Task: Search one way flight ticket for 4 adults, 2 children, 2 infants in seat and 1 infant on lap in premium economy from Fort Lauderdale: Fort Lauderdale-hollywood International Airport to Fort Wayne: Fort Wayne International Airport on 5-4-2023. Choice of flights is Westjet. Number of bags: 2 checked bags. Price is upto 42000. Outbound departure time preference is 16:00.
Action: Mouse moved to (400, 354)
Screenshot: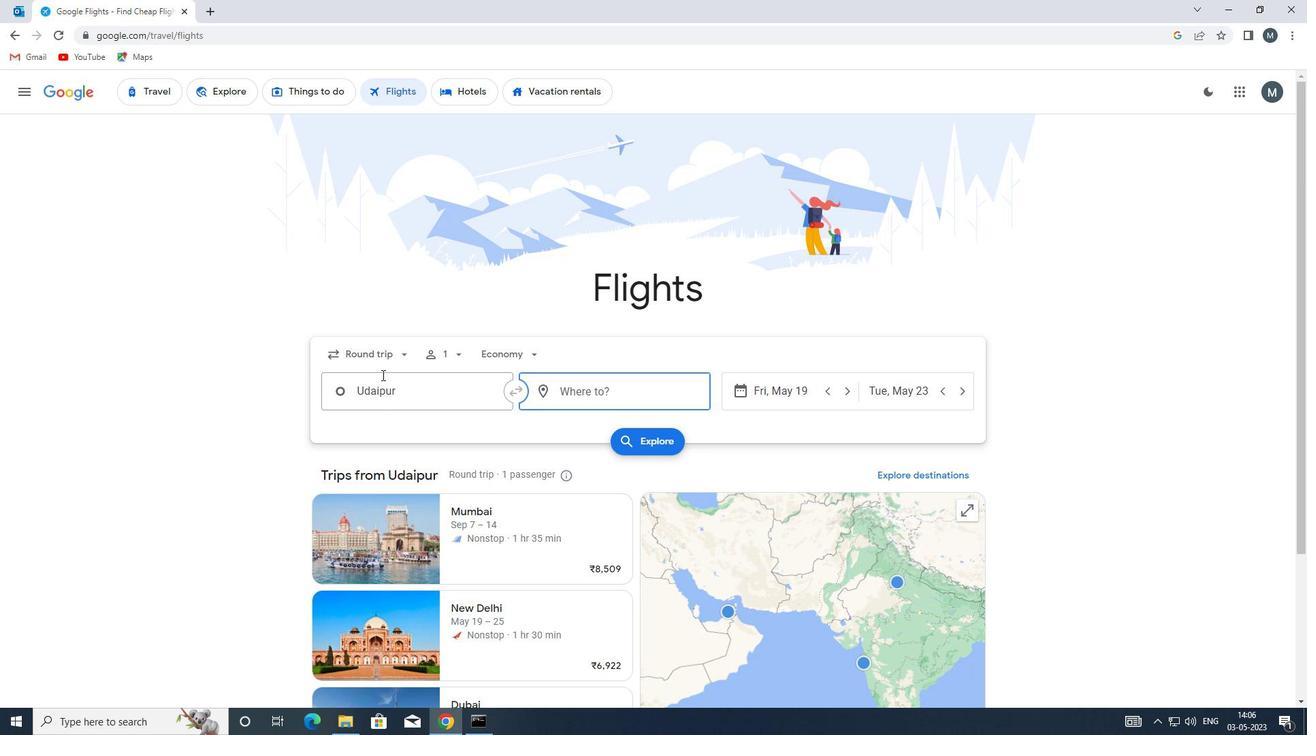 
Action: Mouse pressed left at (400, 354)
Screenshot: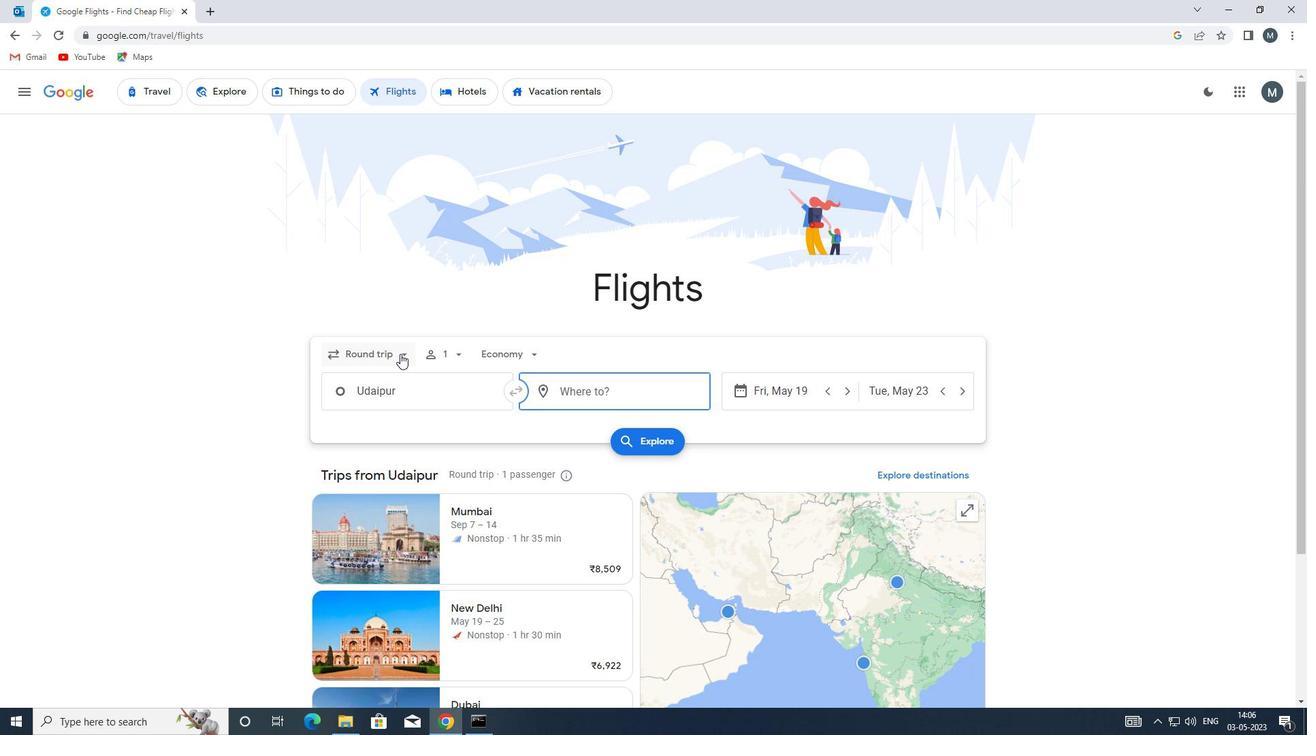 
Action: Mouse moved to (392, 421)
Screenshot: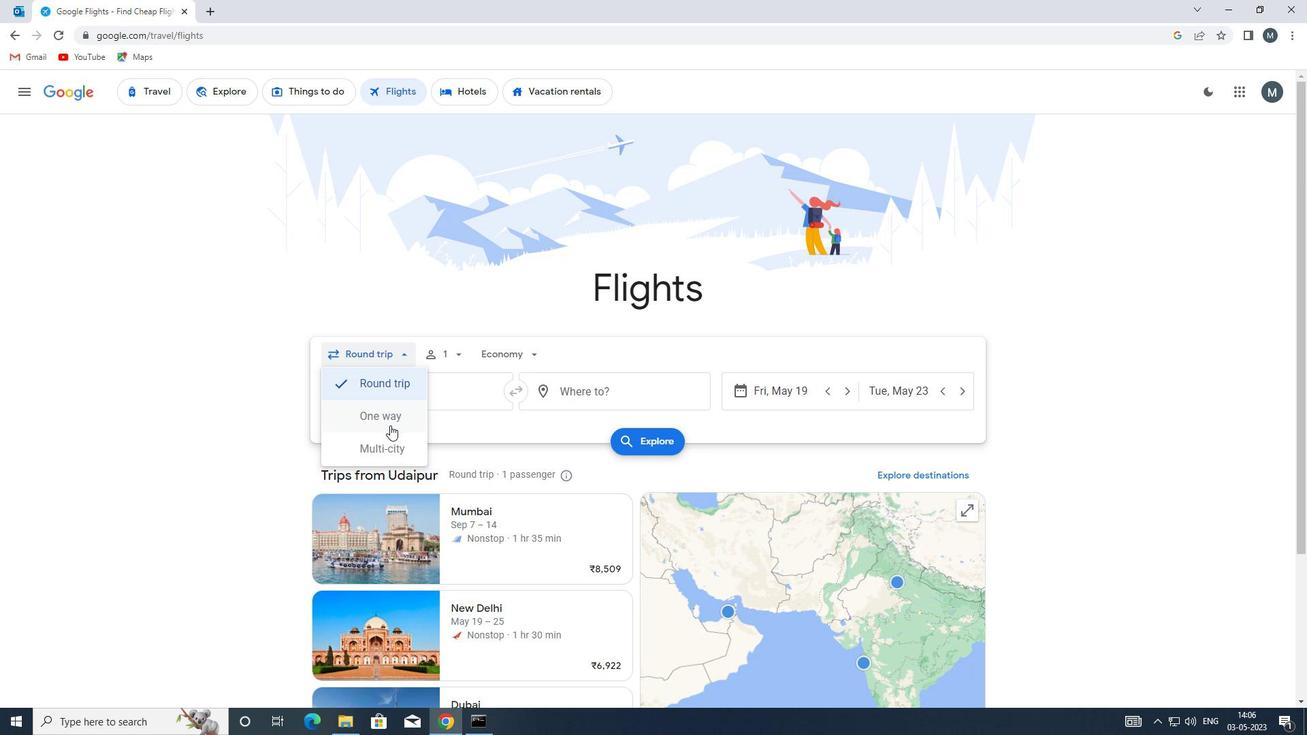 
Action: Mouse pressed left at (392, 421)
Screenshot: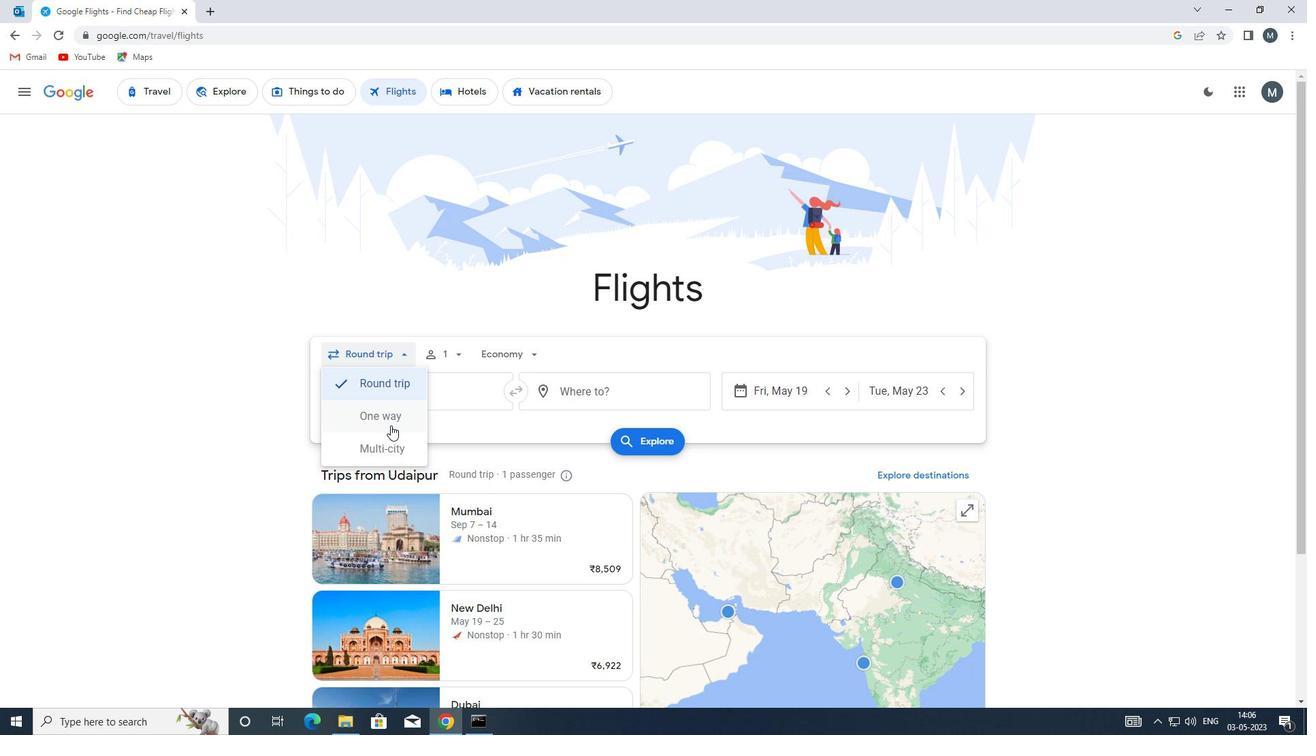 
Action: Mouse moved to (457, 354)
Screenshot: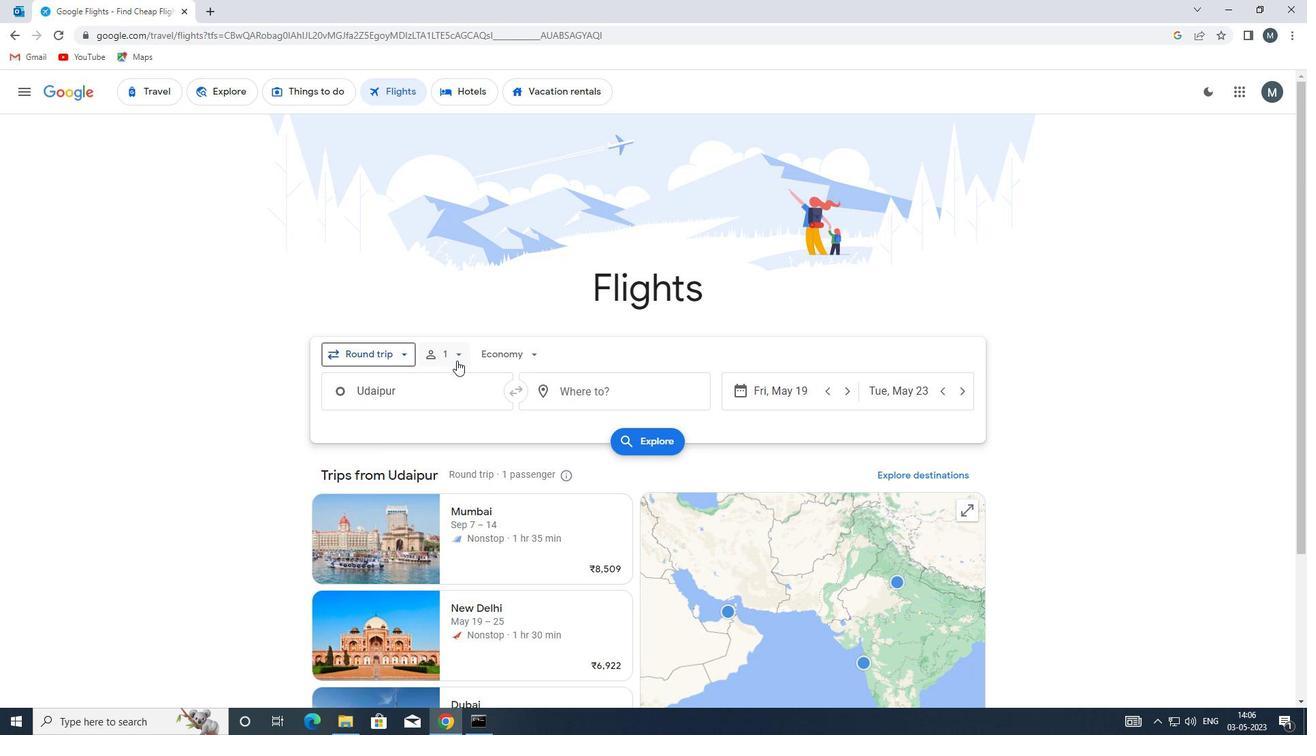 
Action: Mouse pressed left at (457, 354)
Screenshot: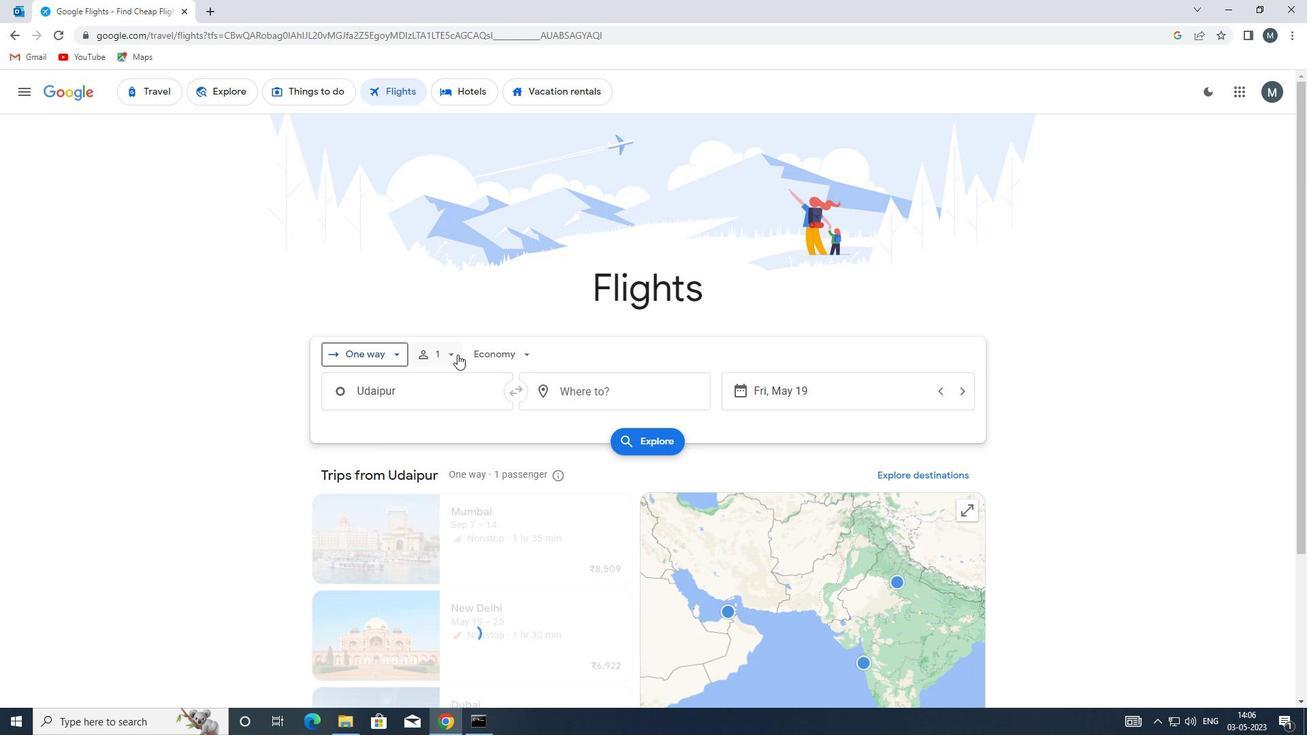 
Action: Mouse moved to (557, 386)
Screenshot: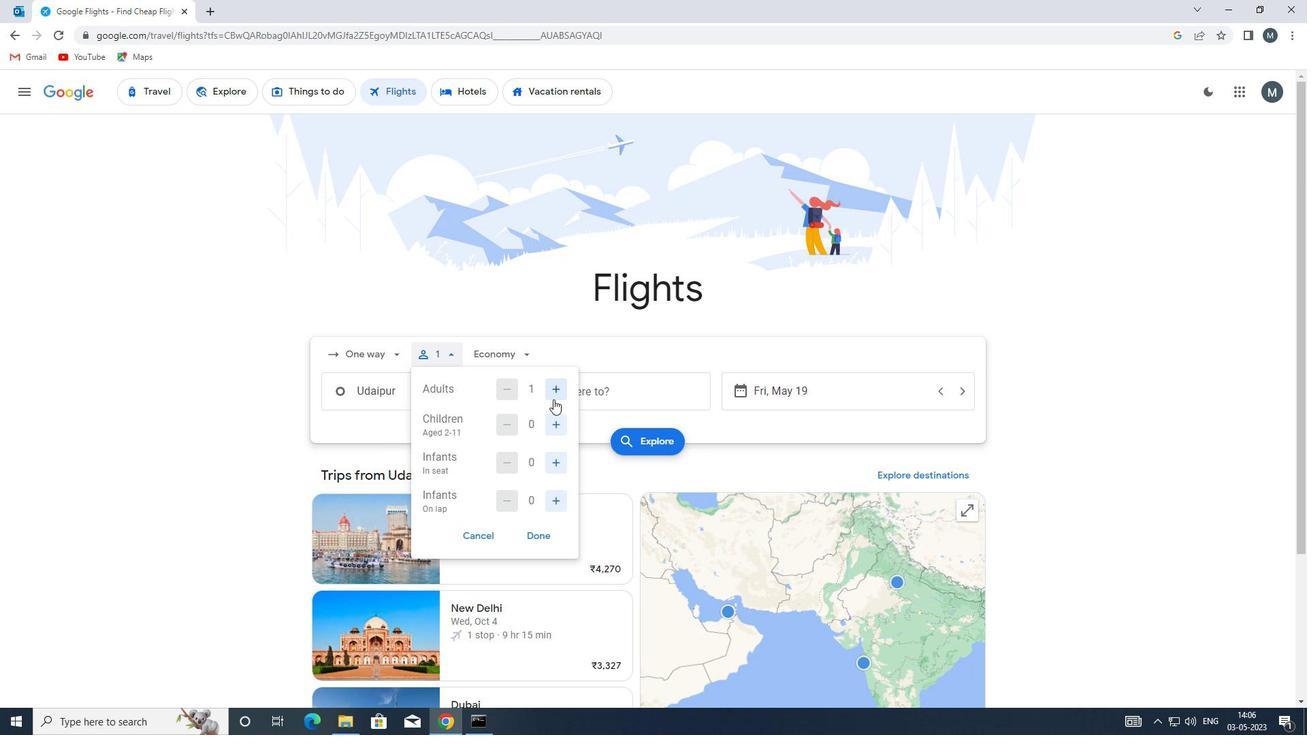 
Action: Mouse pressed left at (557, 386)
Screenshot: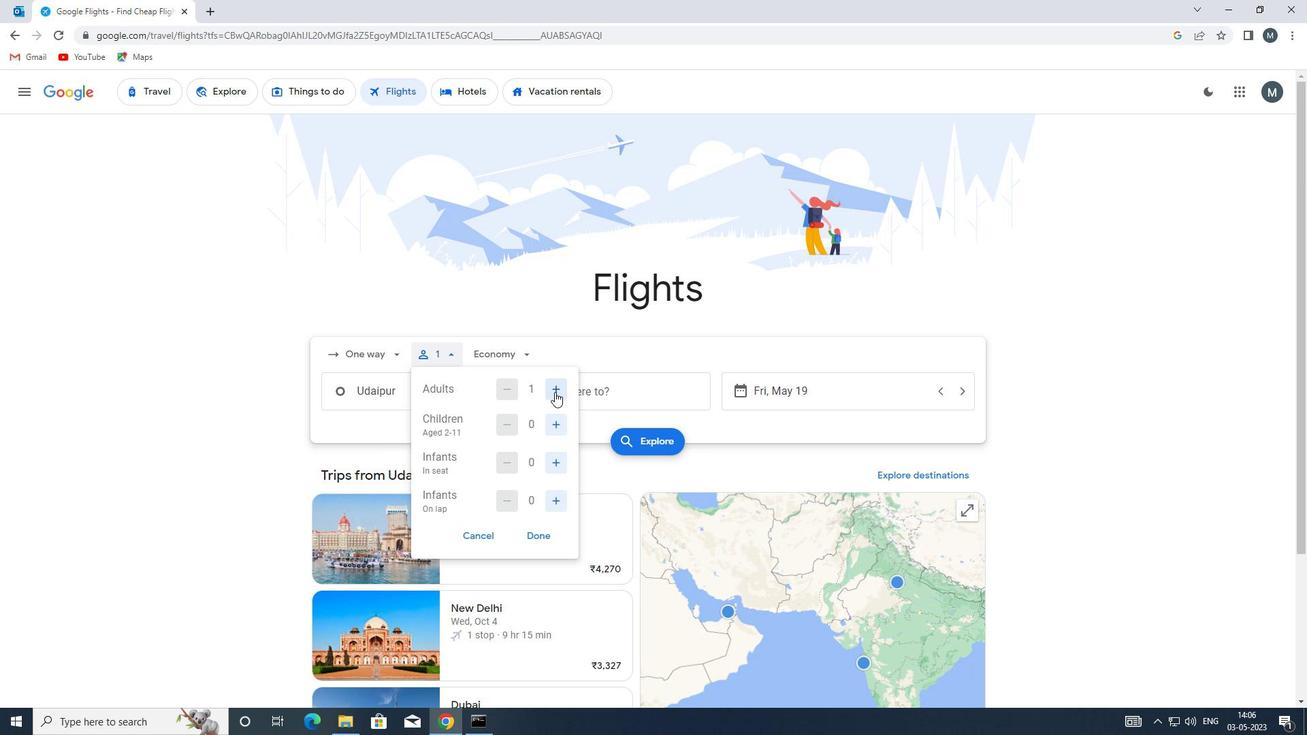 
Action: Mouse pressed left at (557, 386)
Screenshot: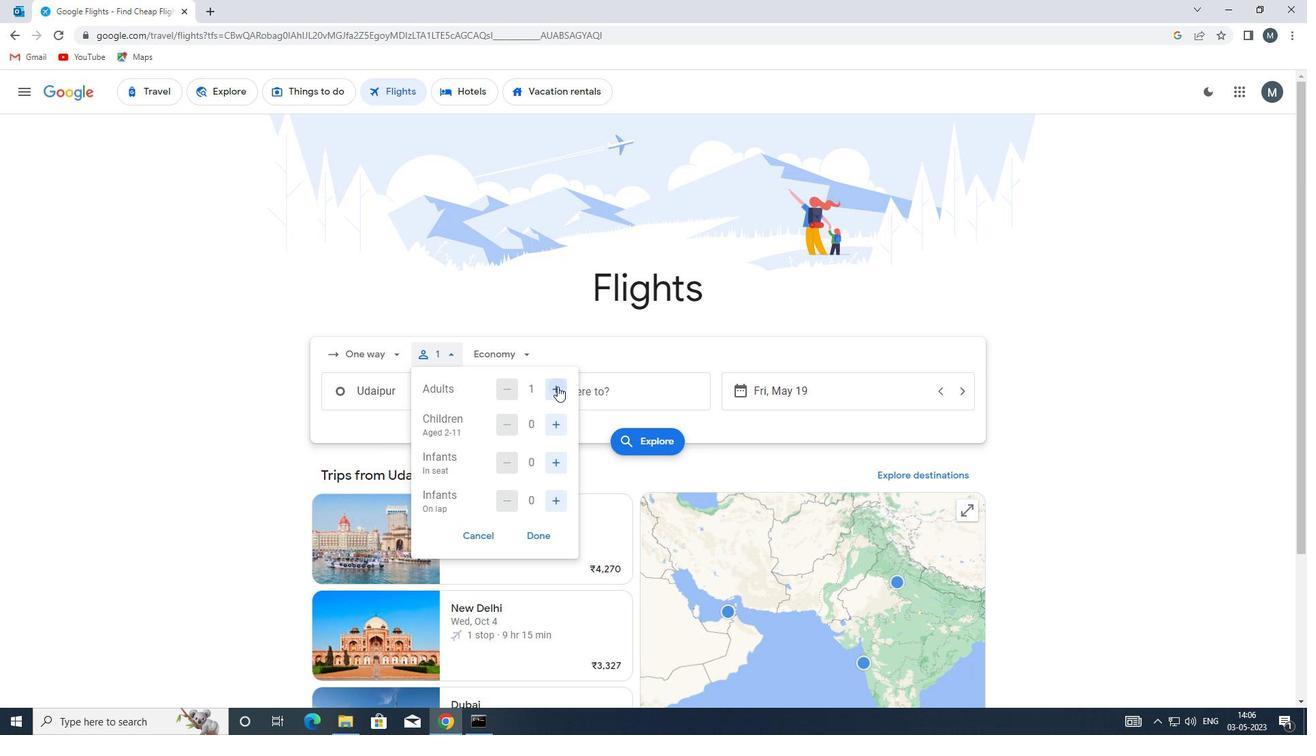 
Action: Mouse pressed left at (557, 386)
Screenshot: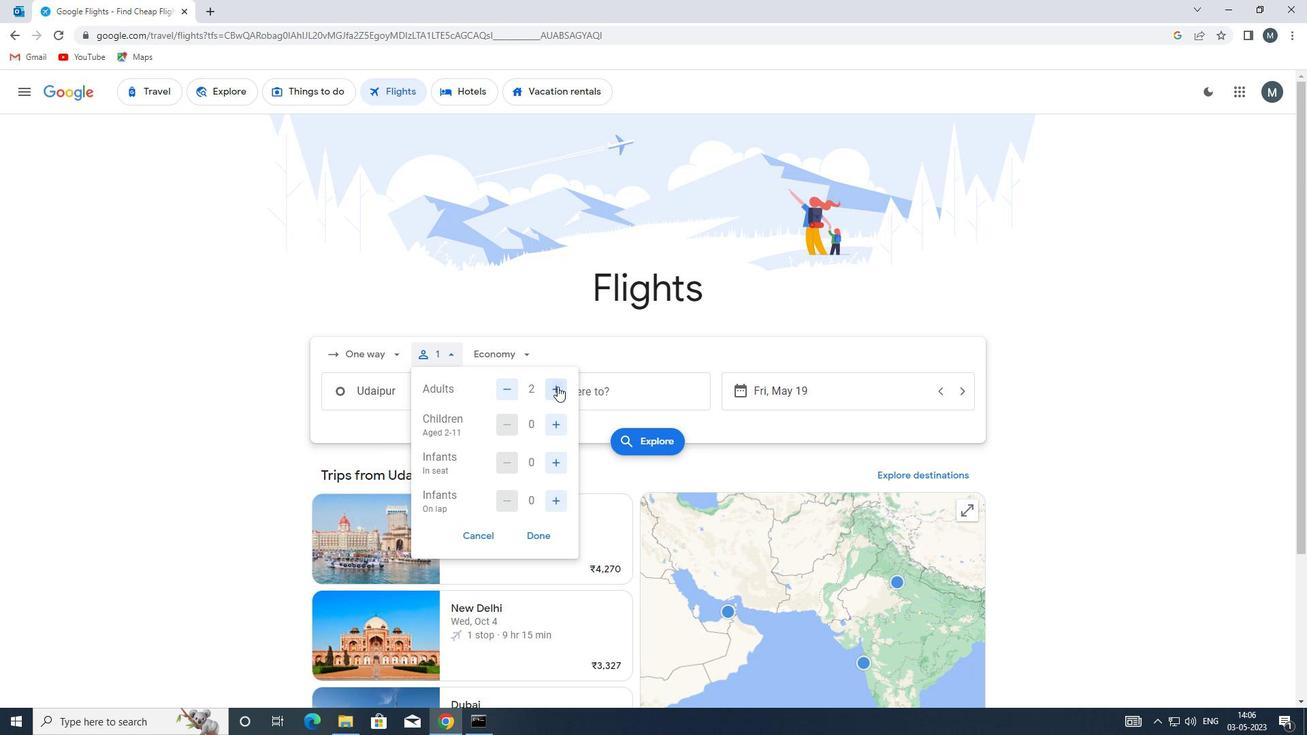 
Action: Mouse moved to (557, 420)
Screenshot: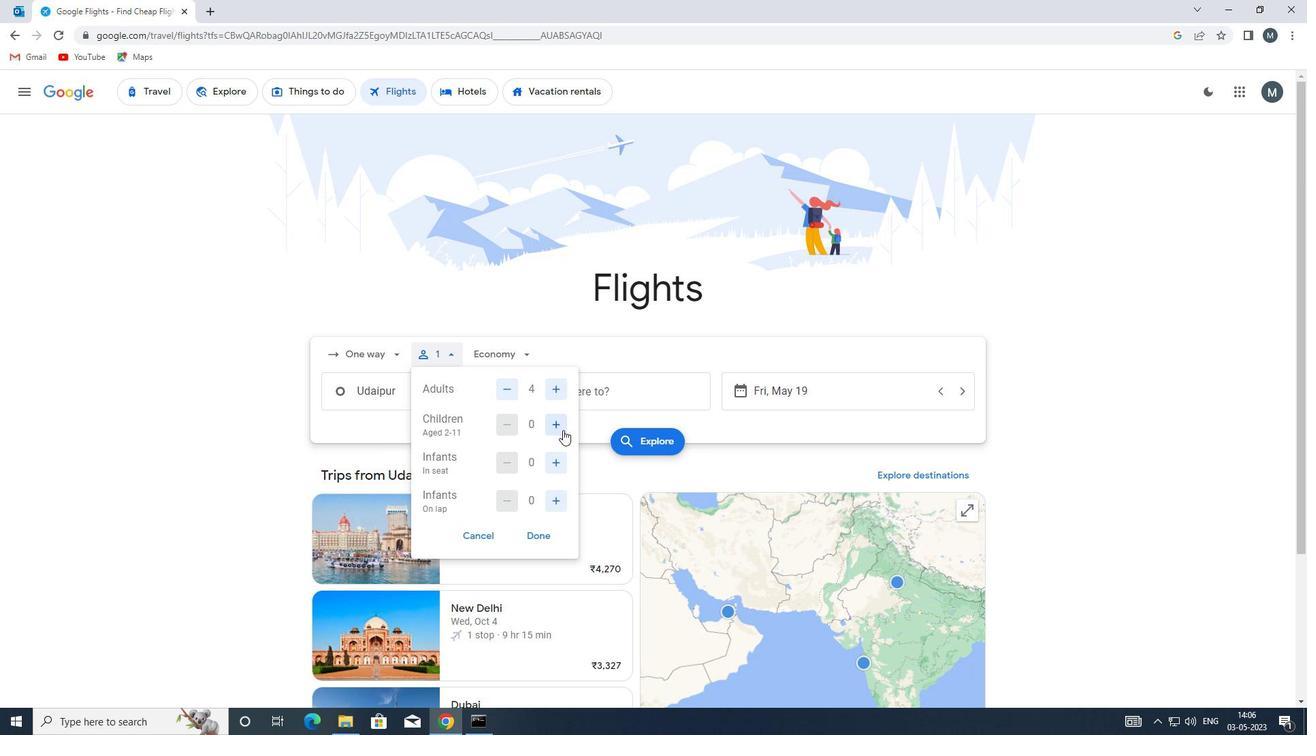 
Action: Mouse pressed left at (557, 420)
Screenshot: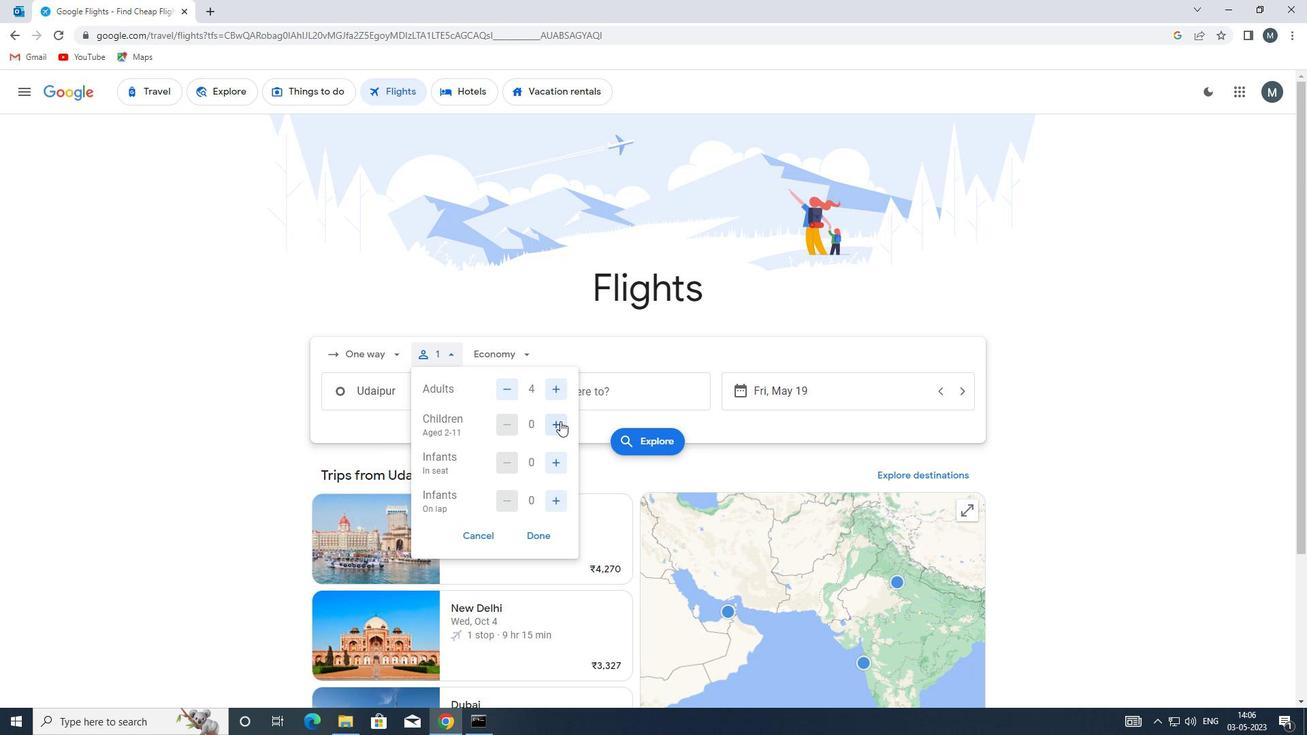 
Action: Mouse pressed left at (557, 420)
Screenshot: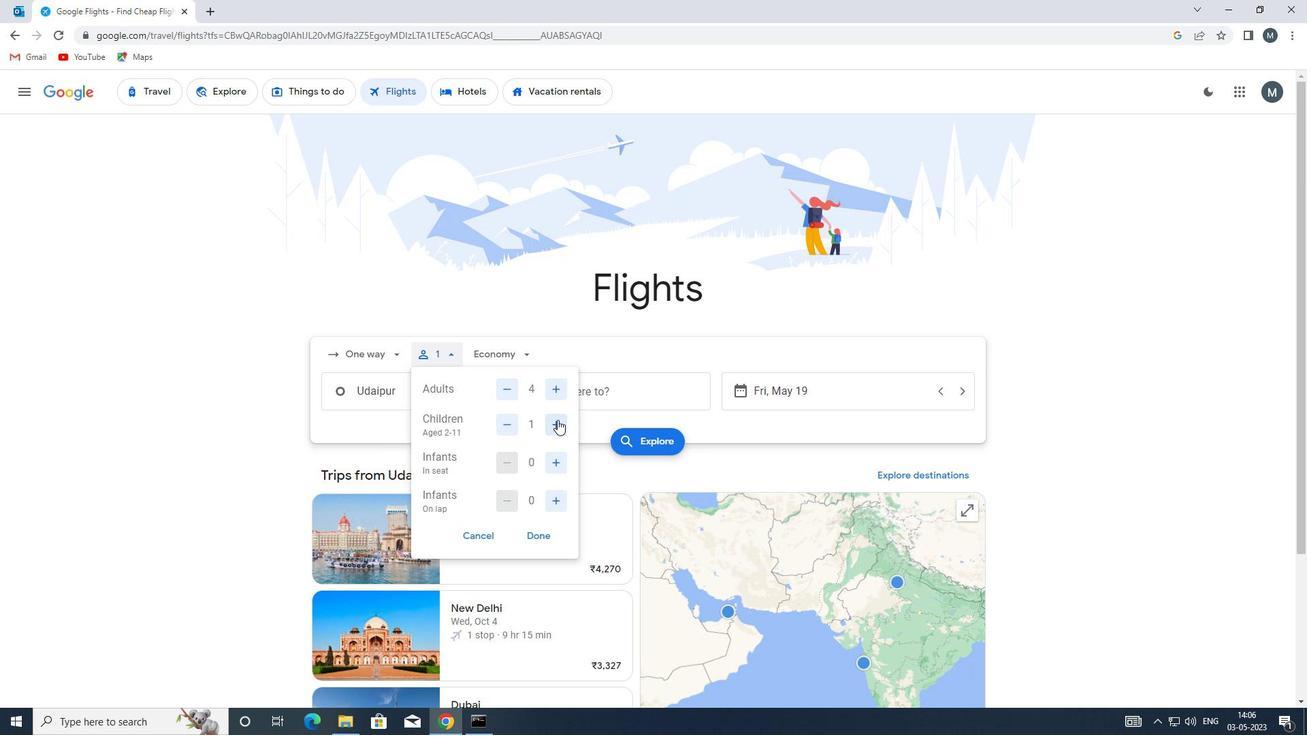 
Action: Mouse moved to (559, 461)
Screenshot: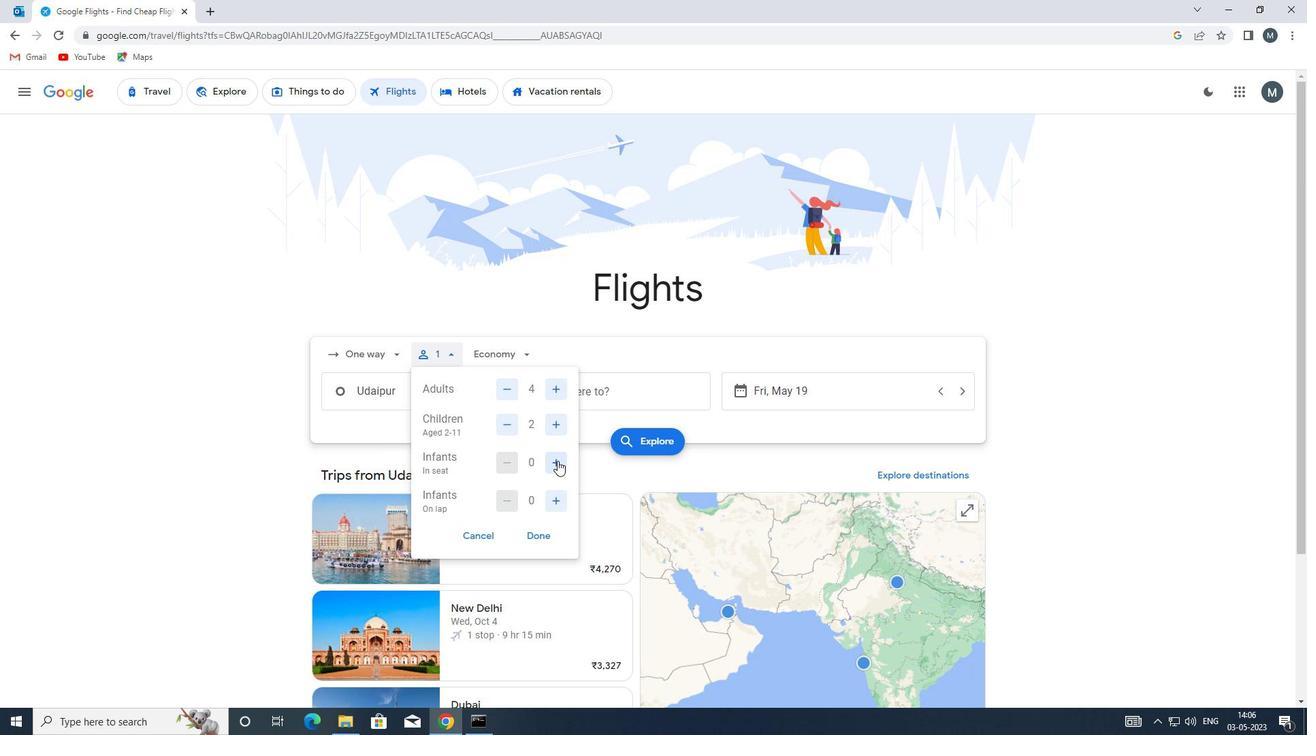 
Action: Mouse pressed left at (559, 461)
Screenshot: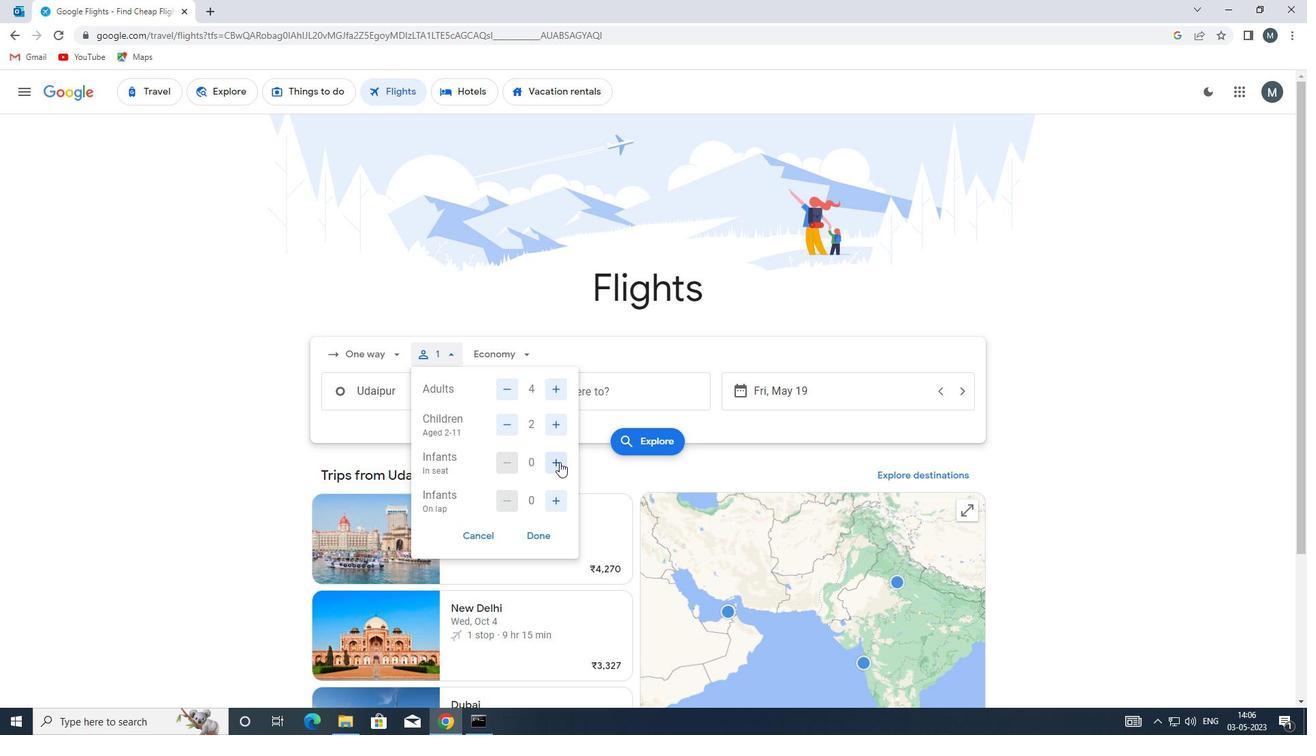 
Action: Mouse pressed left at (559, 461)
Screenshot: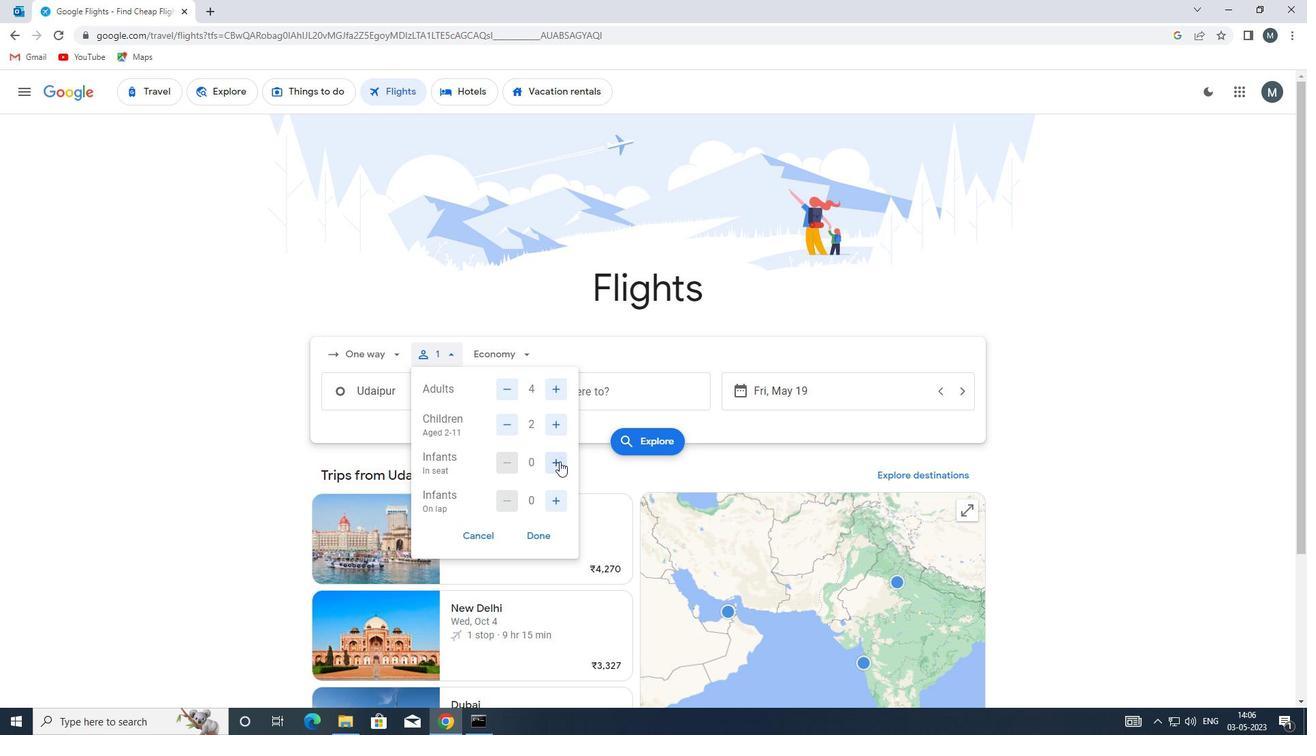 
Action: Mouse moved to (555, 498)
Screenshot: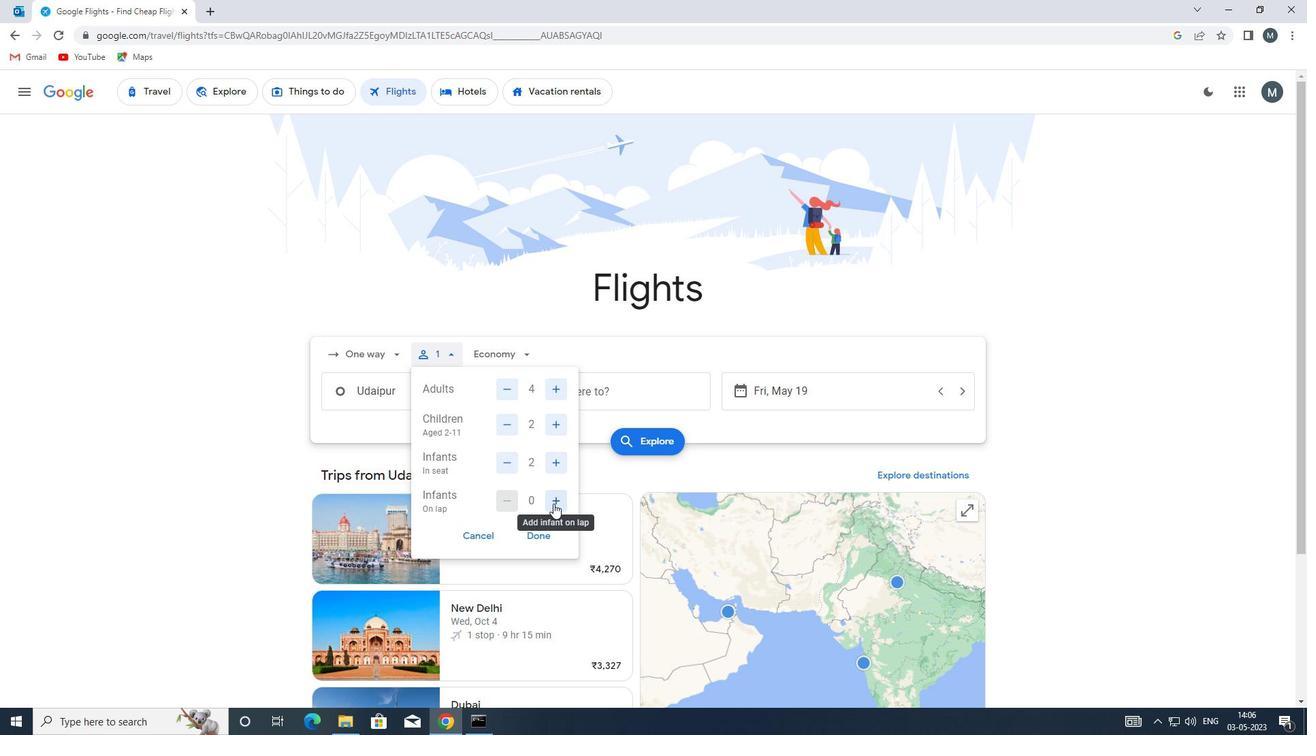 
Action: Mouse pressed left at (555, 498)
Screenshot: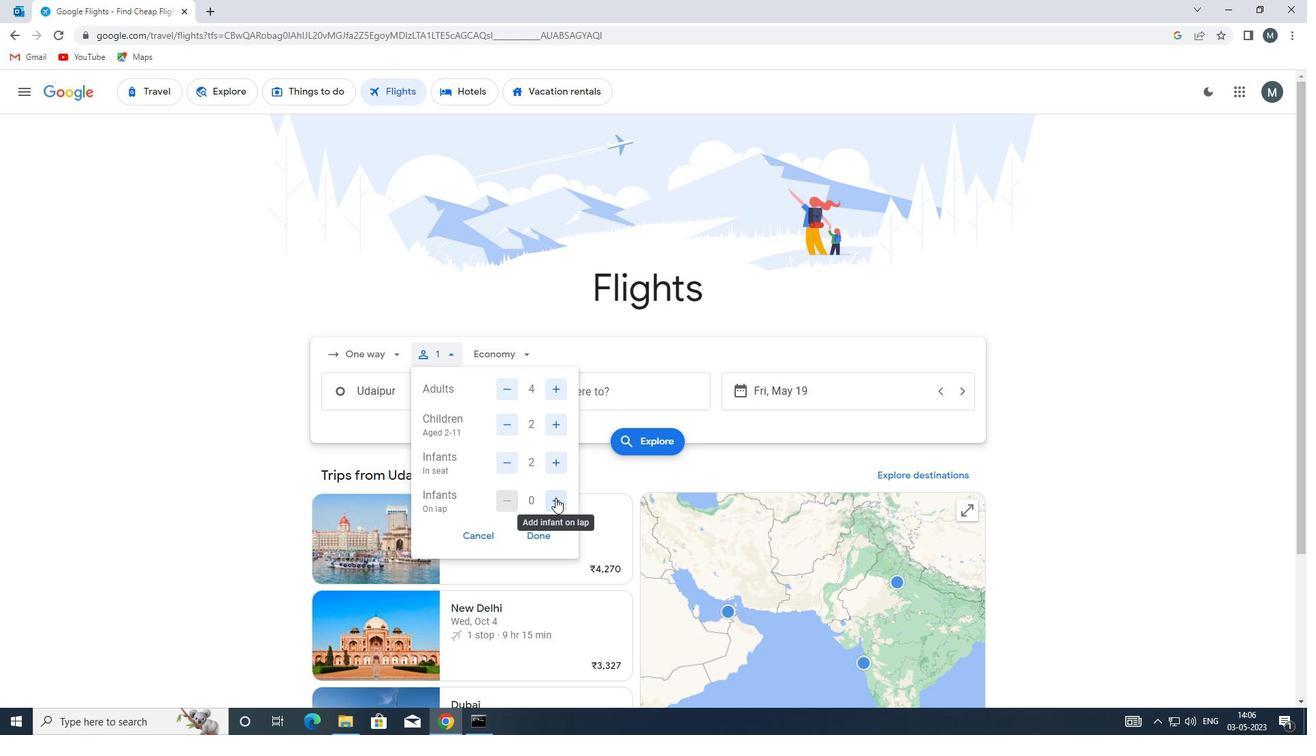 
Action: Mouse moved to (541, 531)
Screenshot: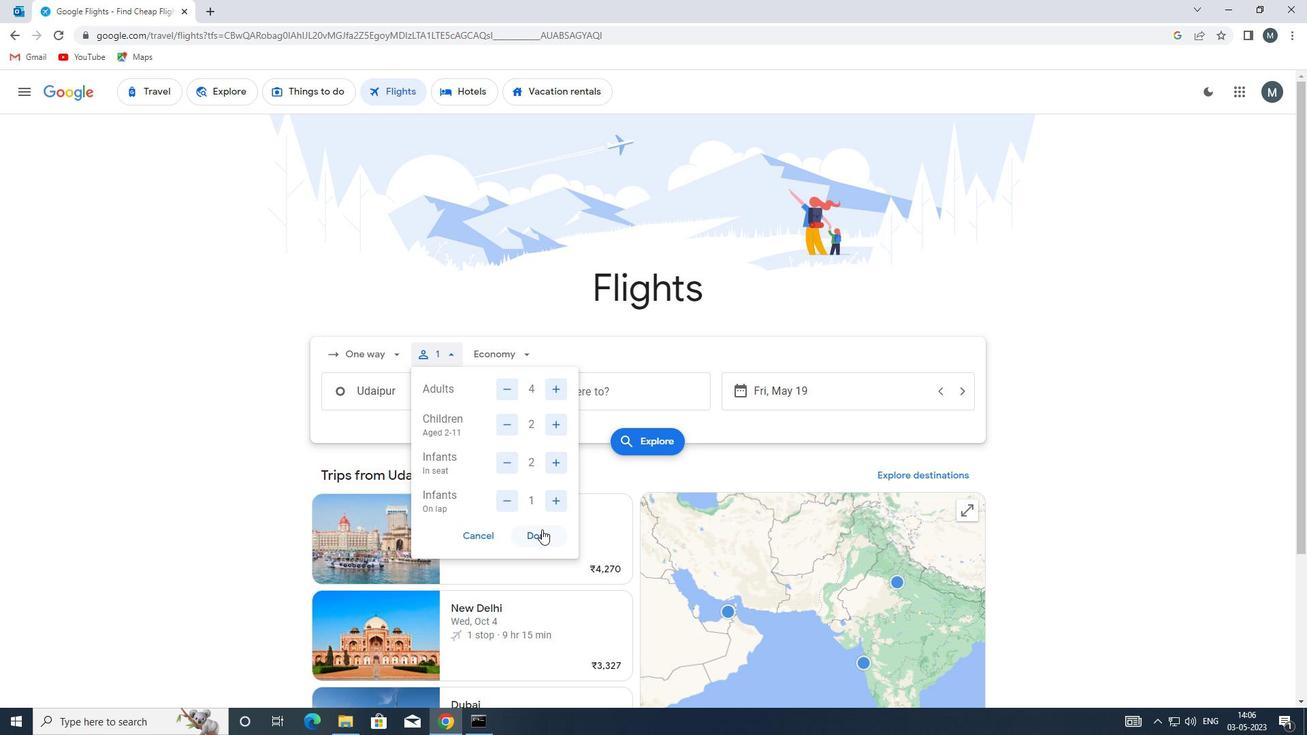 
Action: Mouse pressed left at (541, 531)
Screenshot: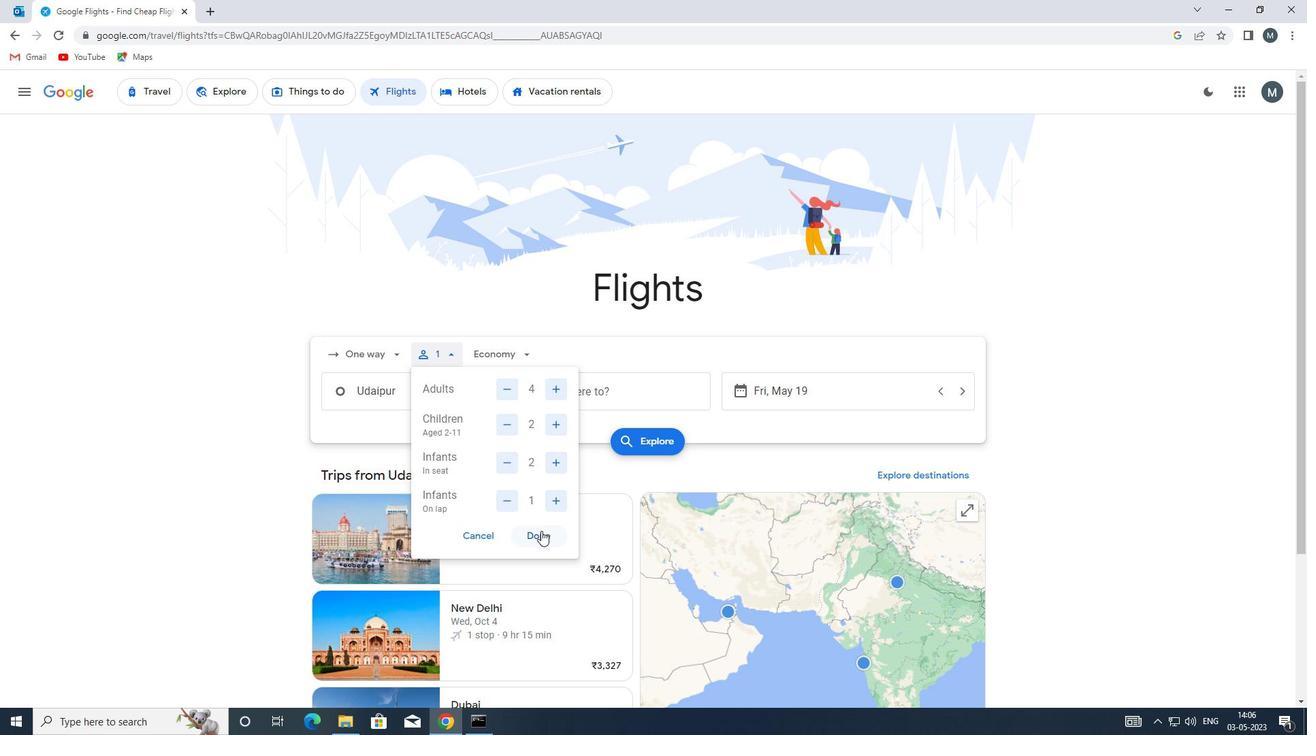 
Action: Mouse moved to (512, 339)
Screenshot: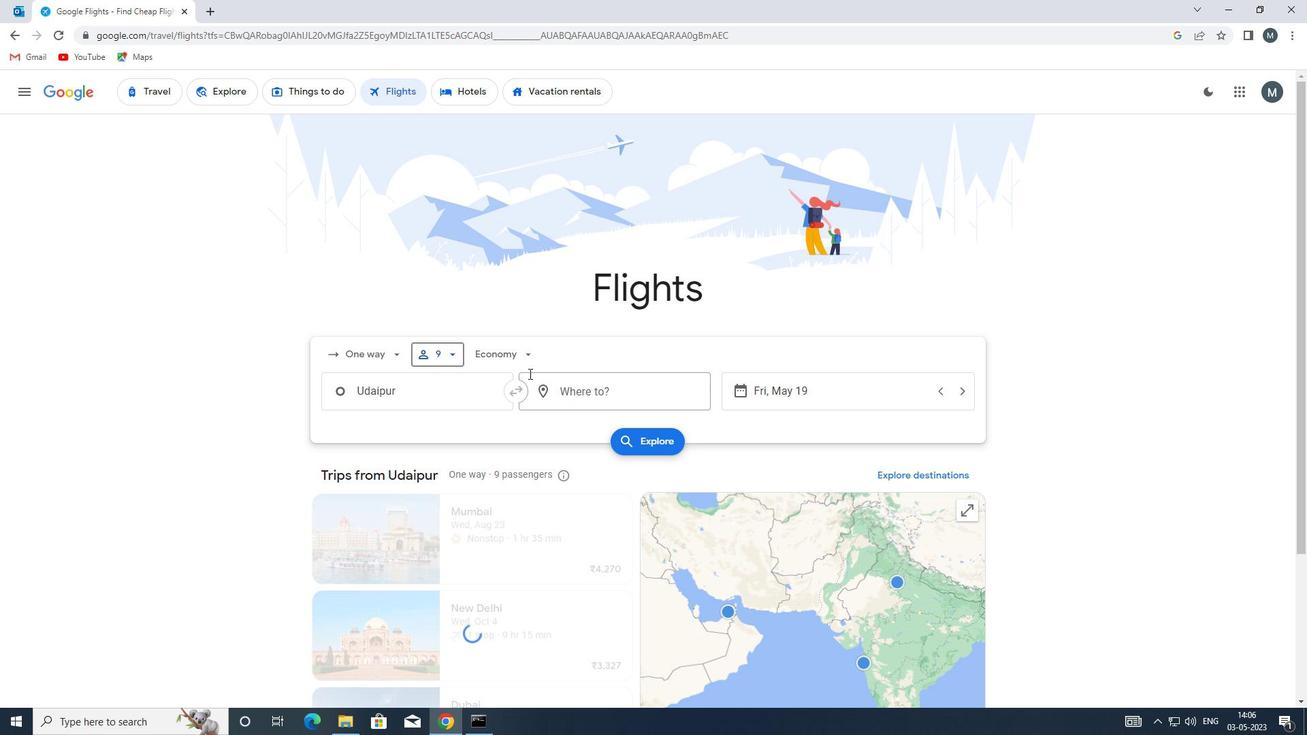 
Action: Mouse pressed left at (512, 339)
Screenshot: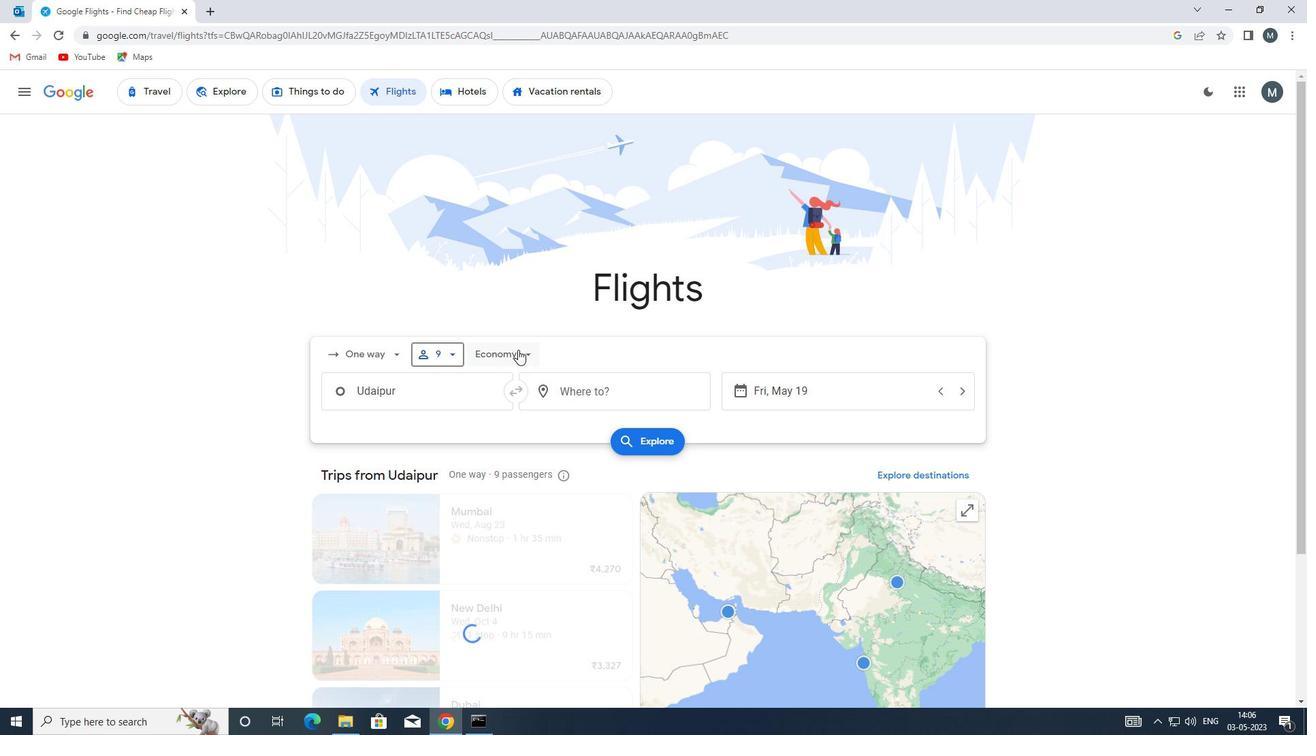 
Action: Mouse moved to (544, 419)
Screenshot: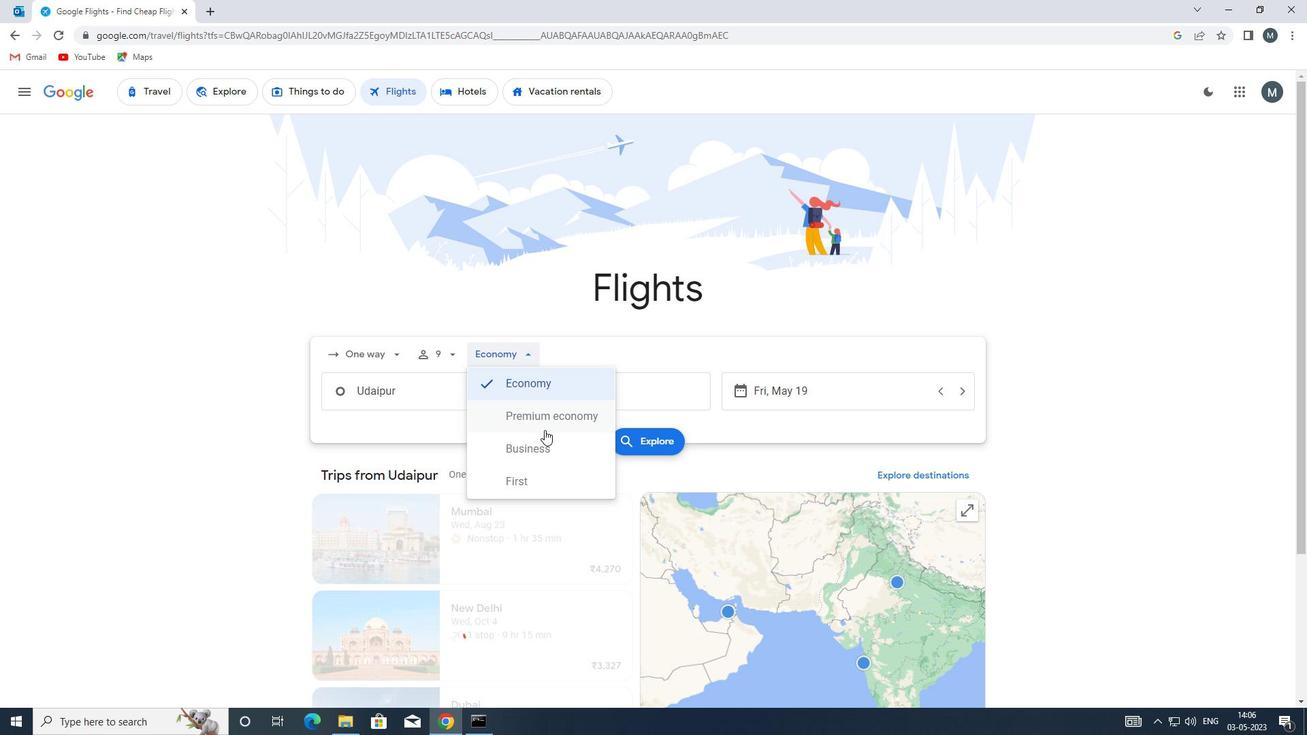 
Action: Mouse pressed left at (544, 419)
Screenshot: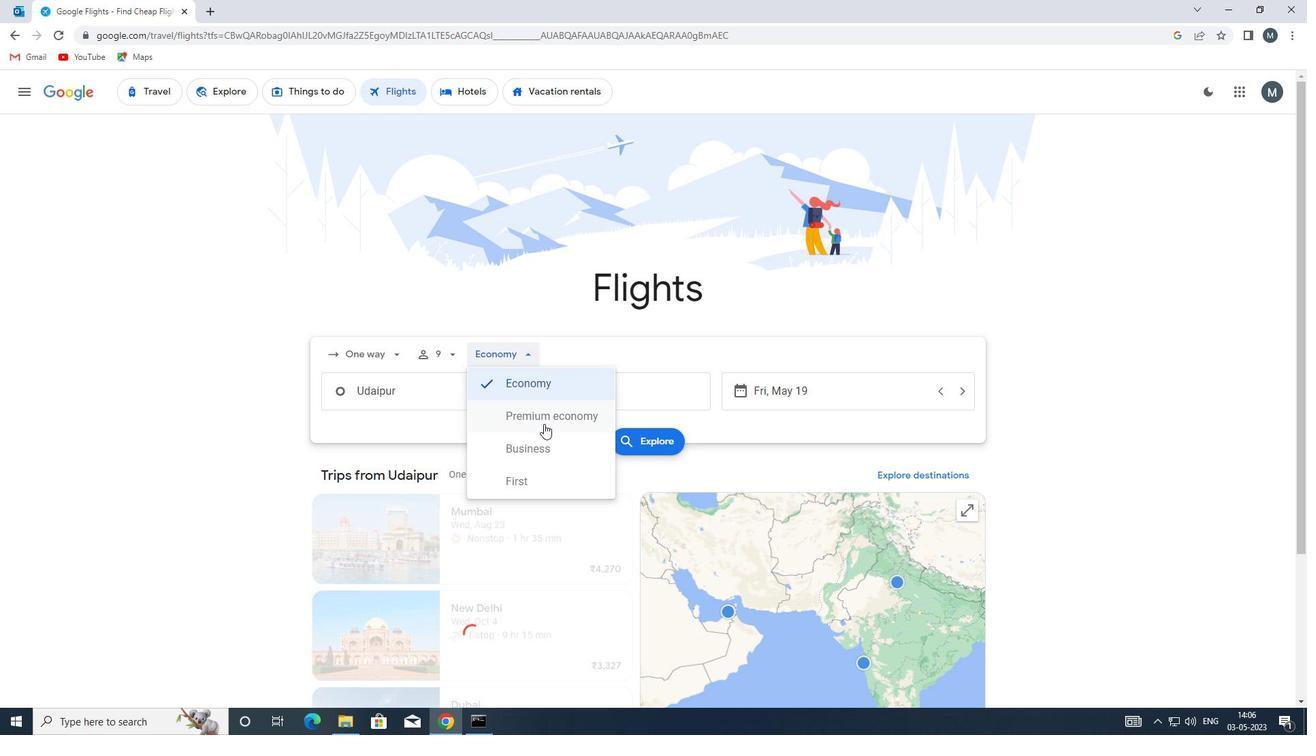 
Action: Mouse moved to (448, 399)
Screenshot: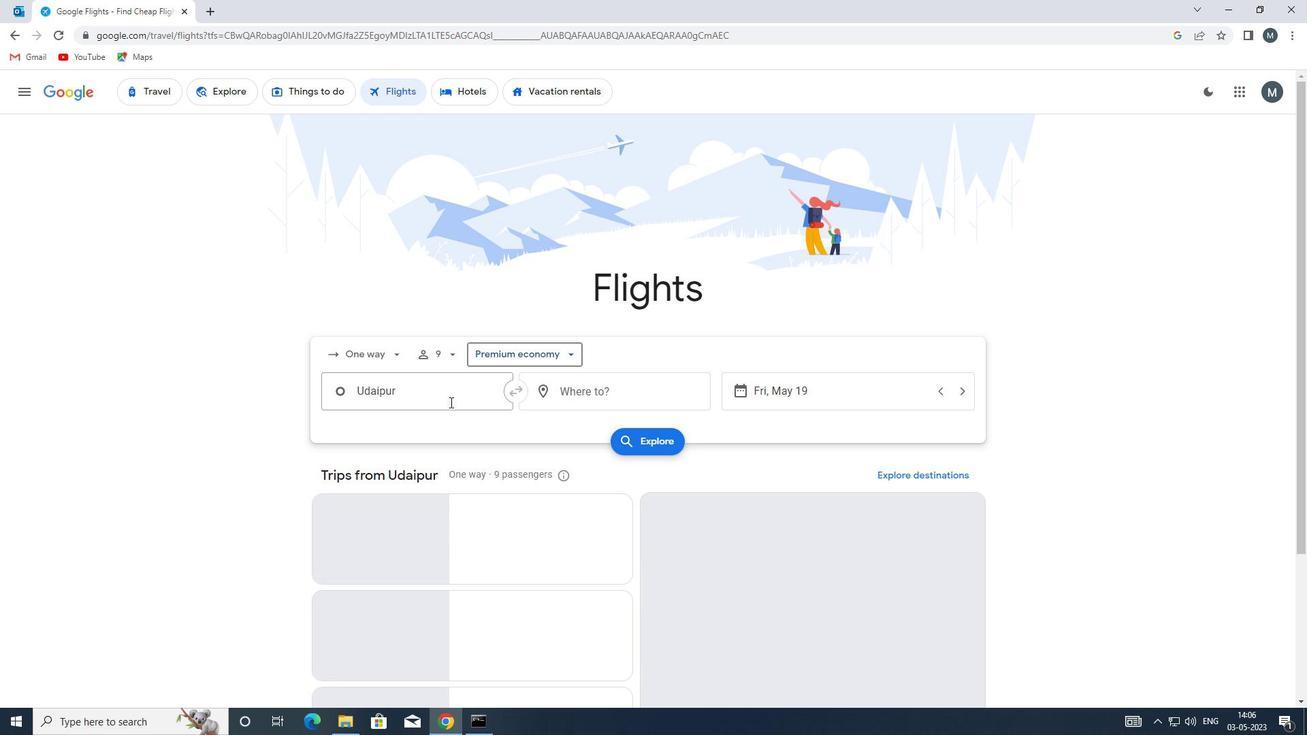 
Action: Mouse pressed left at (448, 399)
Screenshot: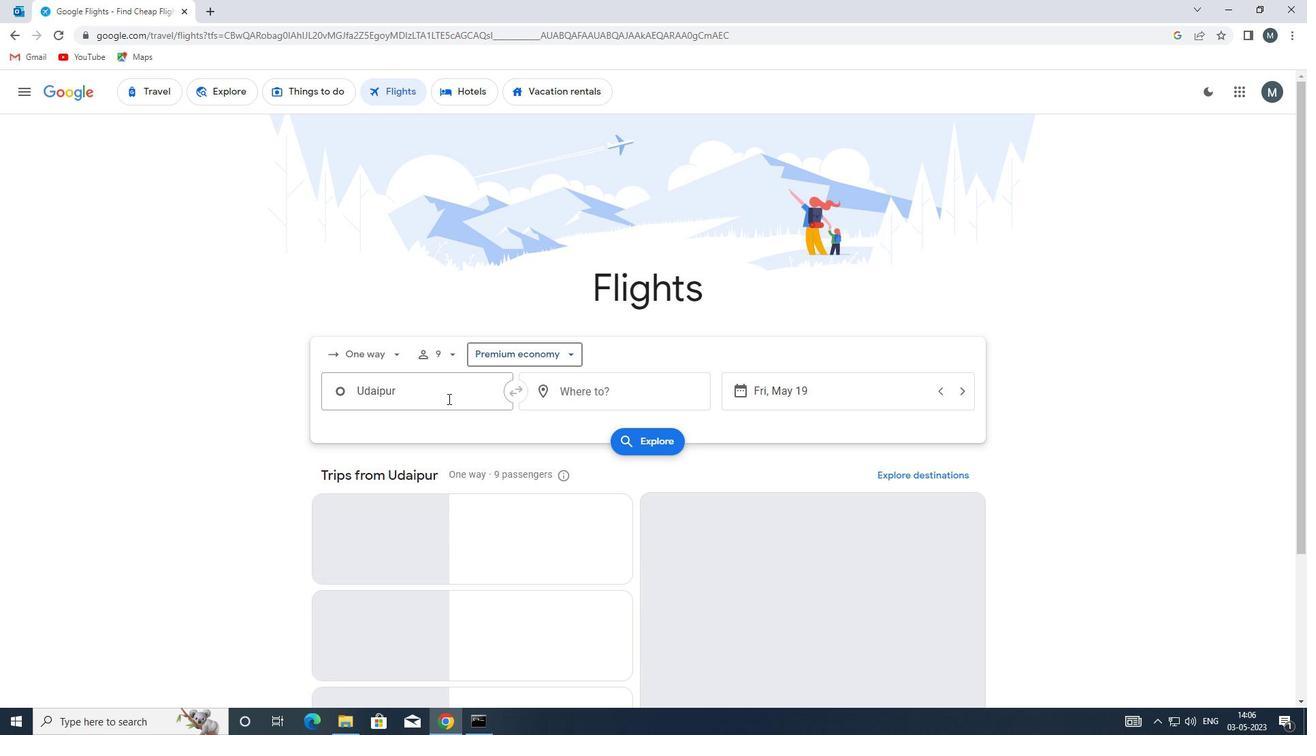 
Action: Mouse moved to (458, 394)
Screenshot: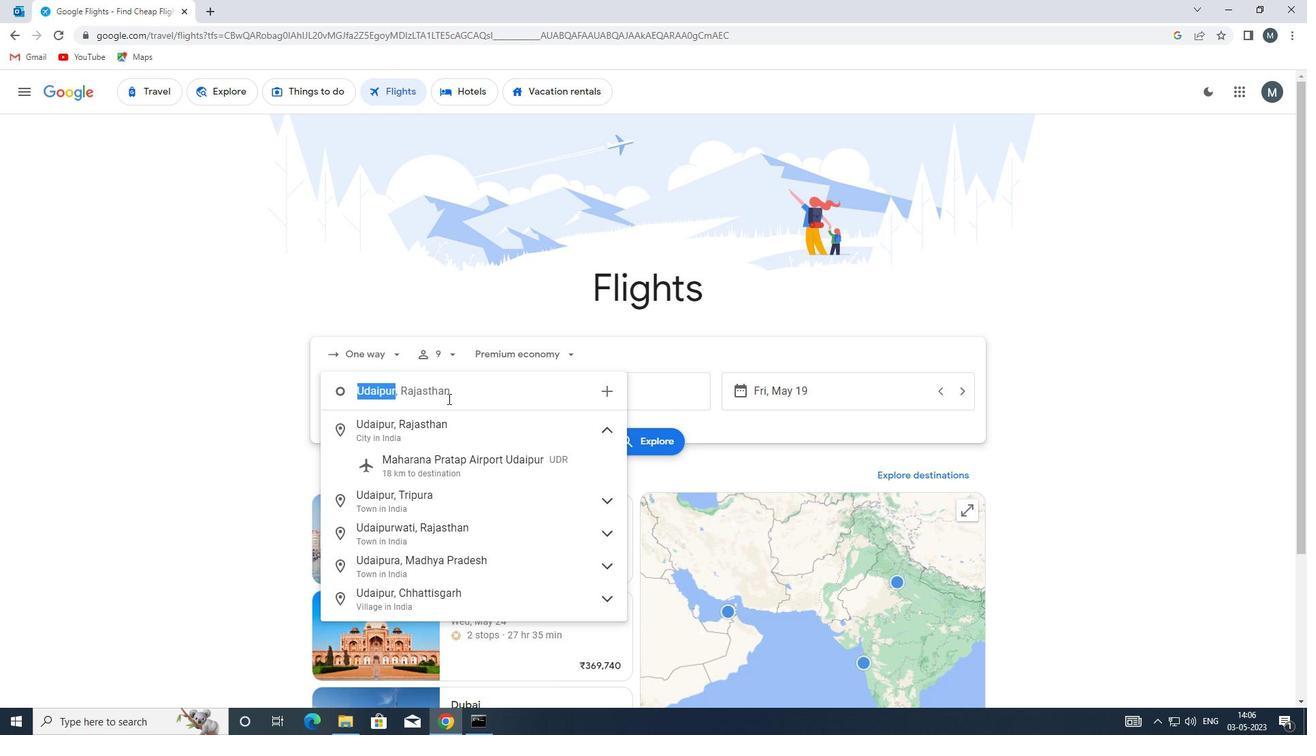 
Action: Key pressed fll
Screenshot: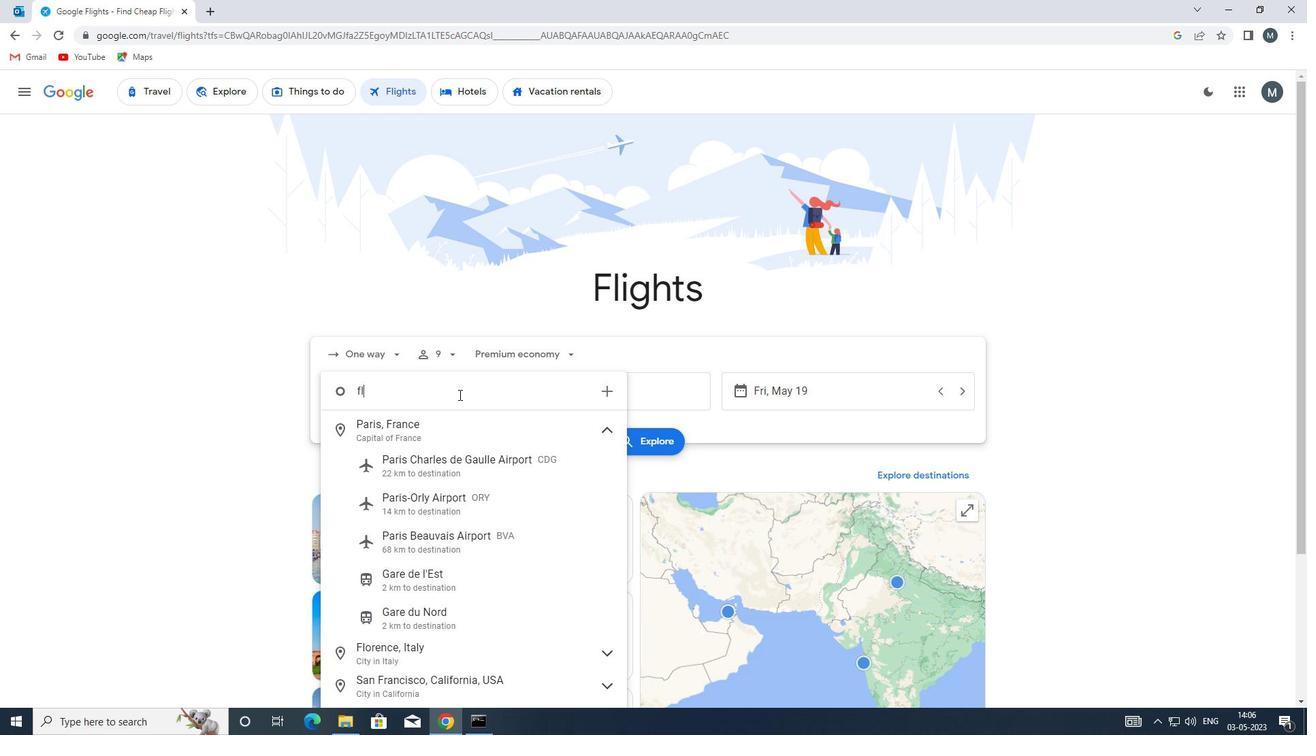 
Action: Mouse moved to (465, 436)
Screenshot: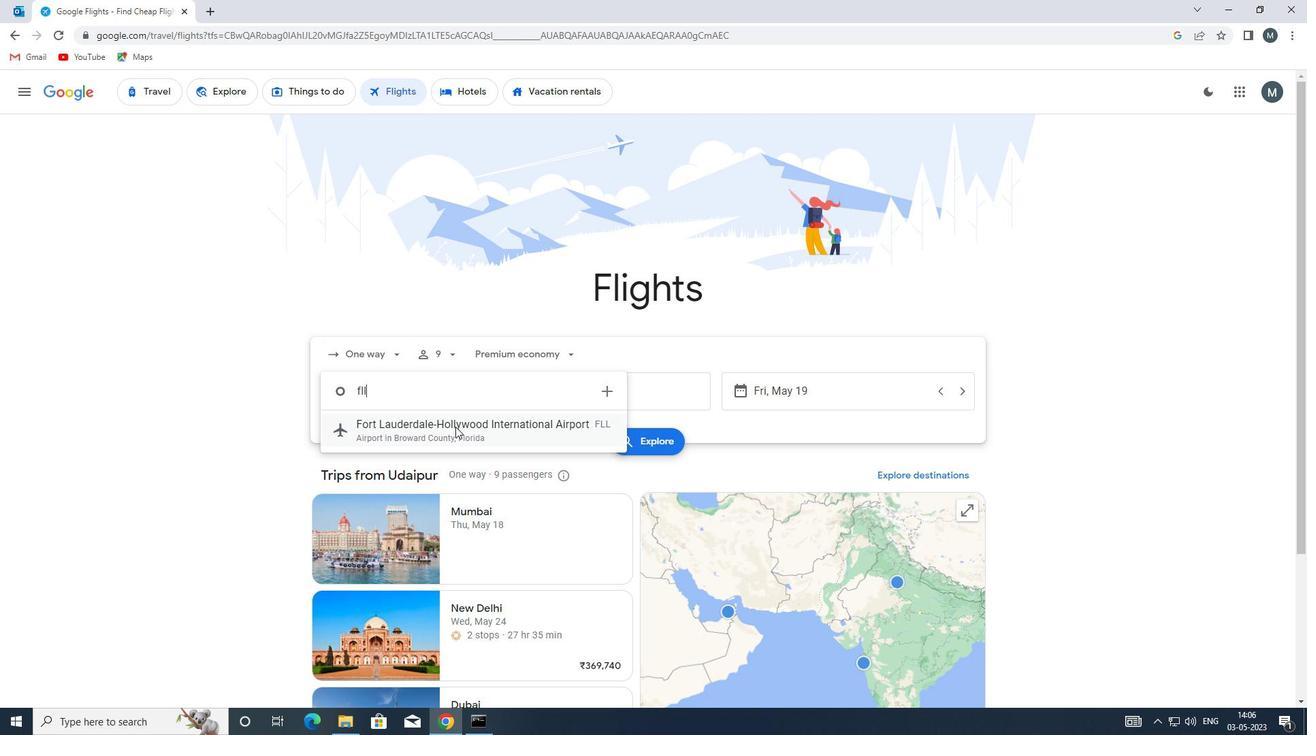 
Action: Mouse pressed left at (465, 436)
Screenshot: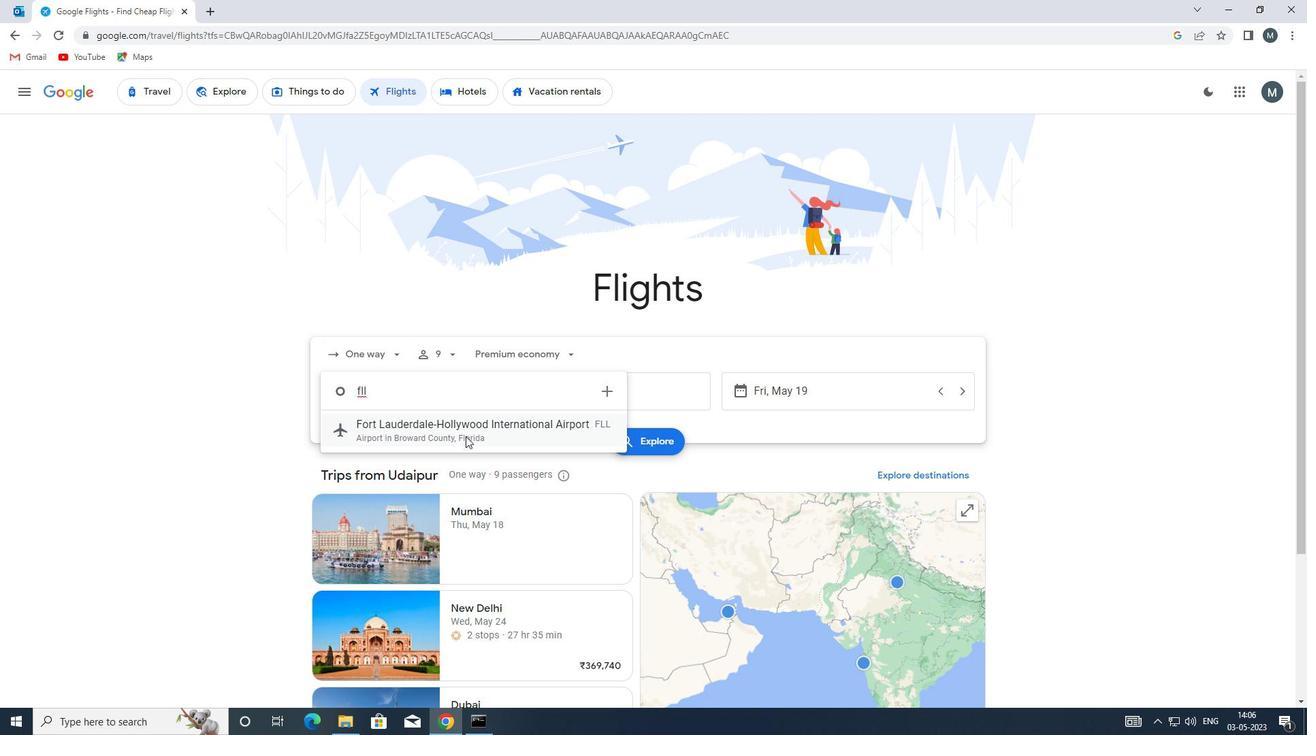 
Action: Mouse moved to (576, 392)
Screenshot: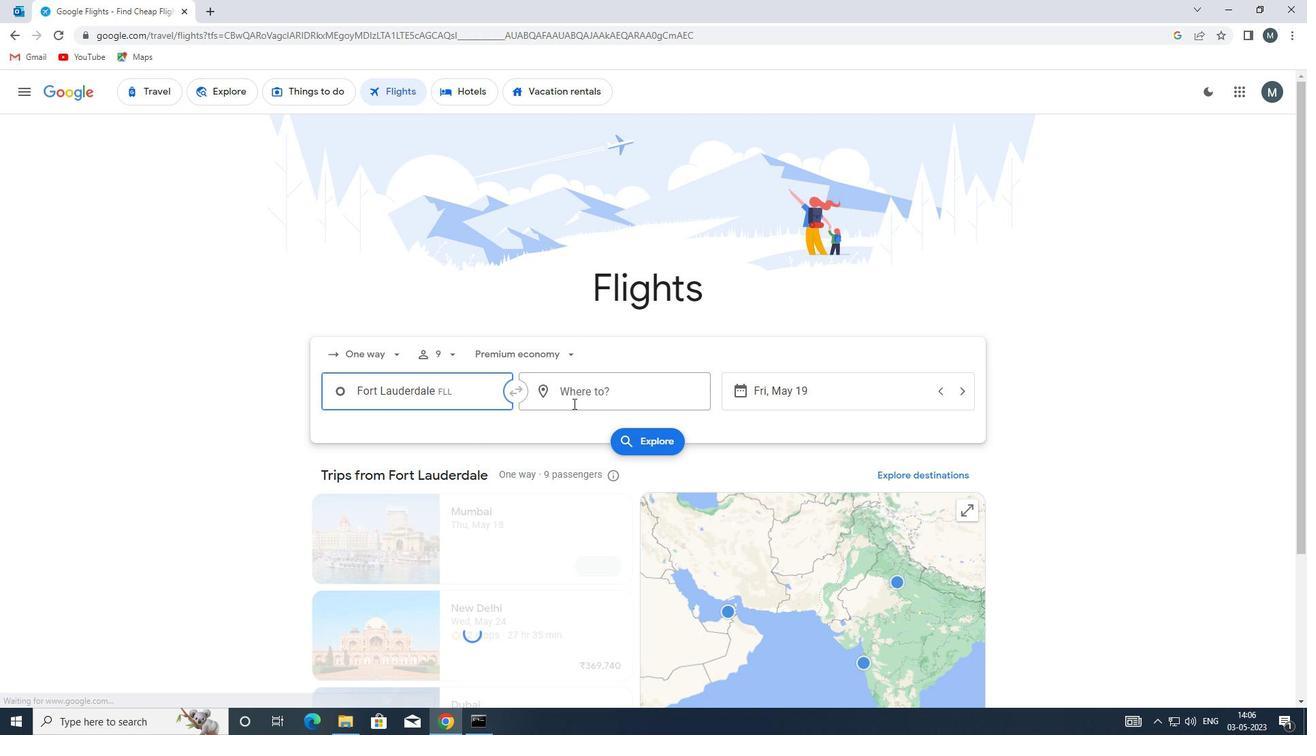
Action: Mouse pressed left at (576, 392)
Screenshot: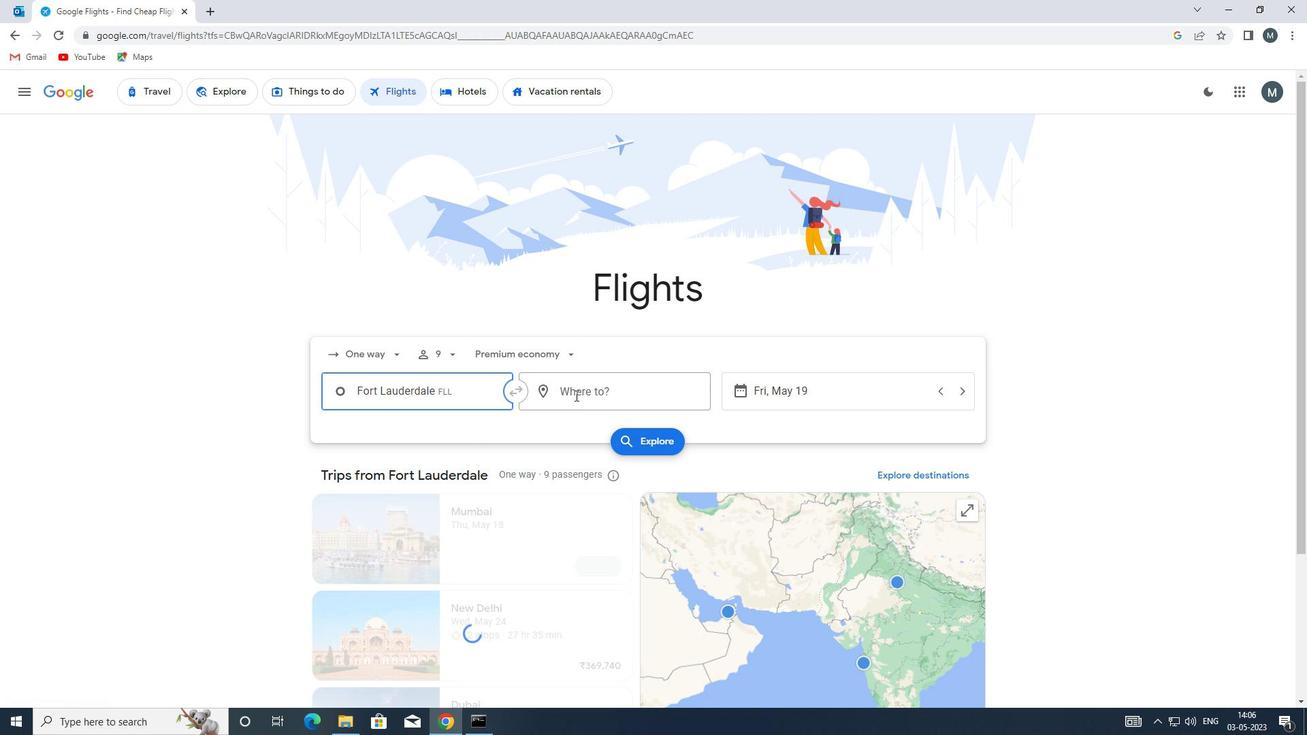 
Action: Mouse moved to (572, 392)
Screenshot: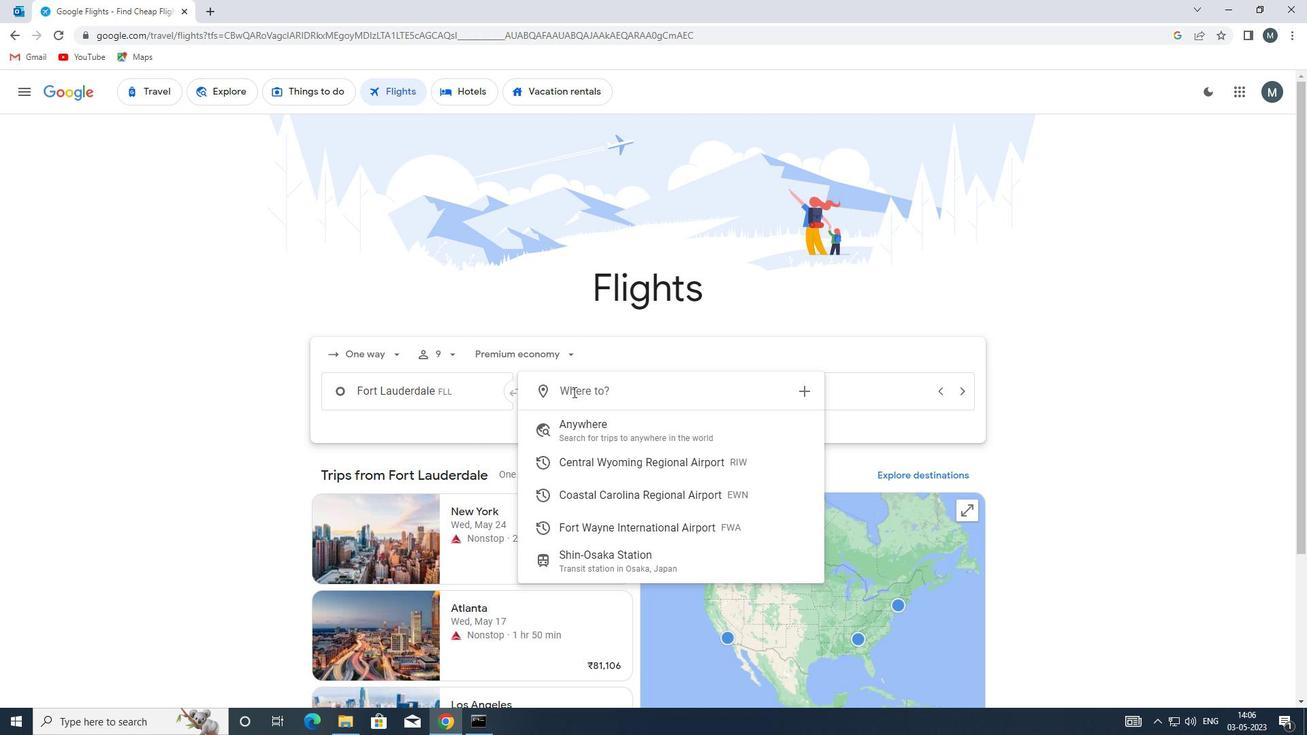 
Action: Key pressed f
Screenshot: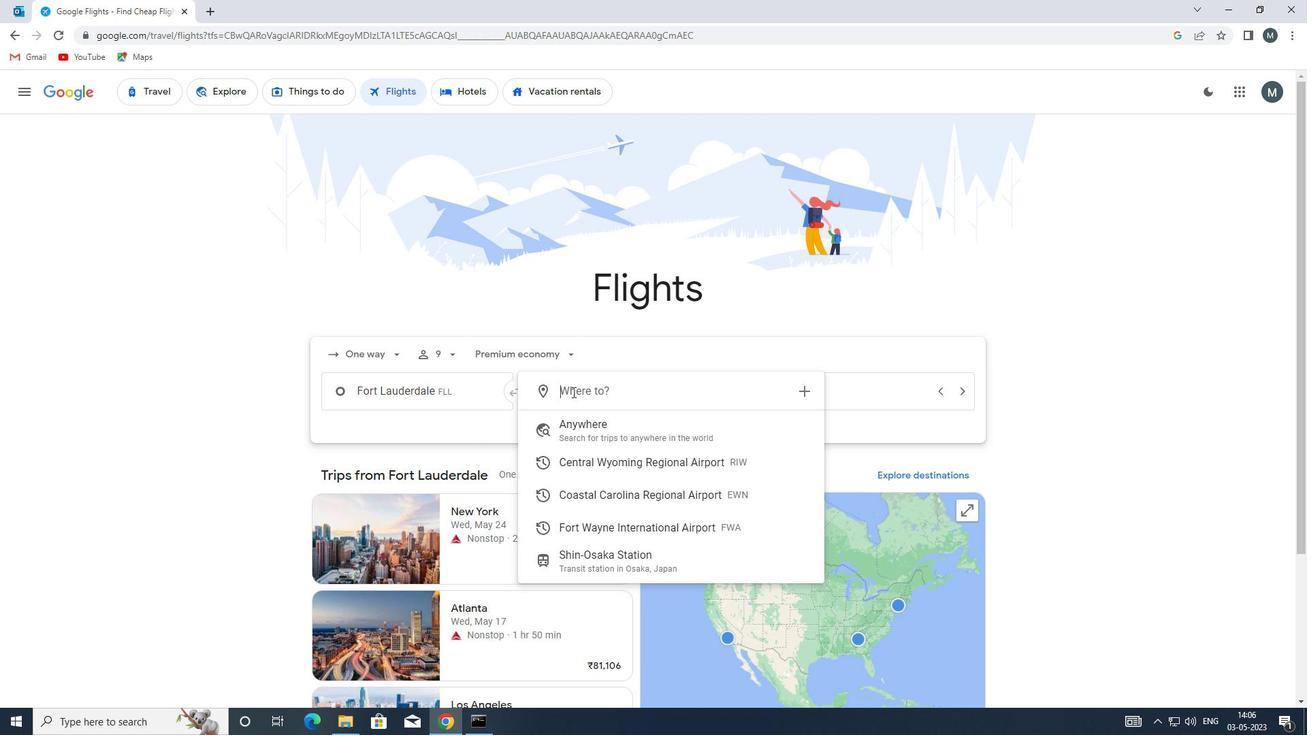 
Action: Mouse moved to (571, 392)
Screenshot: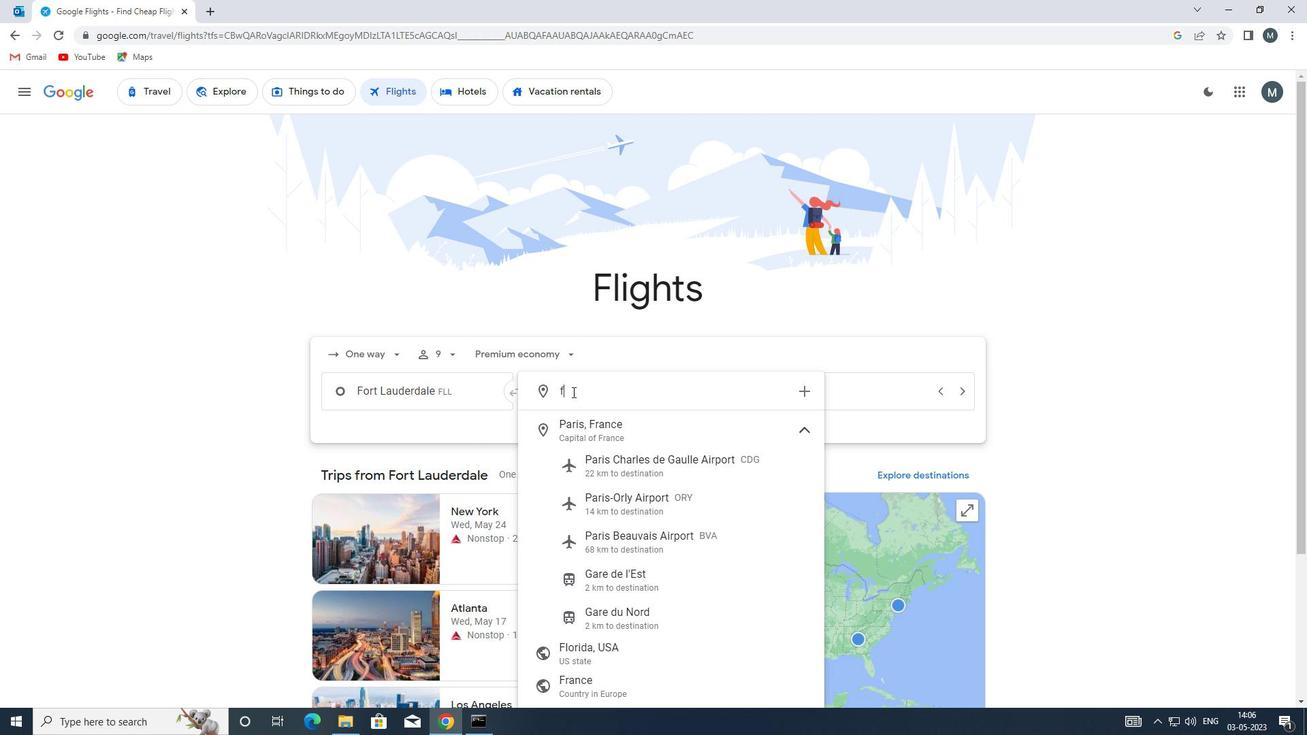 
Action: Key pressed wa
Screenshot: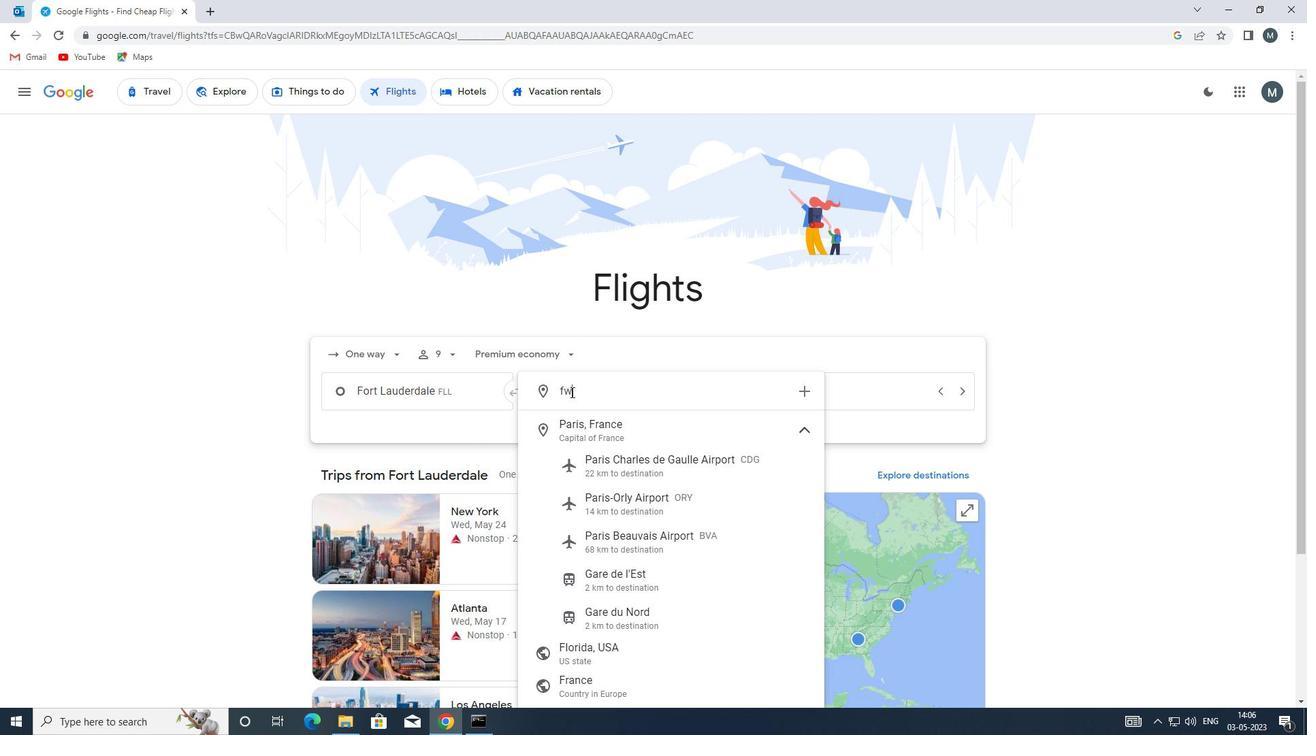
Action: Mouse moved to (614, 436)
Screenshot: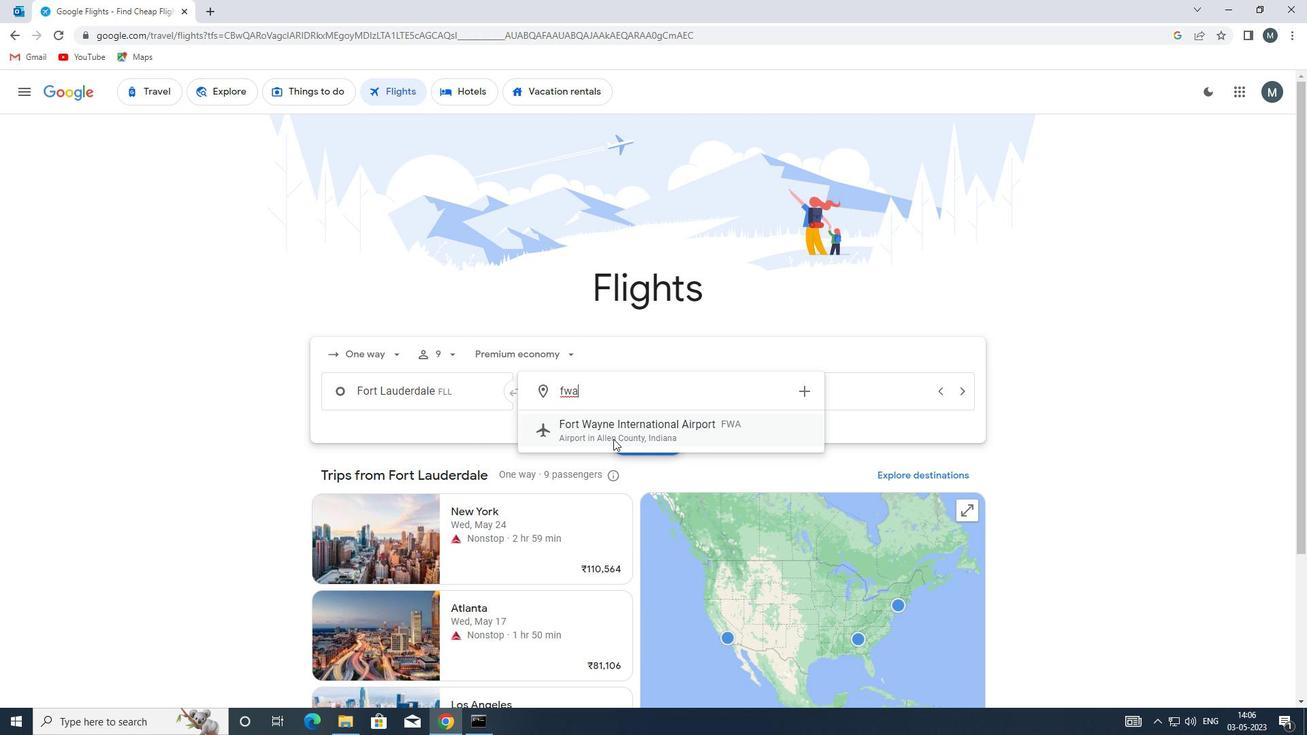 
Action: Mouse pressed left at (614, 436)
Screenshot: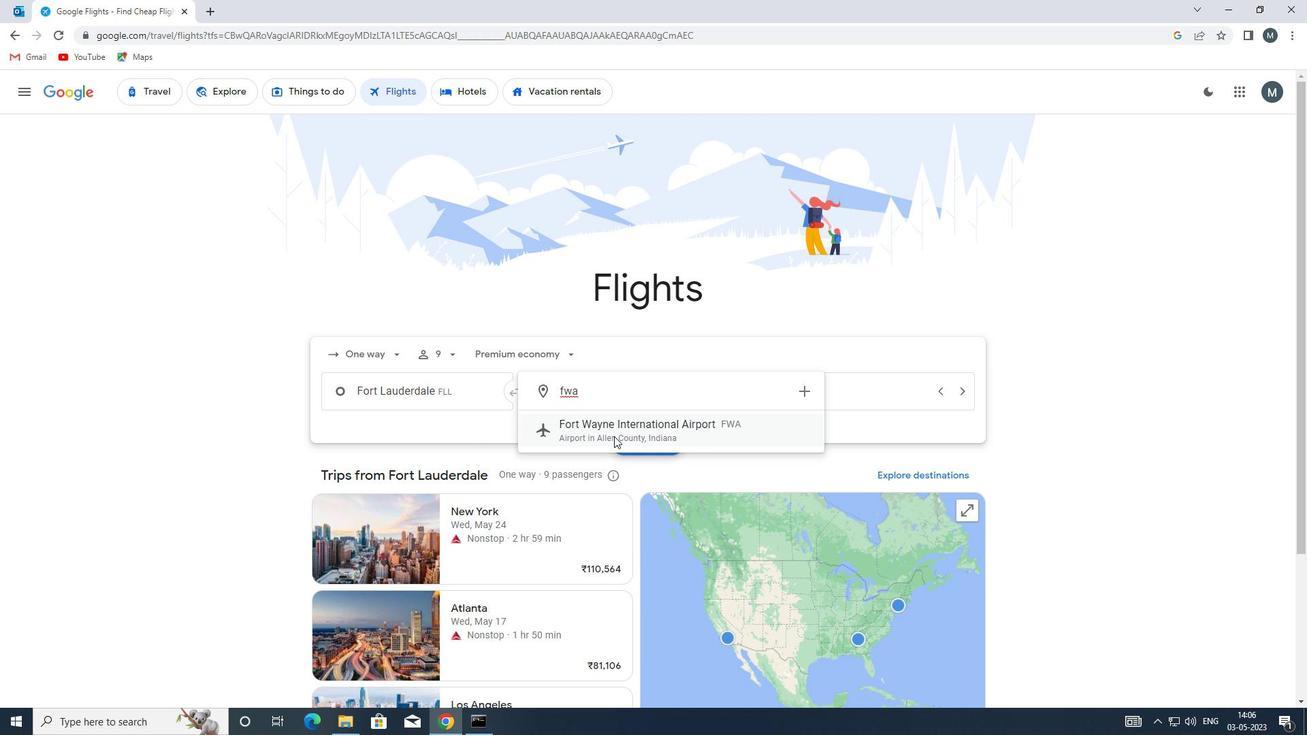 
Action: Mouse moved to (762, 394)
Screenshot: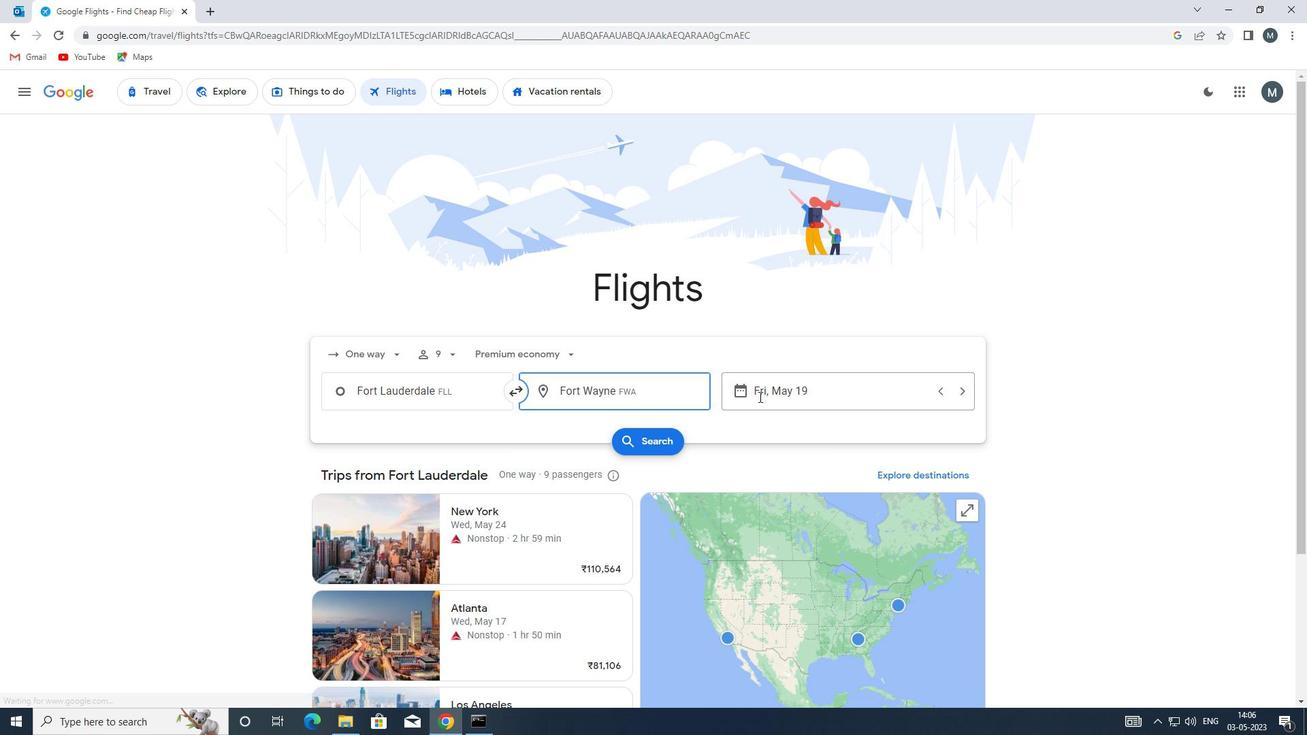
Action: Mouse pressed left at (762, 394)
Screenshot: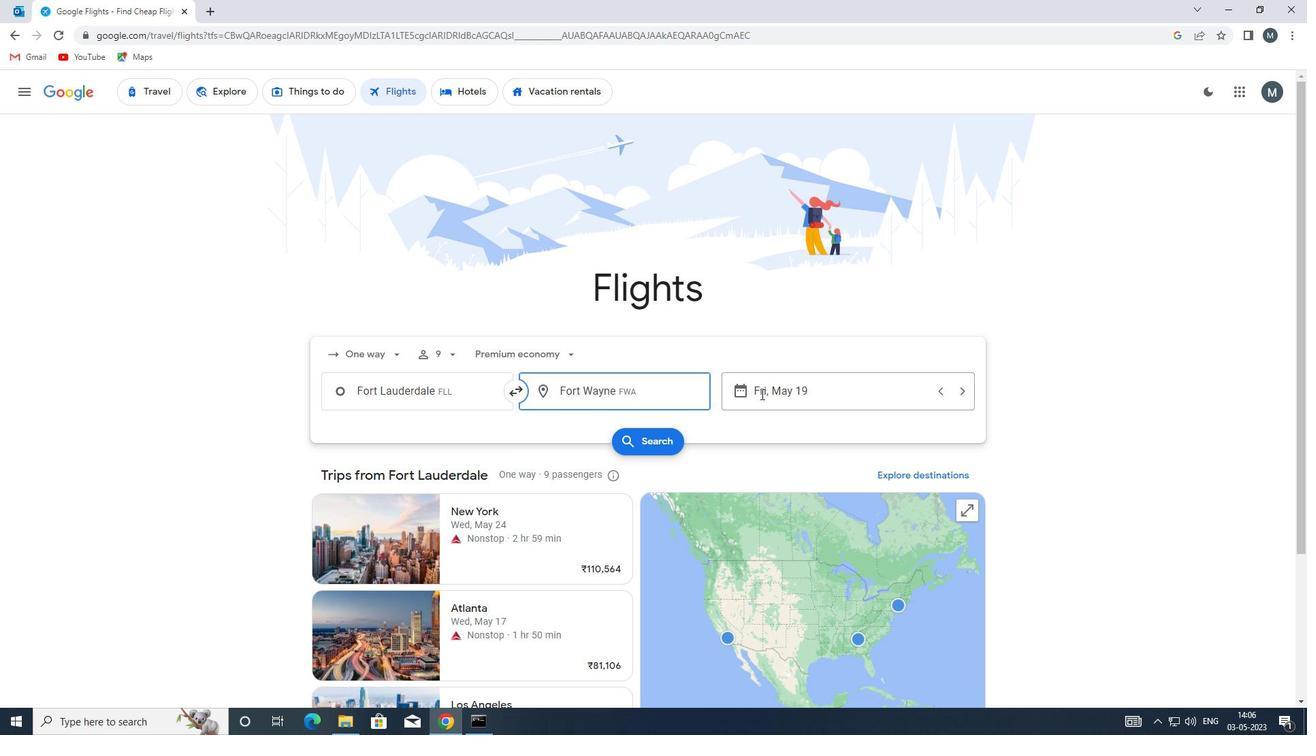 
Action: Mouse moved to (620, 461)
Screenshot: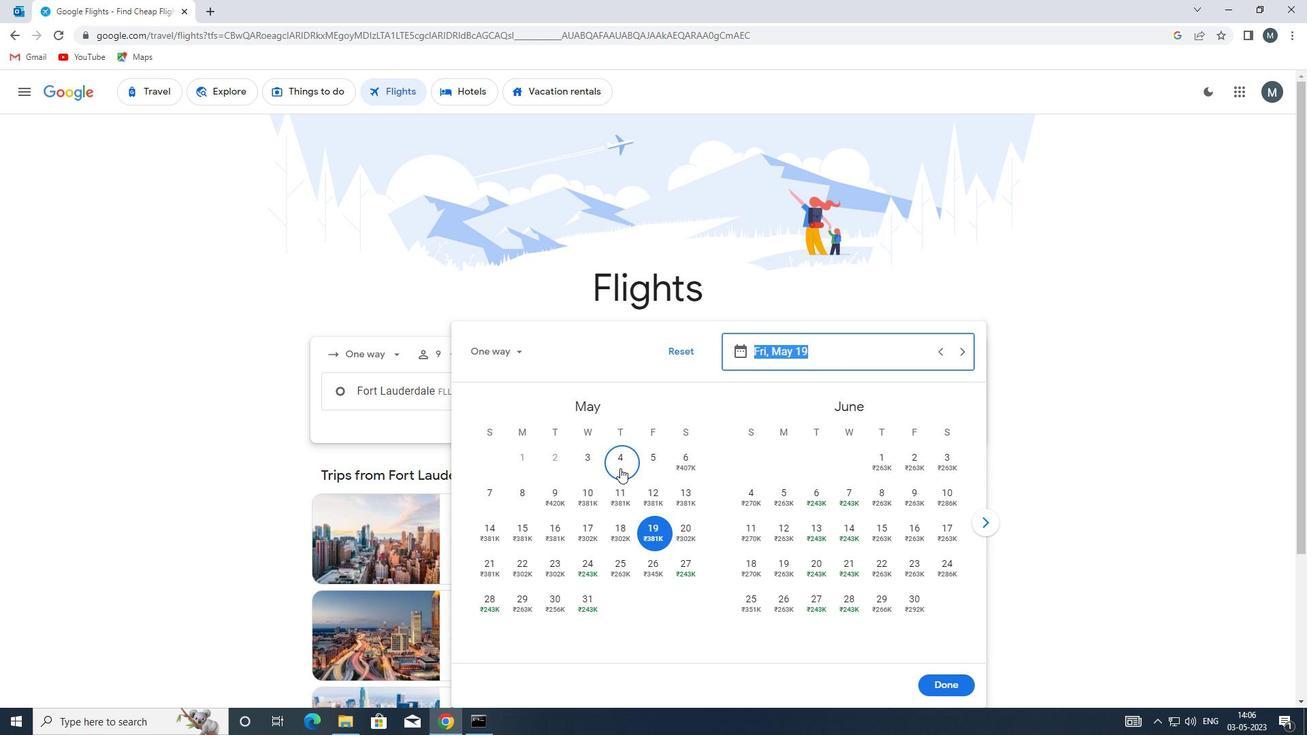 
Action: Mouse pressed left at (620, 461)
Screenshot: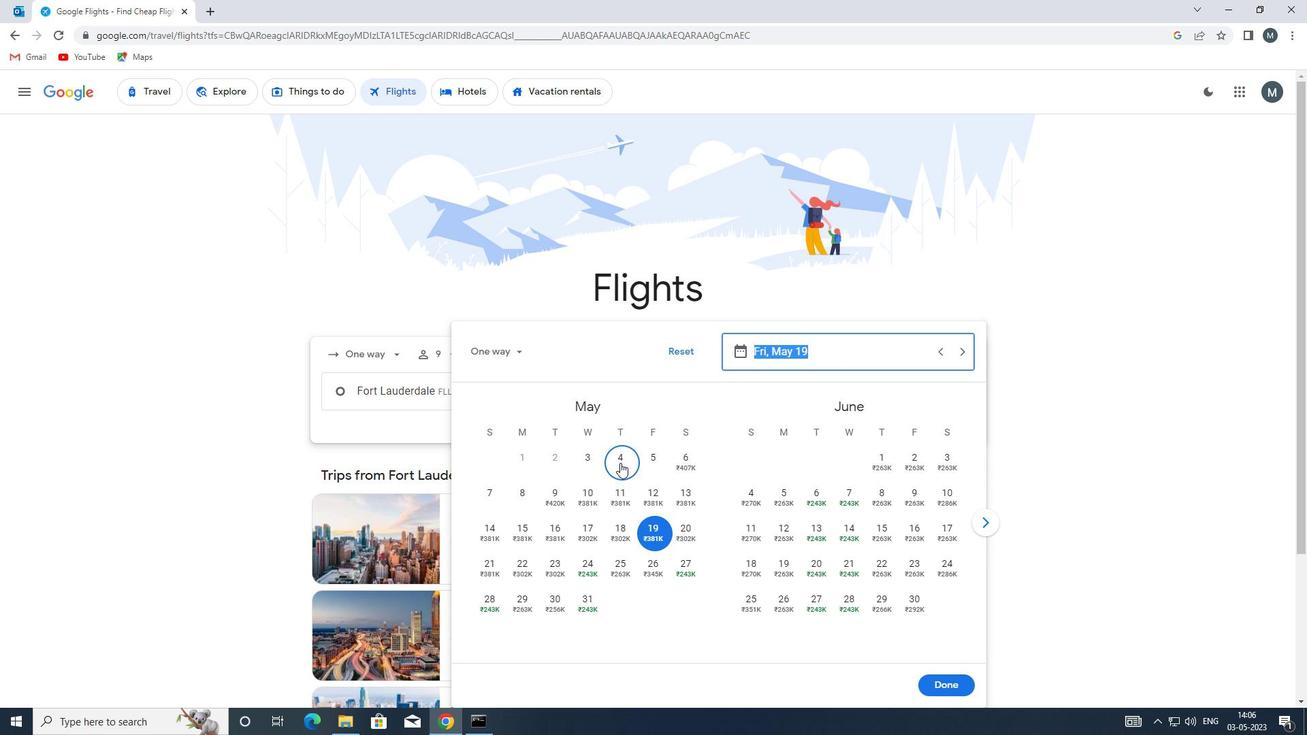 
Action: Mouse moved to (943, 679)
Screenshot: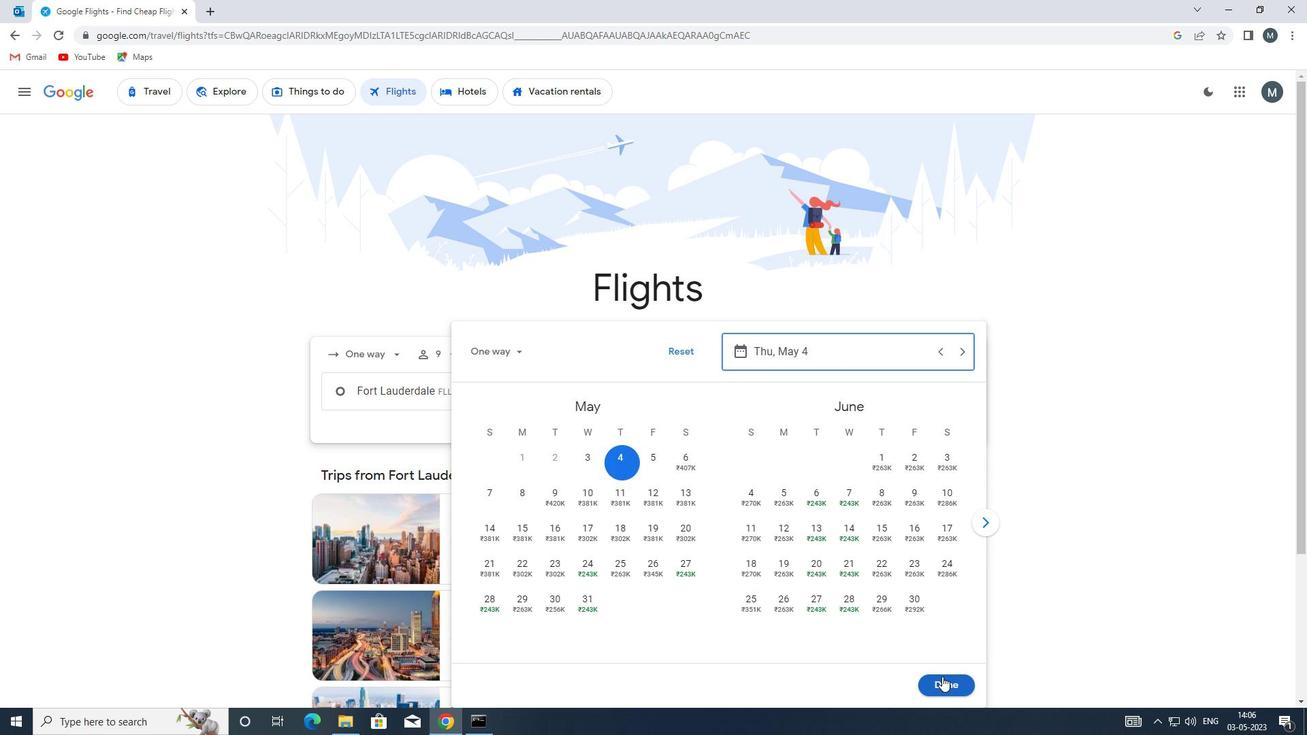 
Action: Mouse pressed left at (943, 679)
Screenshot: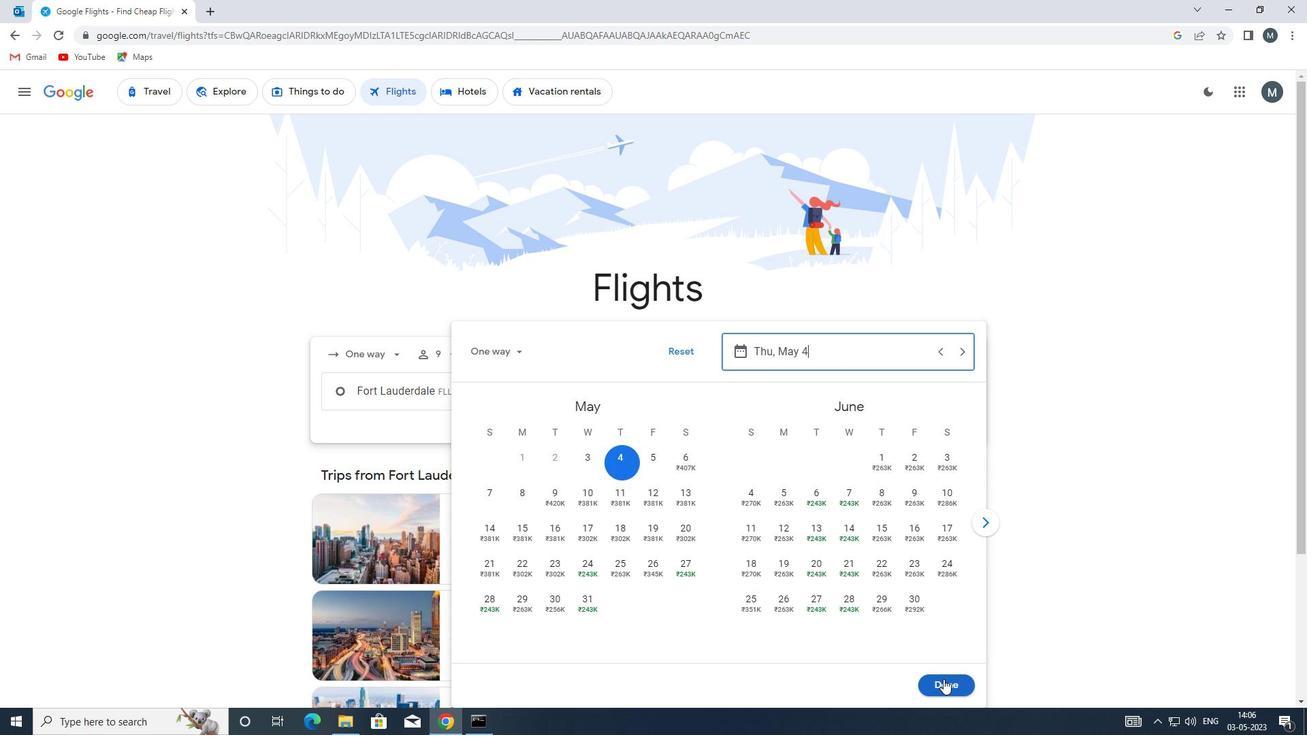 
Action: Mouse moved to (643, 443)
Screenshot: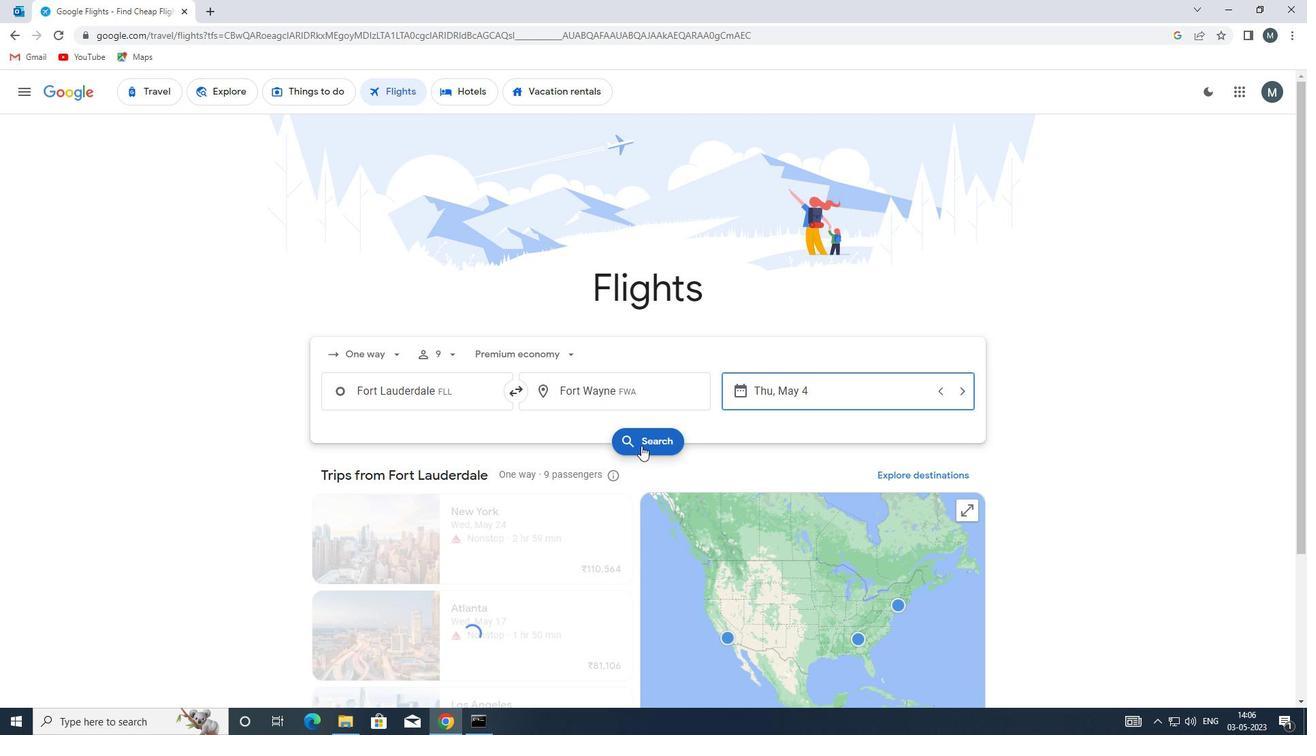
Action: Mouse pressed left at (643, 443)
Screenshot: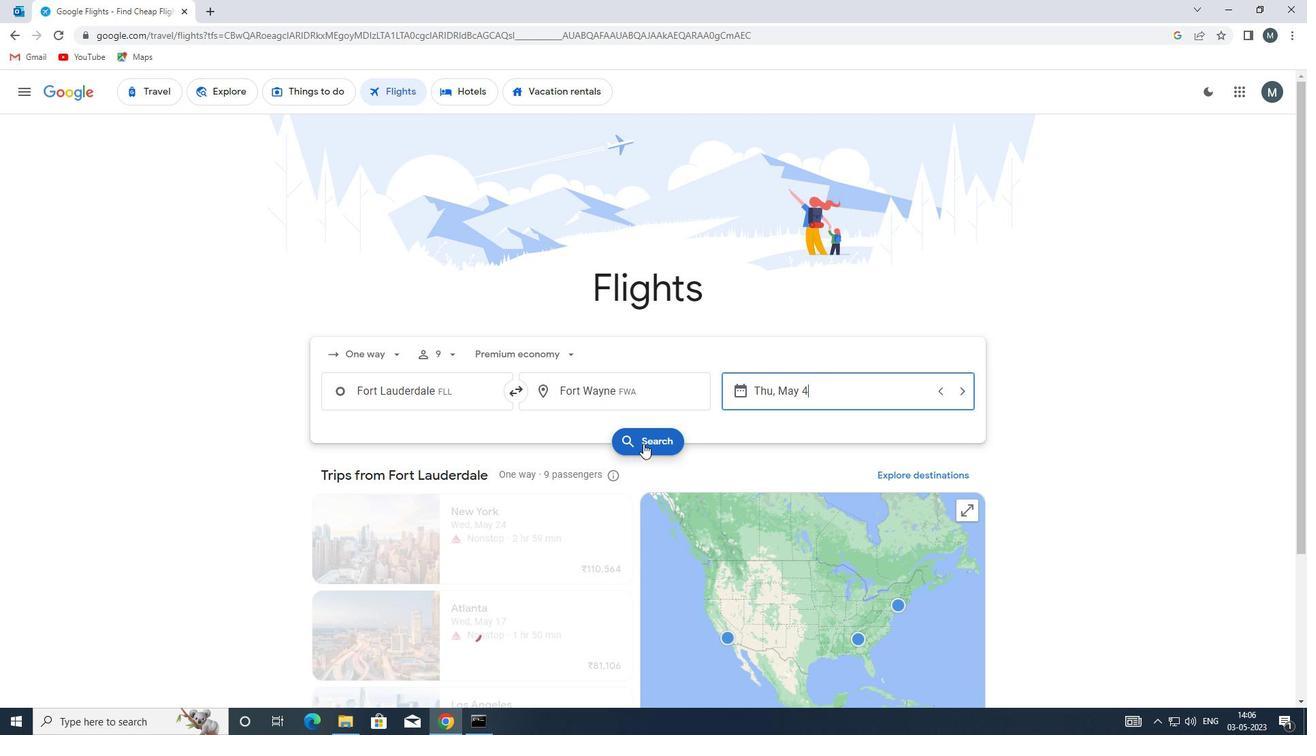 
Action: Mouse moved to (332, 219)
Screenshot: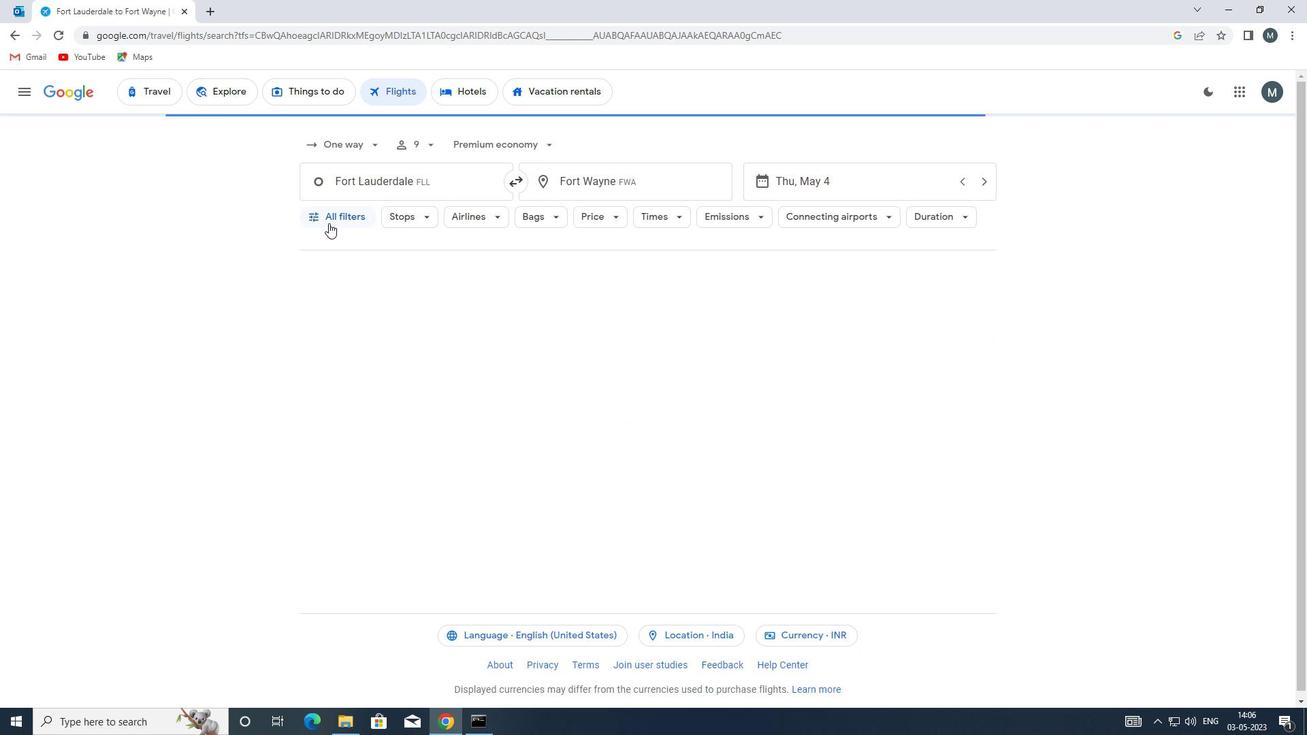
Action: Mouse pressed left at (332, 219)
Screenshot: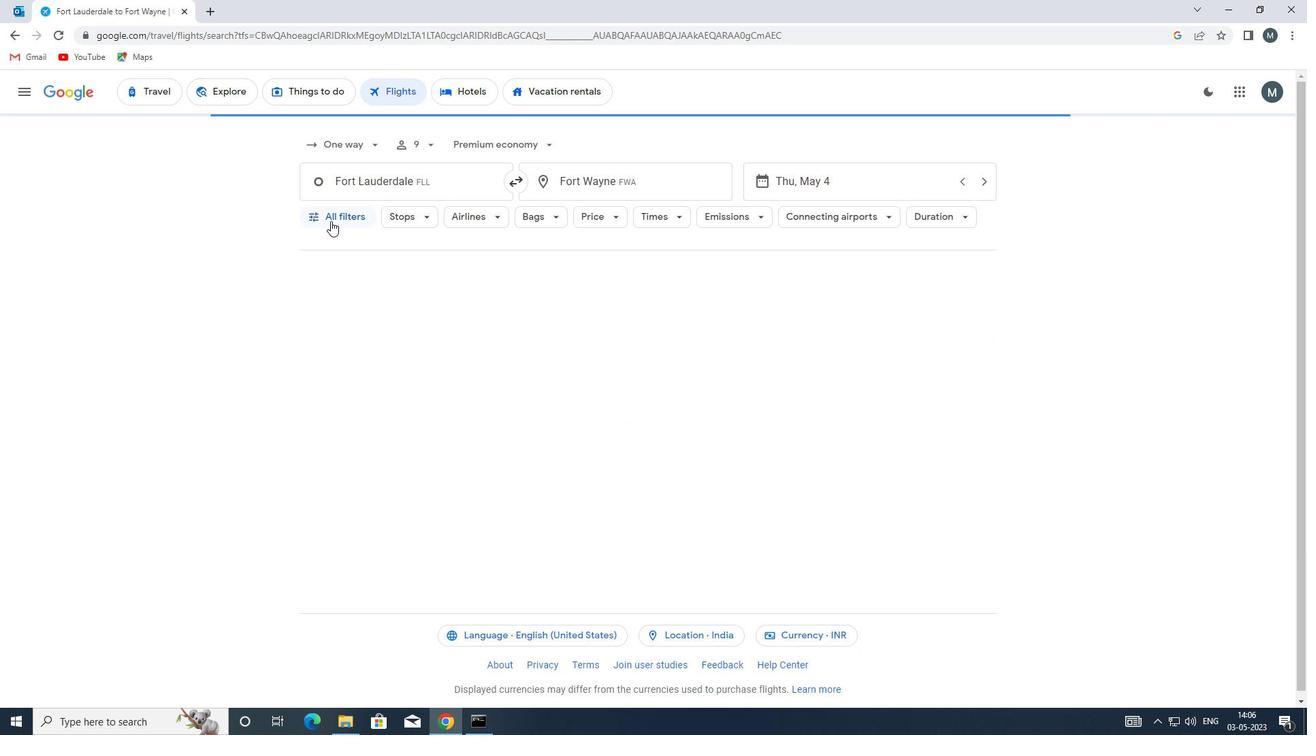 
Action: Mouse moved to (331, 392)
Screenshot: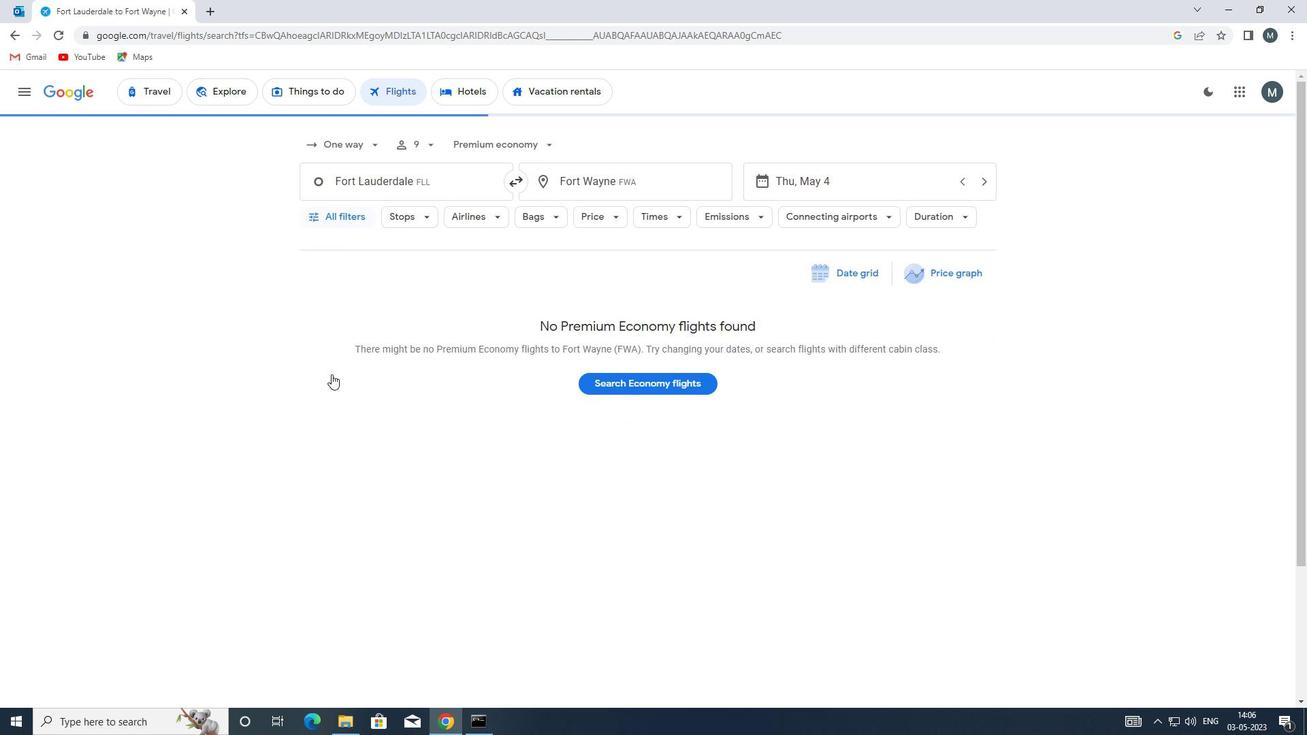 
Action: Mouse scrolled (331, 392) with delta (0, 0)
Screenshot: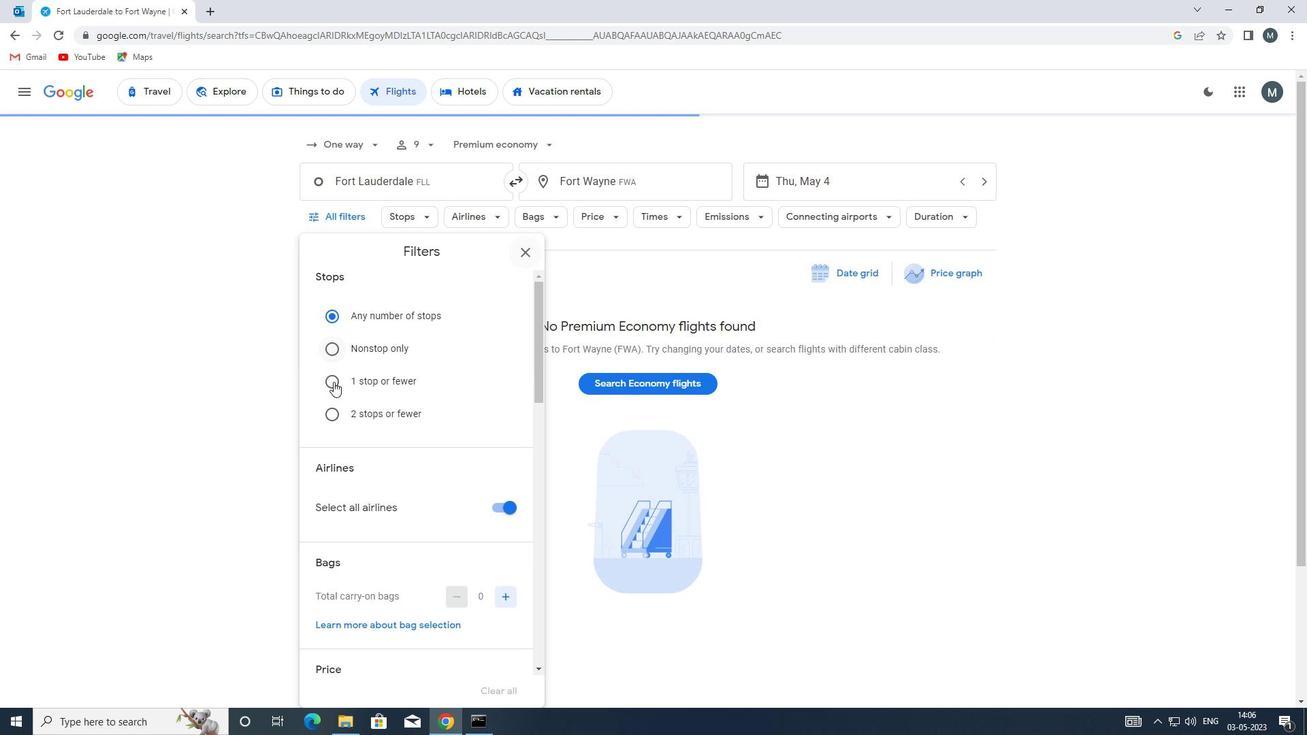 
Action: Mouse moved to (499, 438)
Screenshot: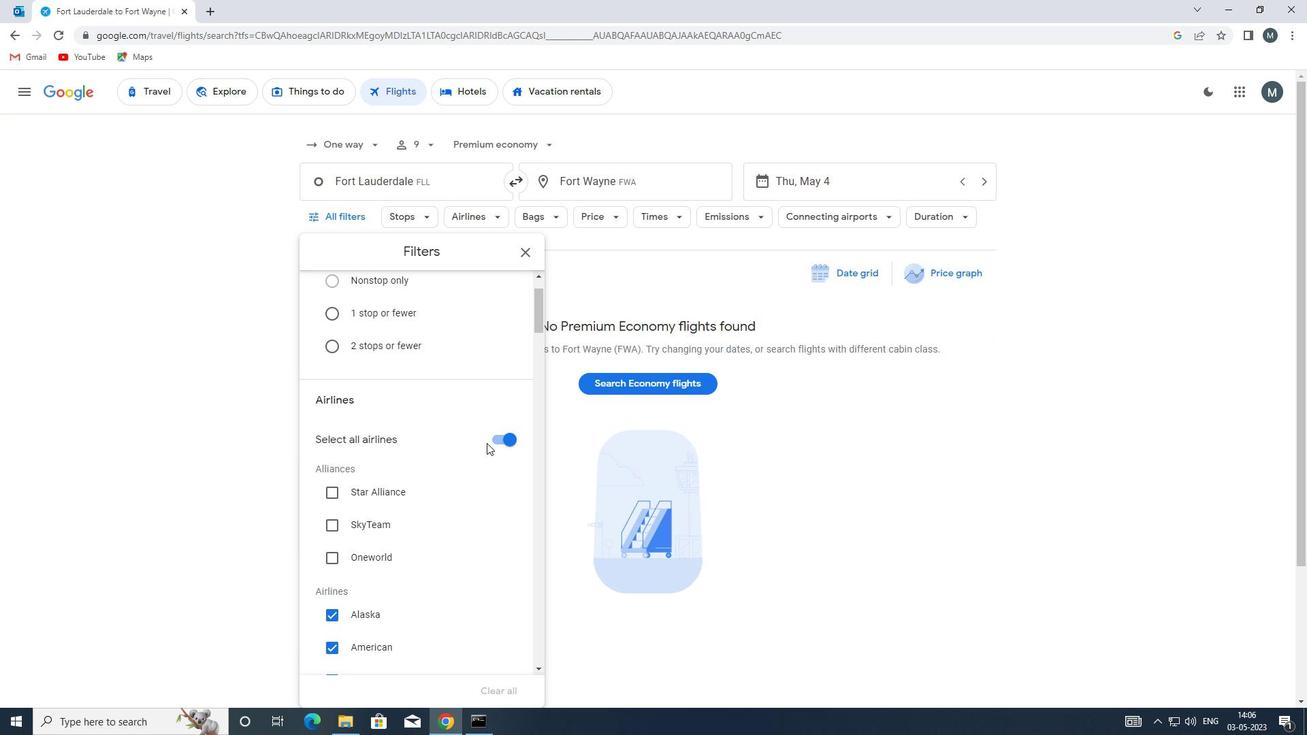 
Action: Mouse pressed left at (499, 438)
Screenshot: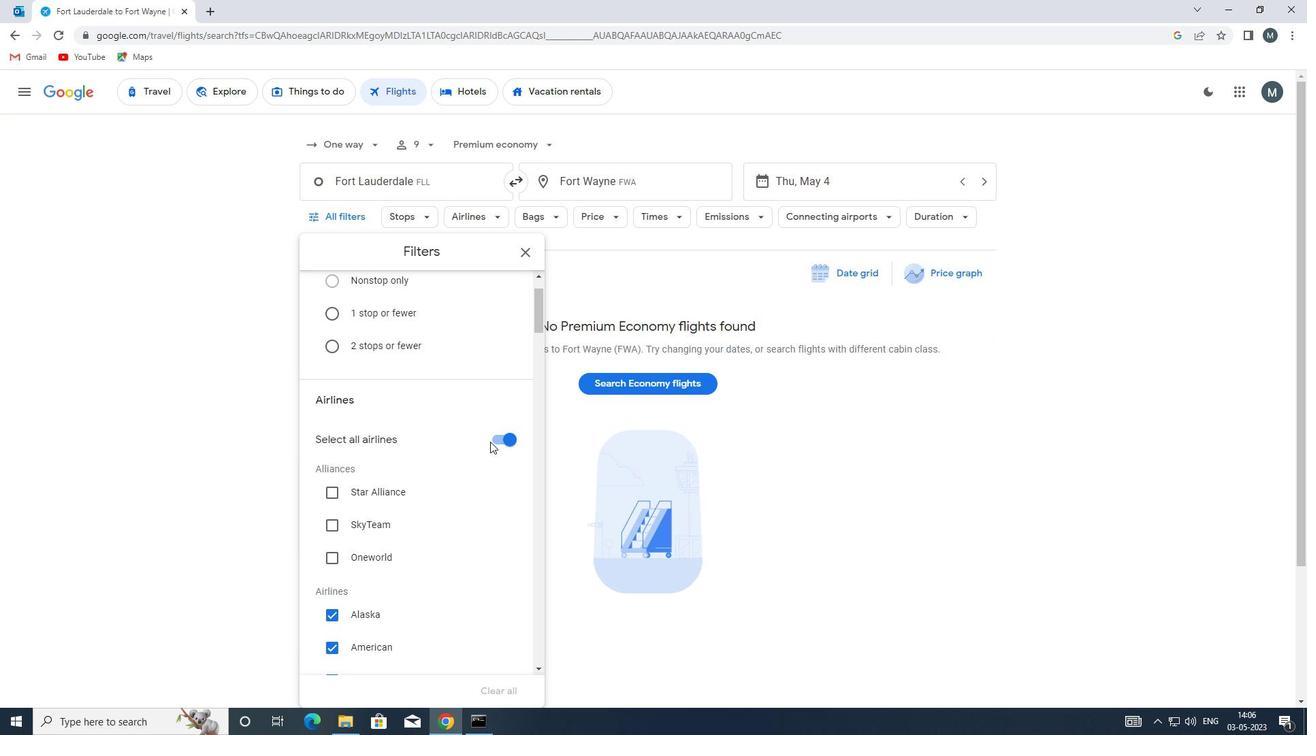 
Action: Mouse moved to (383, 465)
Screenshot: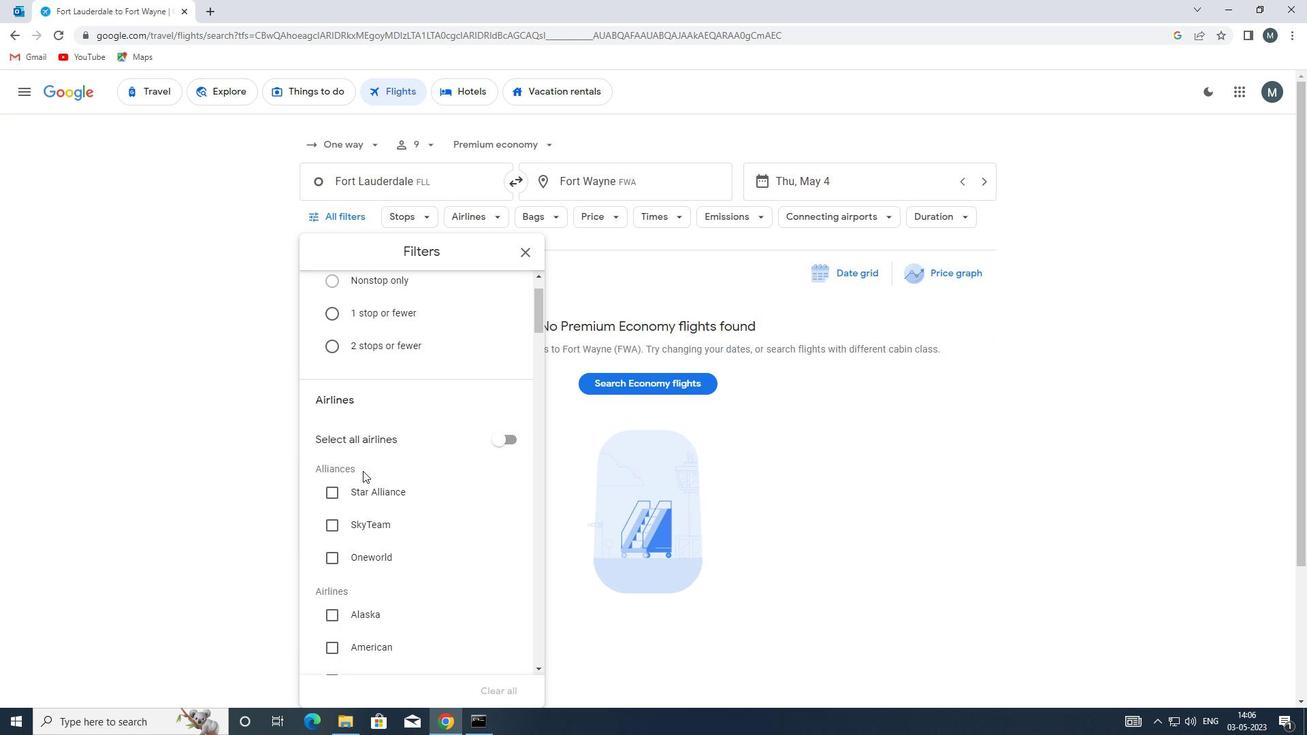 
Action: Mouse scrolled (383, 464) with delta (0, 0)
Screenshot: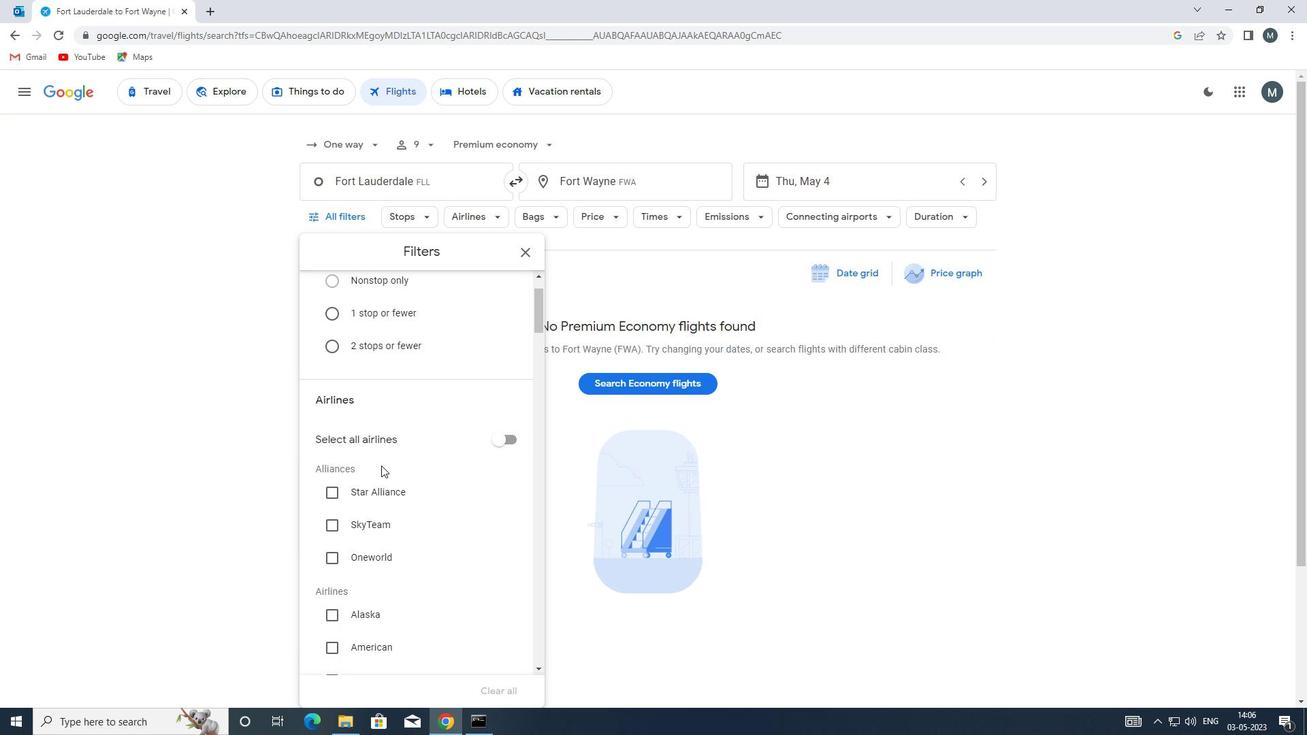 
Action: Mouse moved to (388, 473)
Screenshot: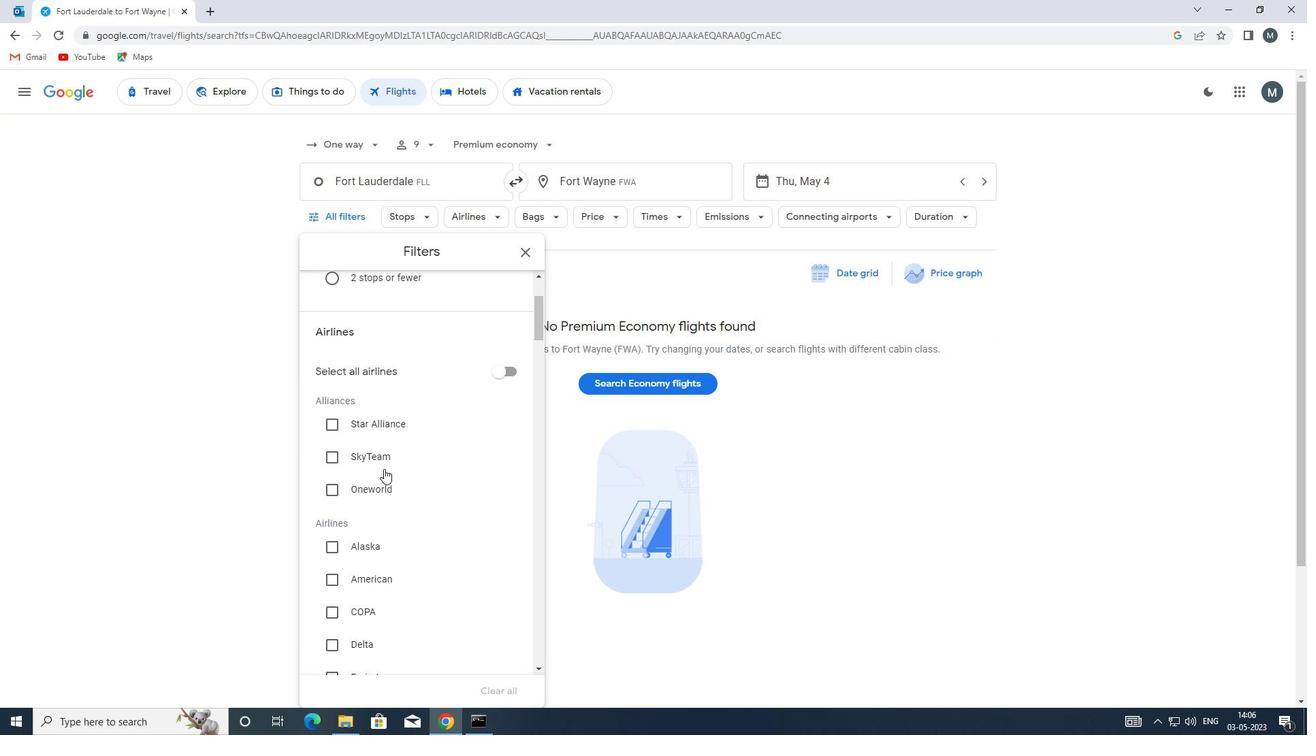
Action: Mouse scrolled (388, 473) with delta (0, 0)
Screenshot: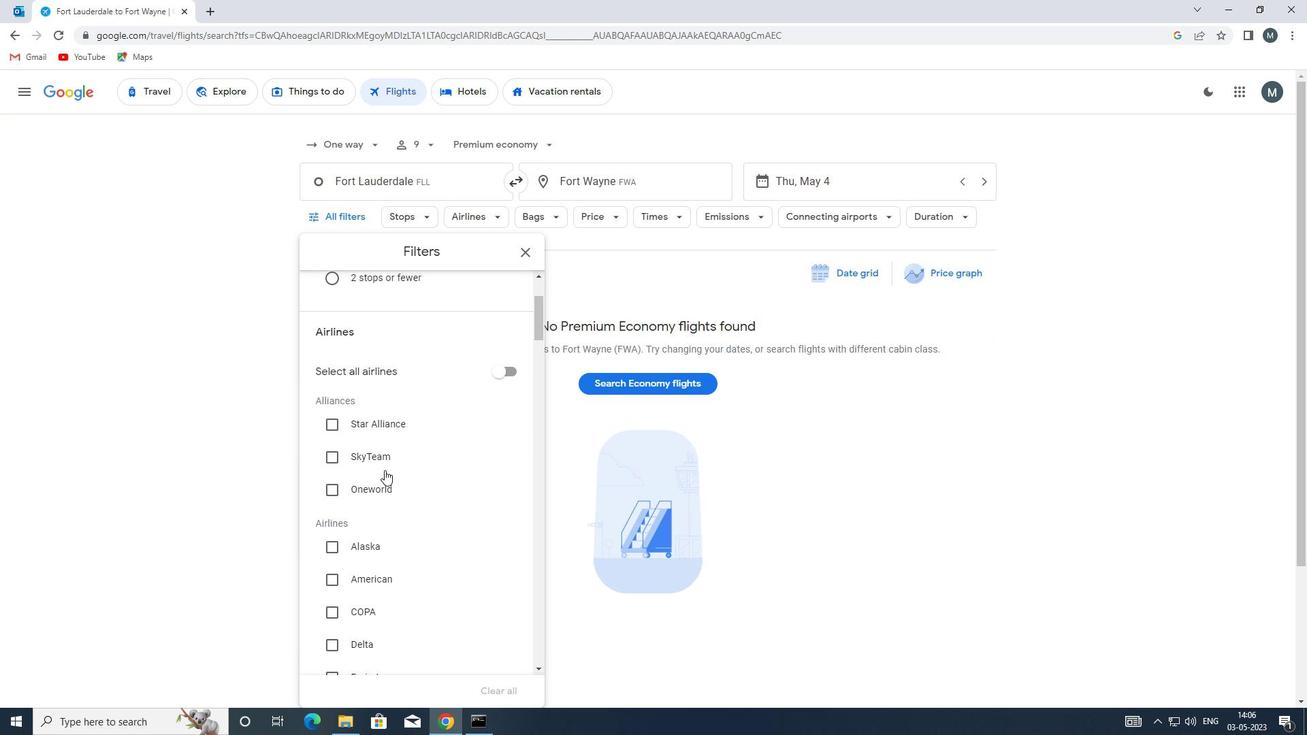 
Action: Mouse moved to (388, 477)
Screenshot: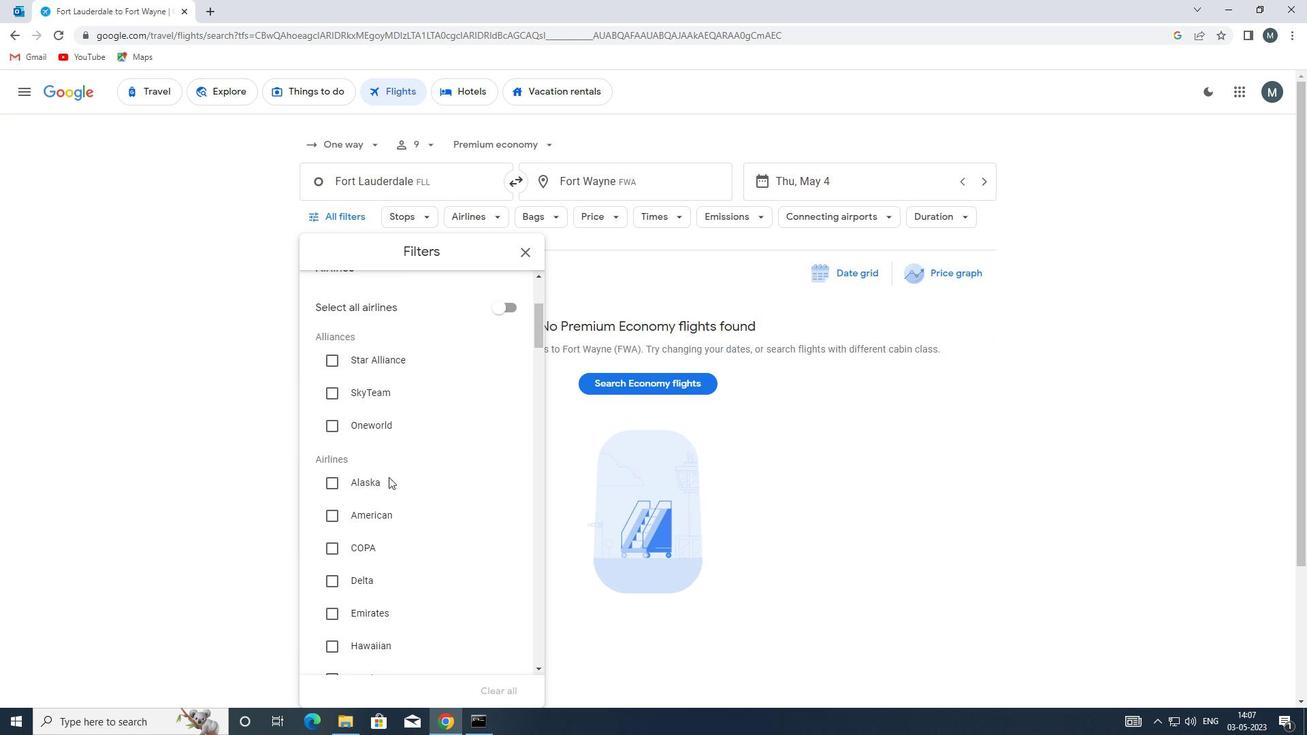 
Action: Mouse scrolled (388, 476) with delta (0, 0)
Screenshot: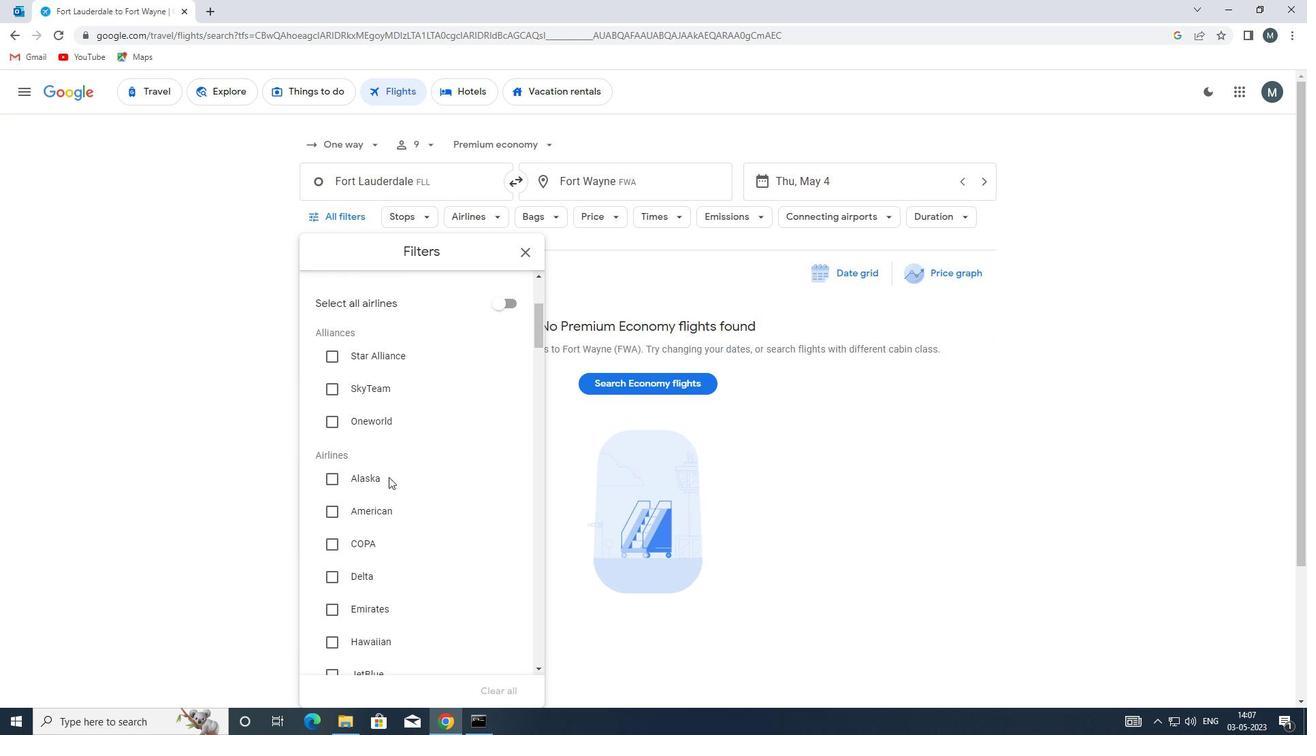 
Action: Mouse moved to (389, 477)
Screenshot: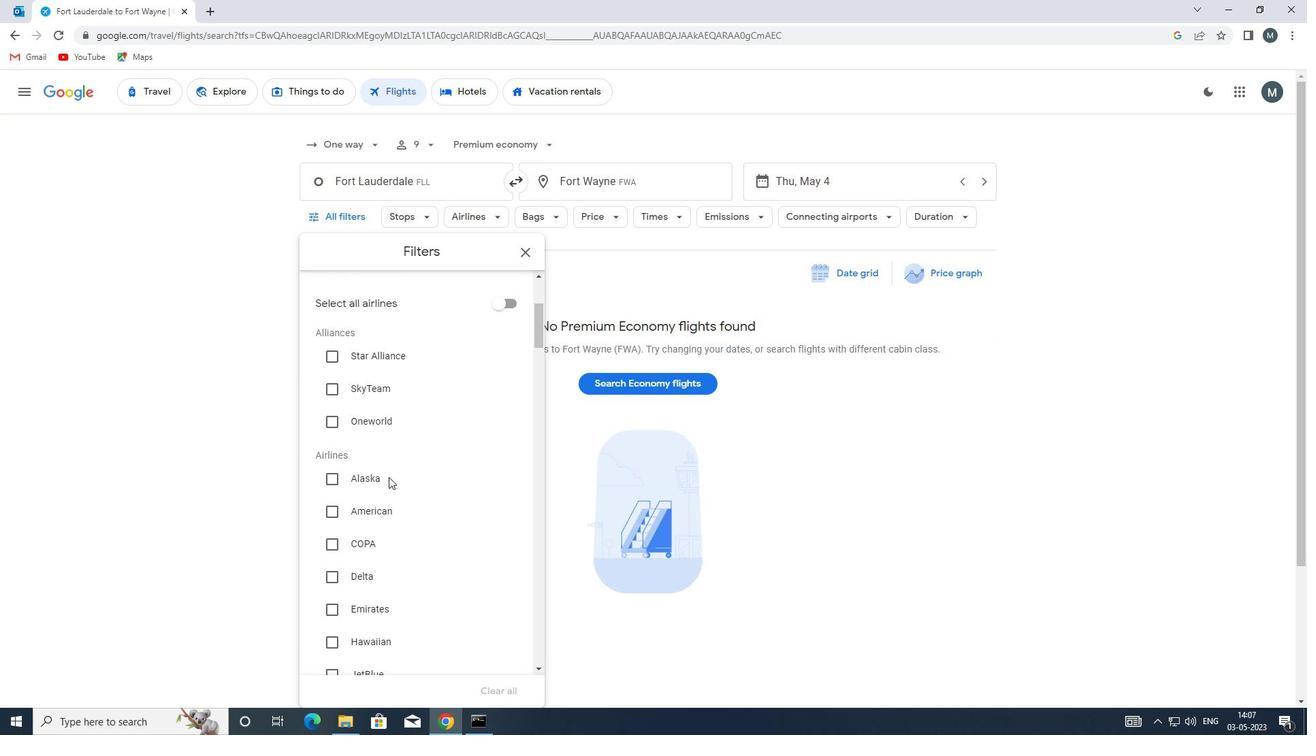 
Action: Mouse scrolled (389, 476) with delta (0, 0)
Screenshot: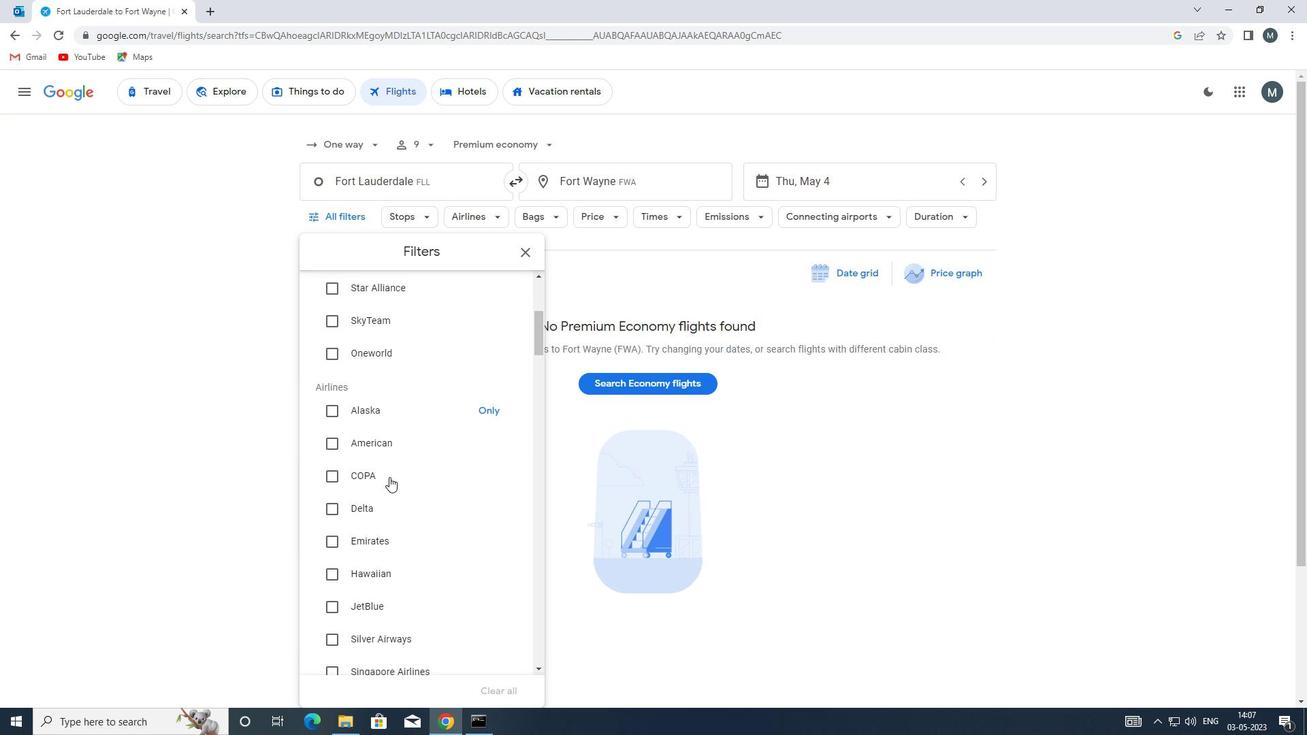 
Action: Mouse moved to (390, 481)
Screenshot: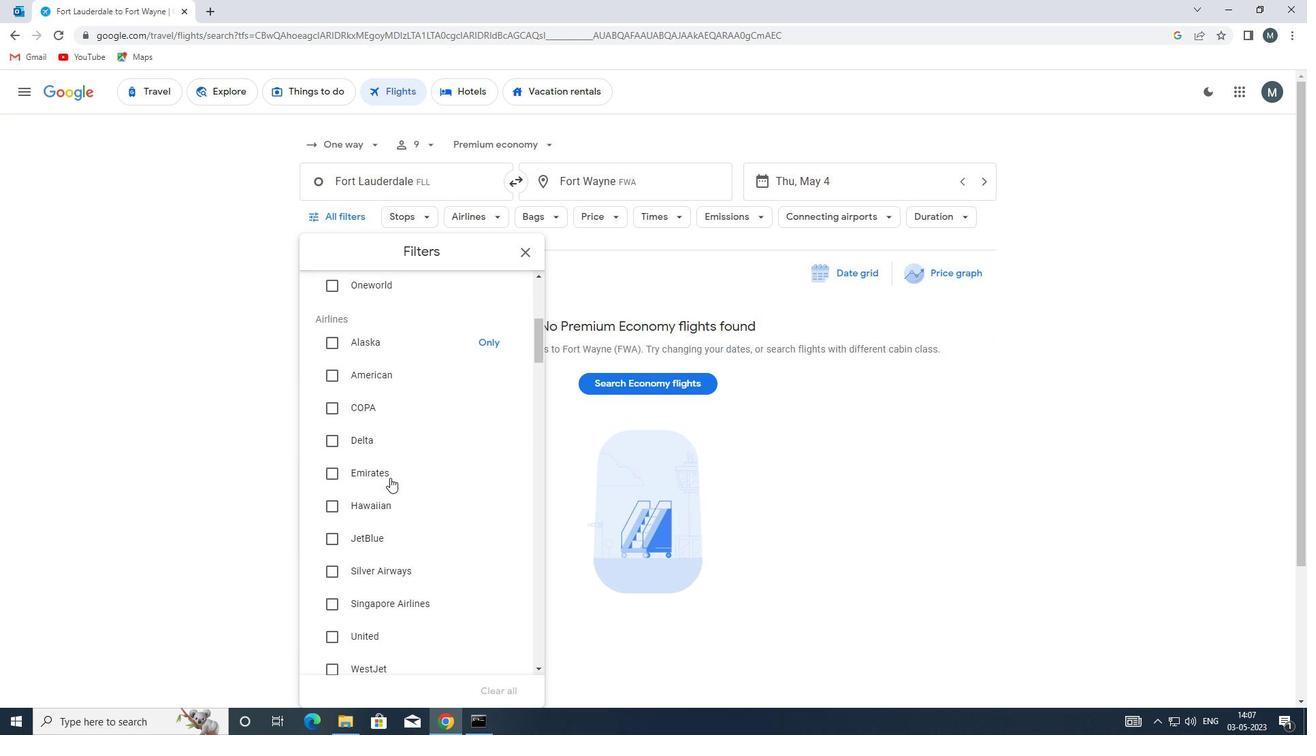 
Action: Mouse scrolled (390, 480) with delta (0, 0)
Screenshot: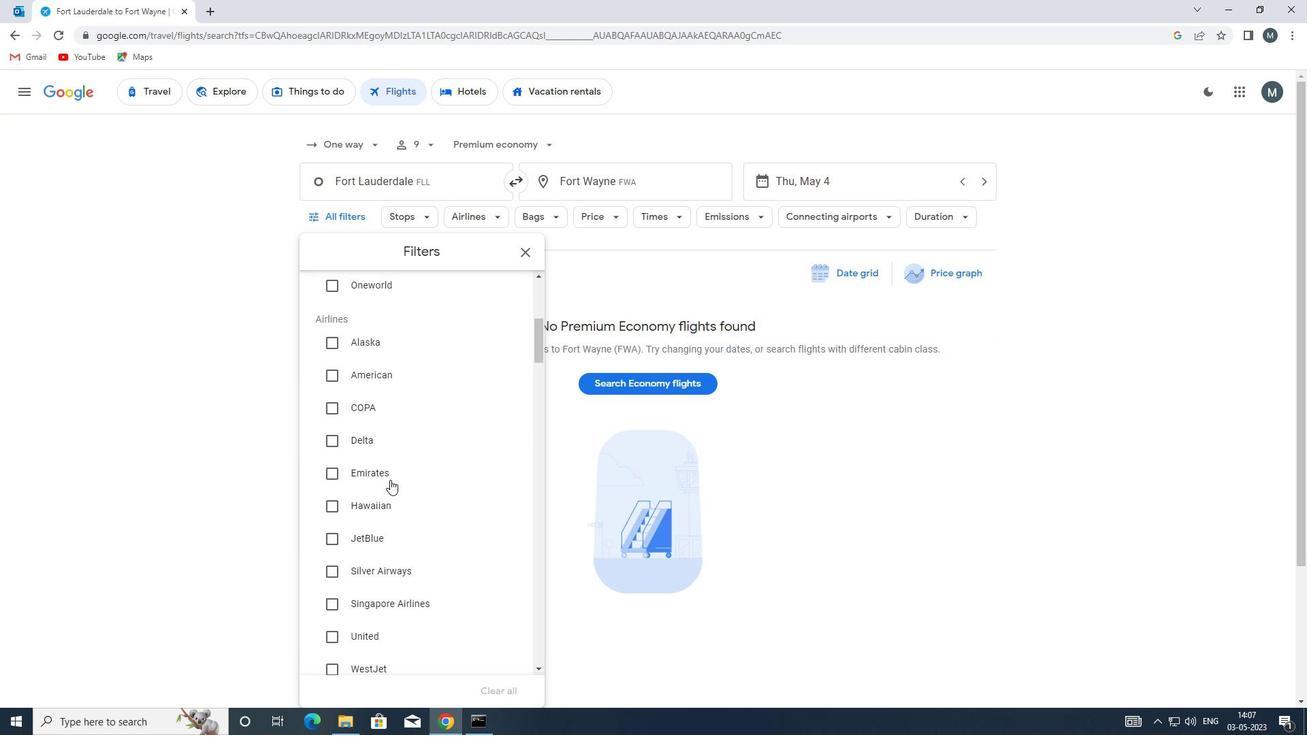 
Action: Mouse moved to (380, 601)
Screenshot: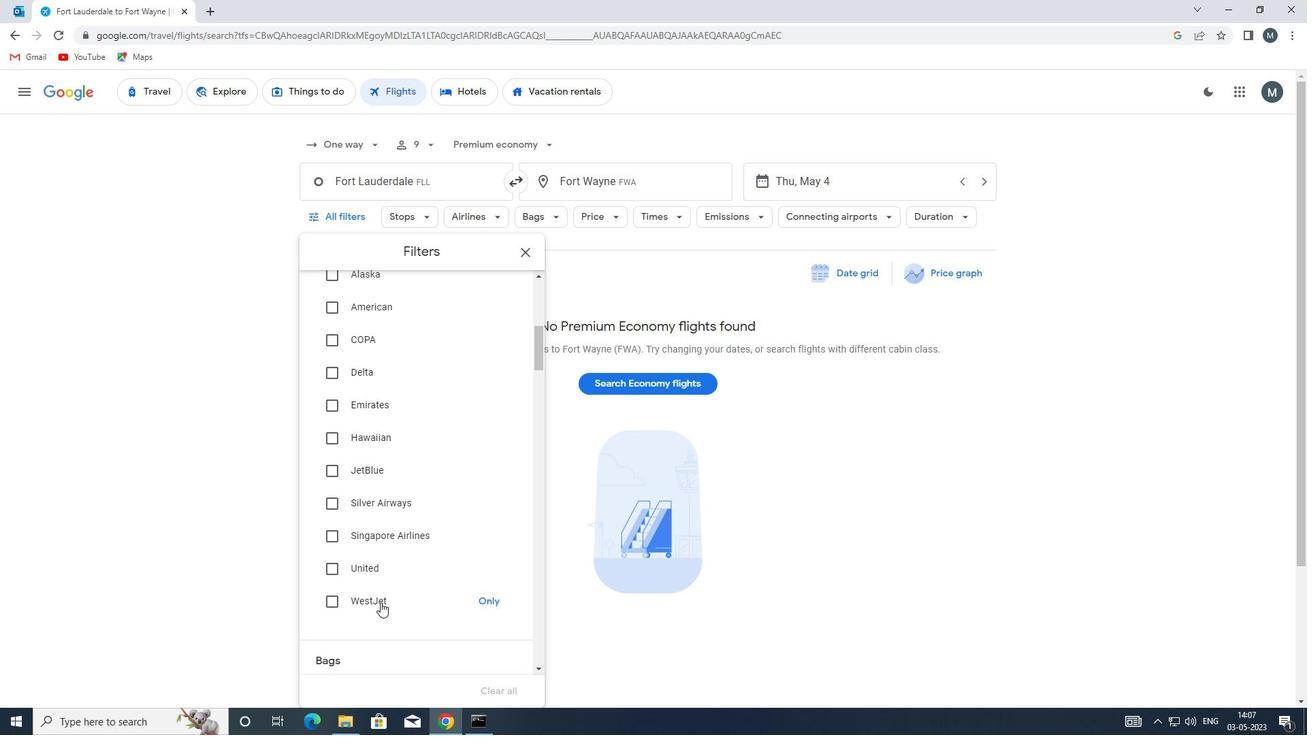 
Action: Mouse pressed left at (380, 601)
Screenshot: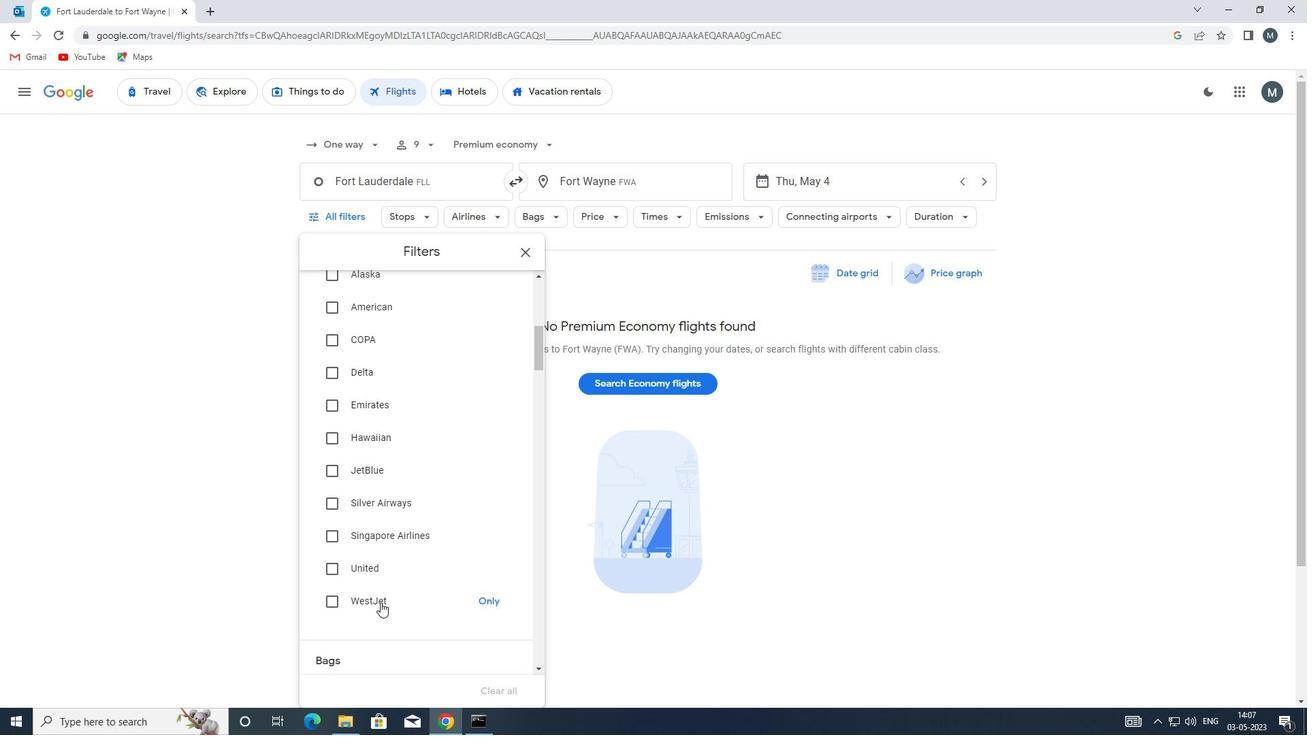
Action: Mouse moved to (391, 567)
Screenshot: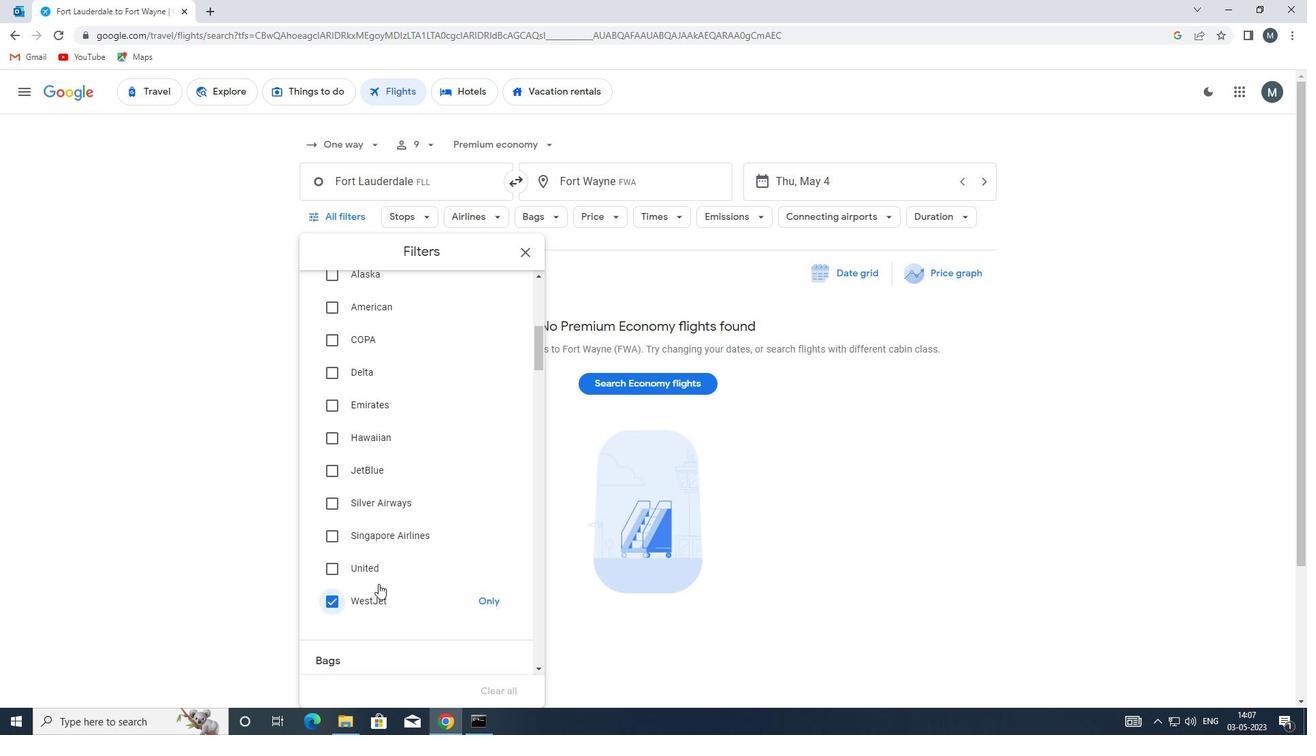 
Action: Mouse scrolled (391, 566) with delta (0, 0)
Screenshot: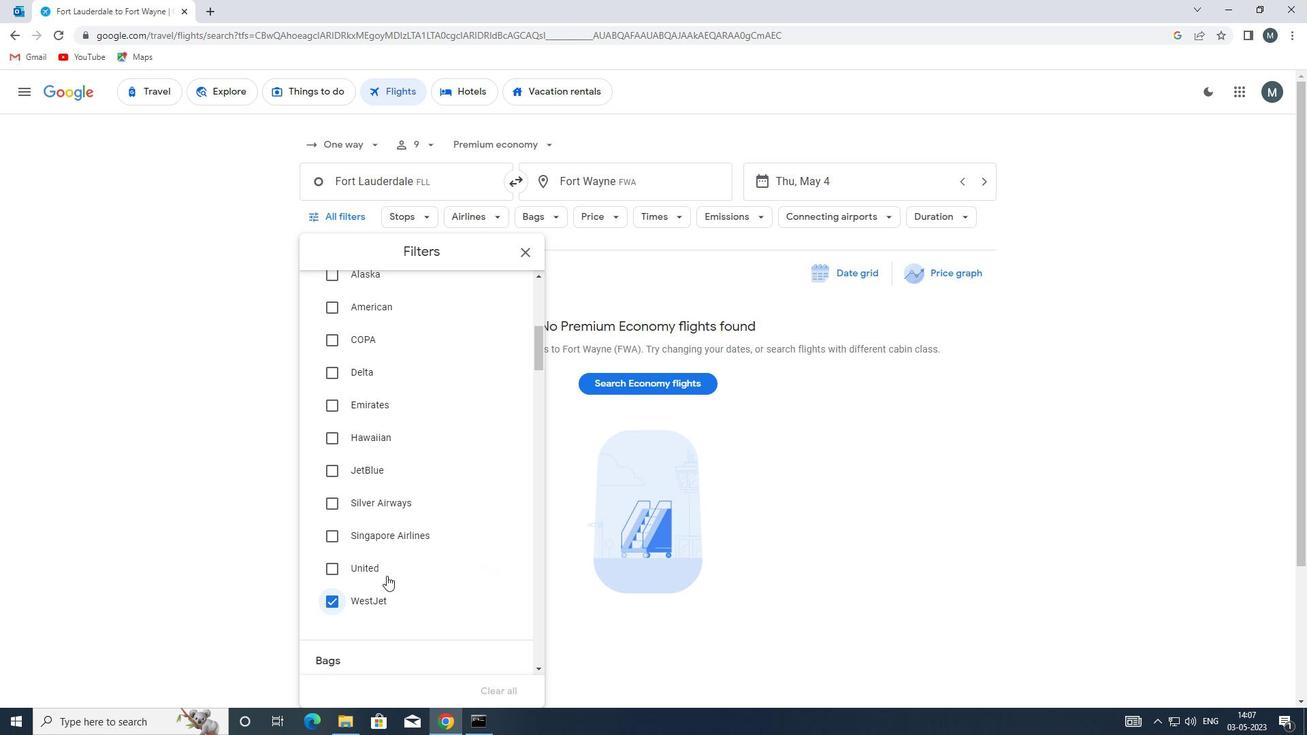 
Action: Mouse moved to (399, 542)
Screenshot: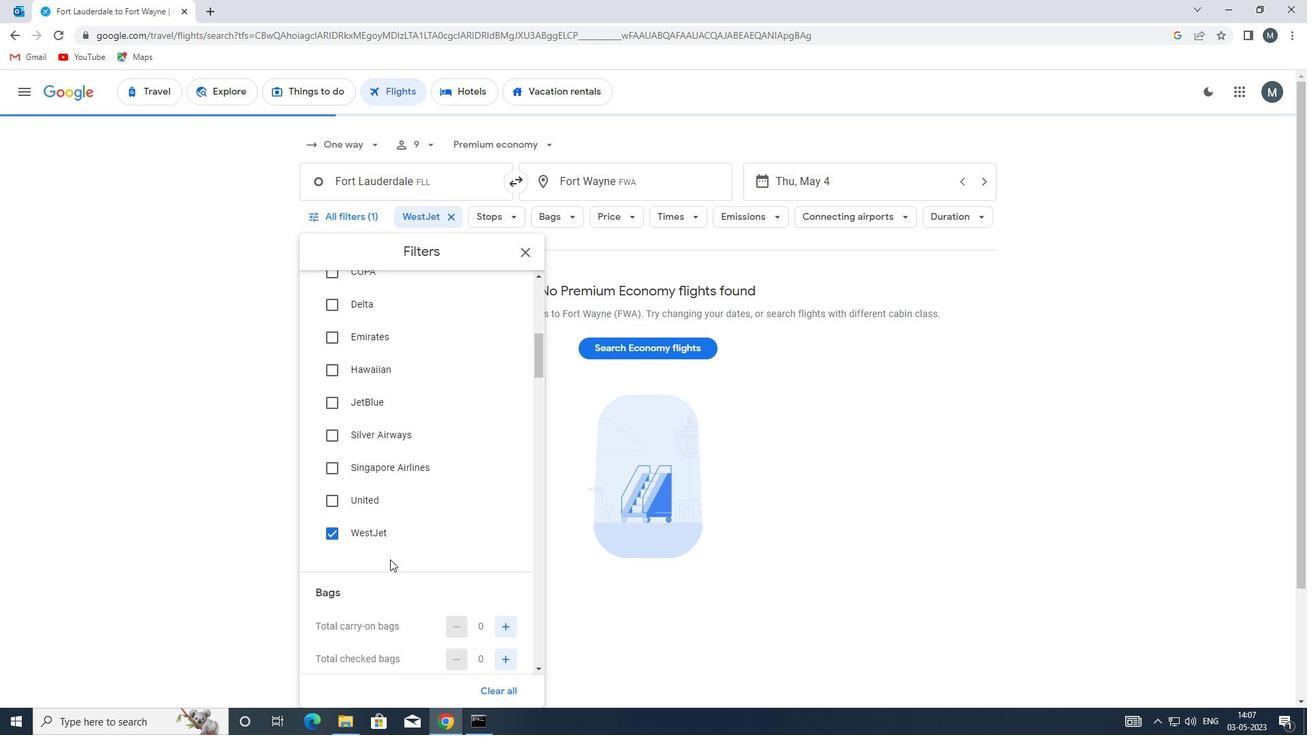 
Action: Mouse scrolled (399, 542) with delta (0, 0)
Screenshot: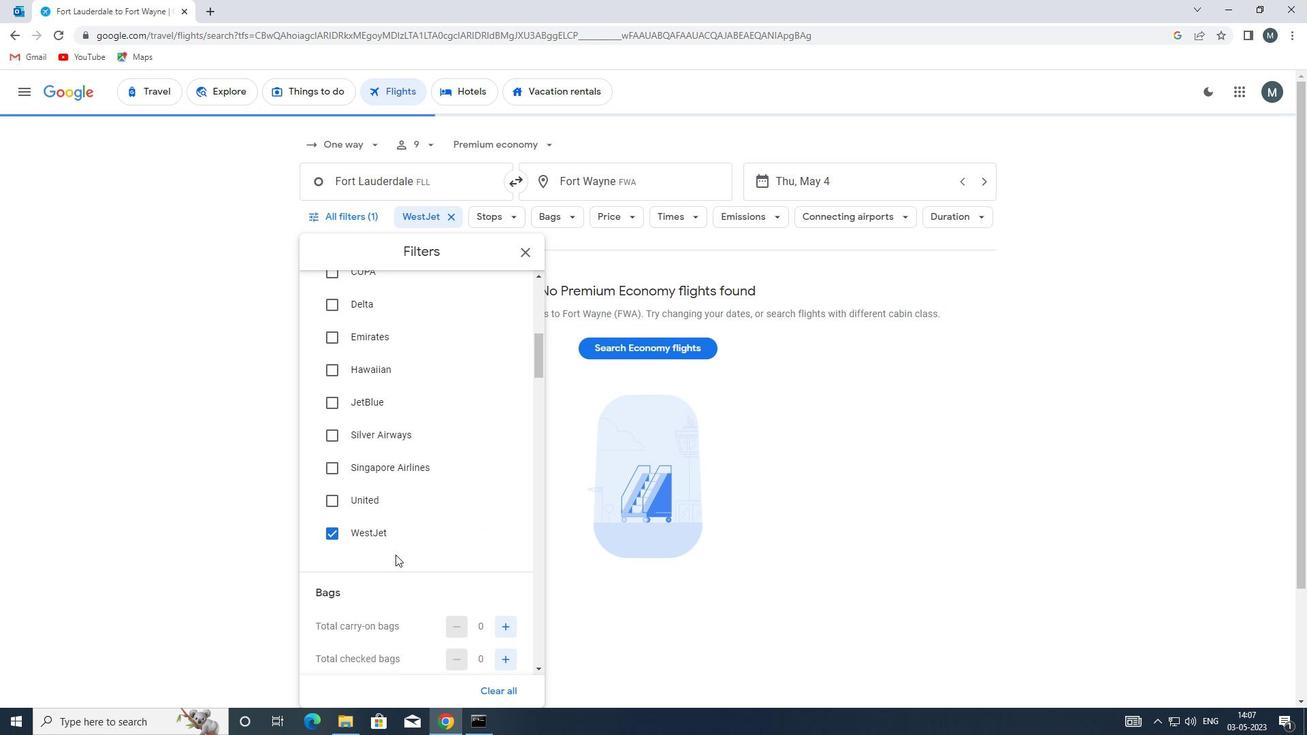 
Action: Mouse scrolled (399, 542) with delta (0, 0)
Screenshot: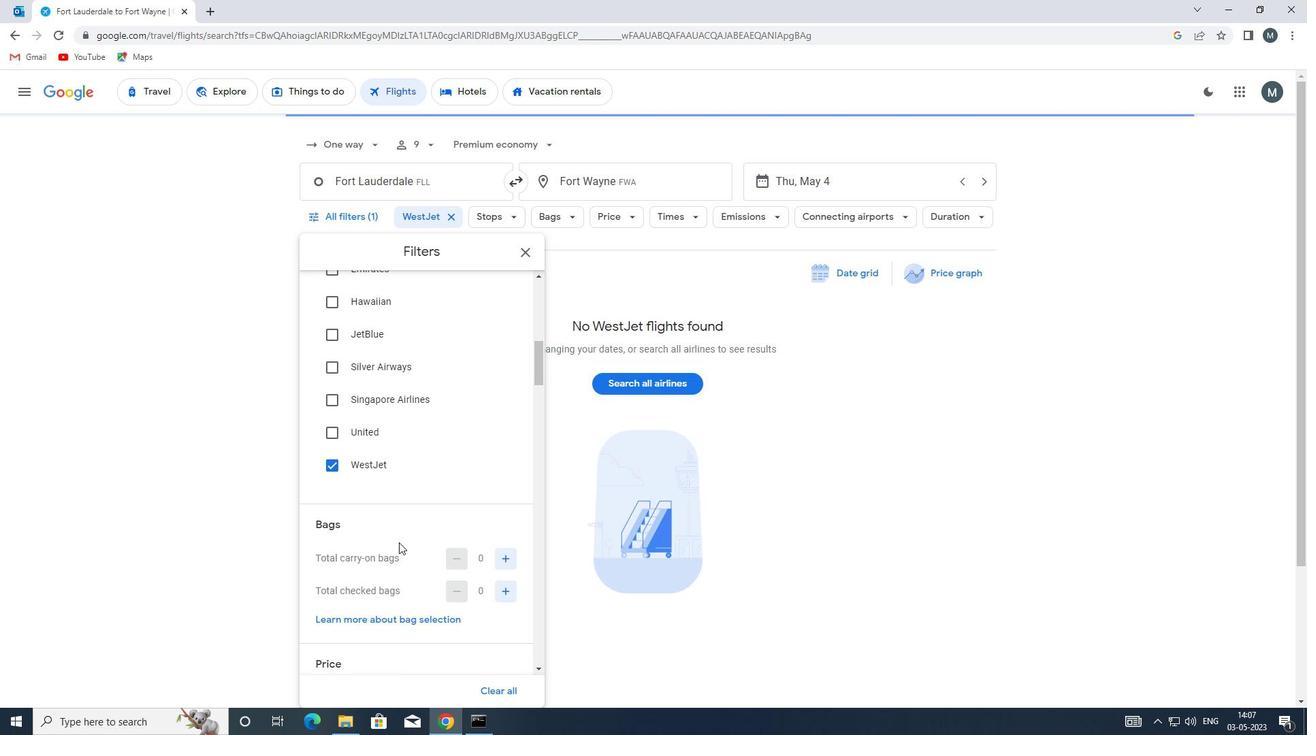 
Action: Mouse moved to (508, 534)
Screenshot: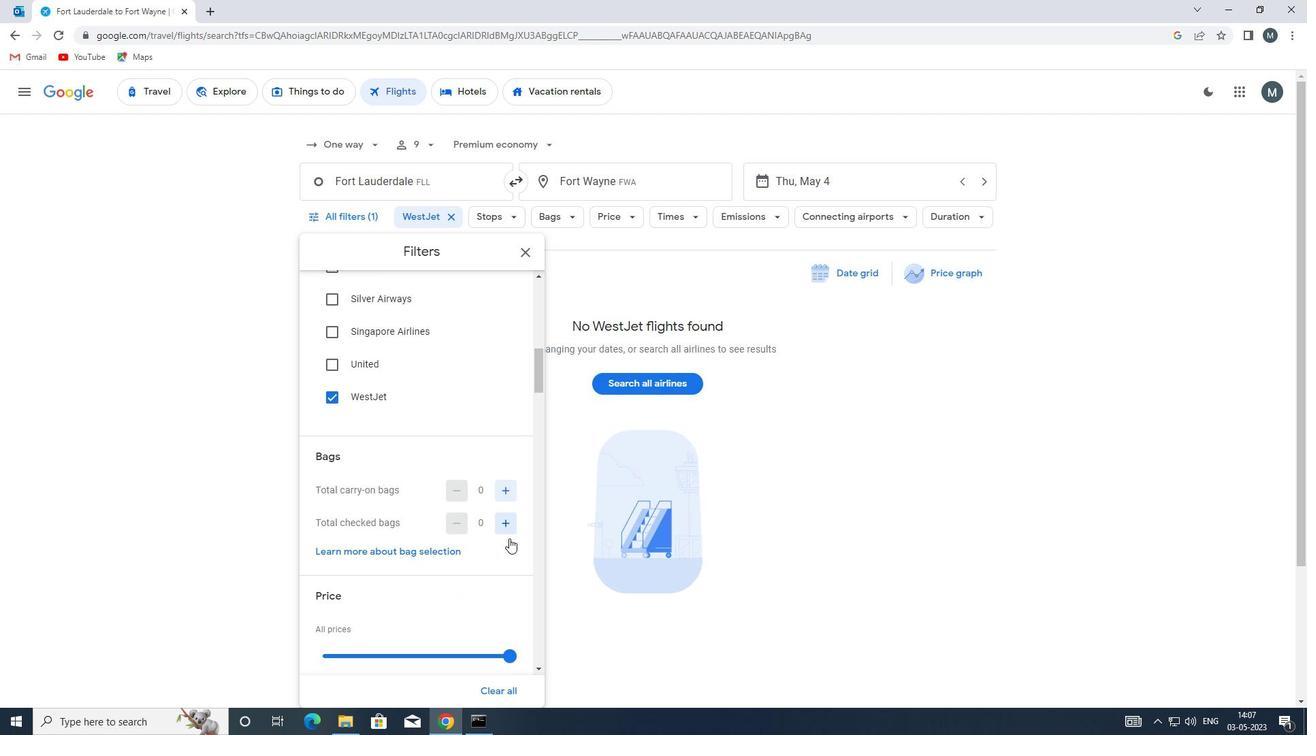 
Action: Mouse pressed left at (508, 534)
Screenshot: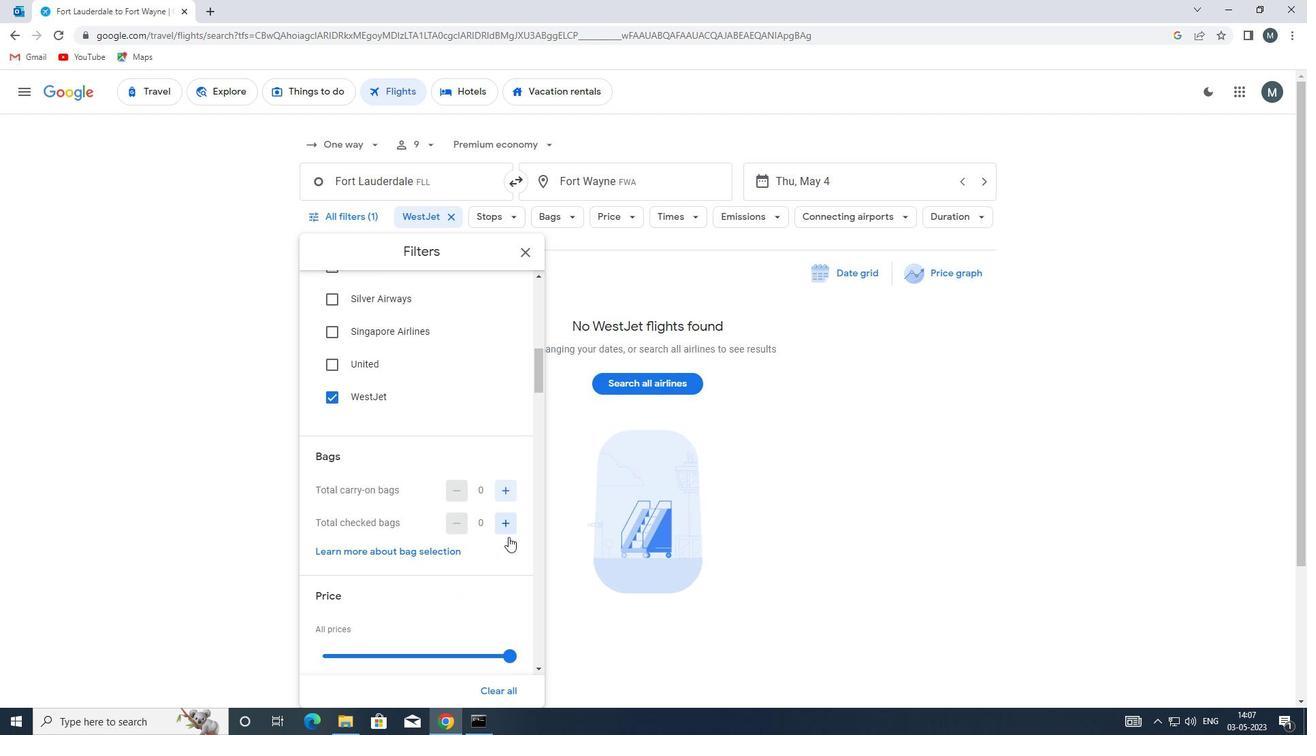 
Action: Mouse pressed left at (508, 534)
Screenshot: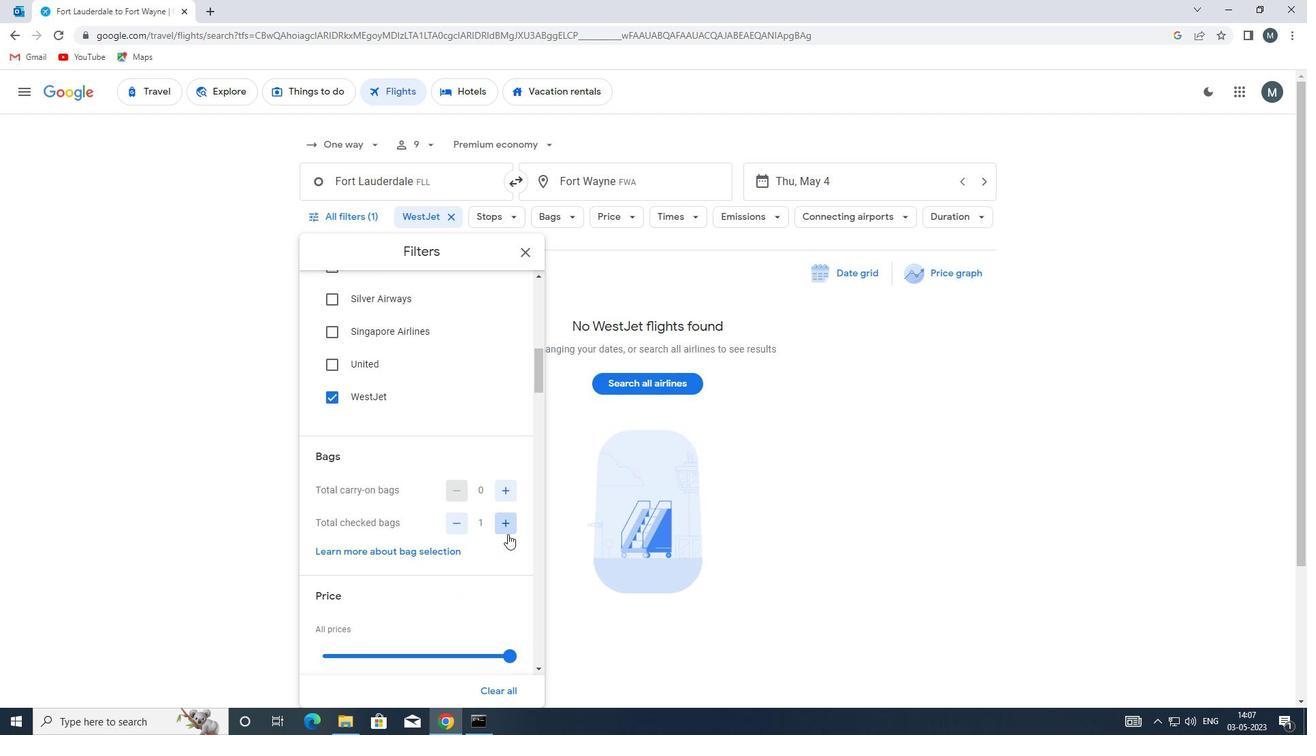 
Action: Mouse moved to (424, 559)
Screenshot: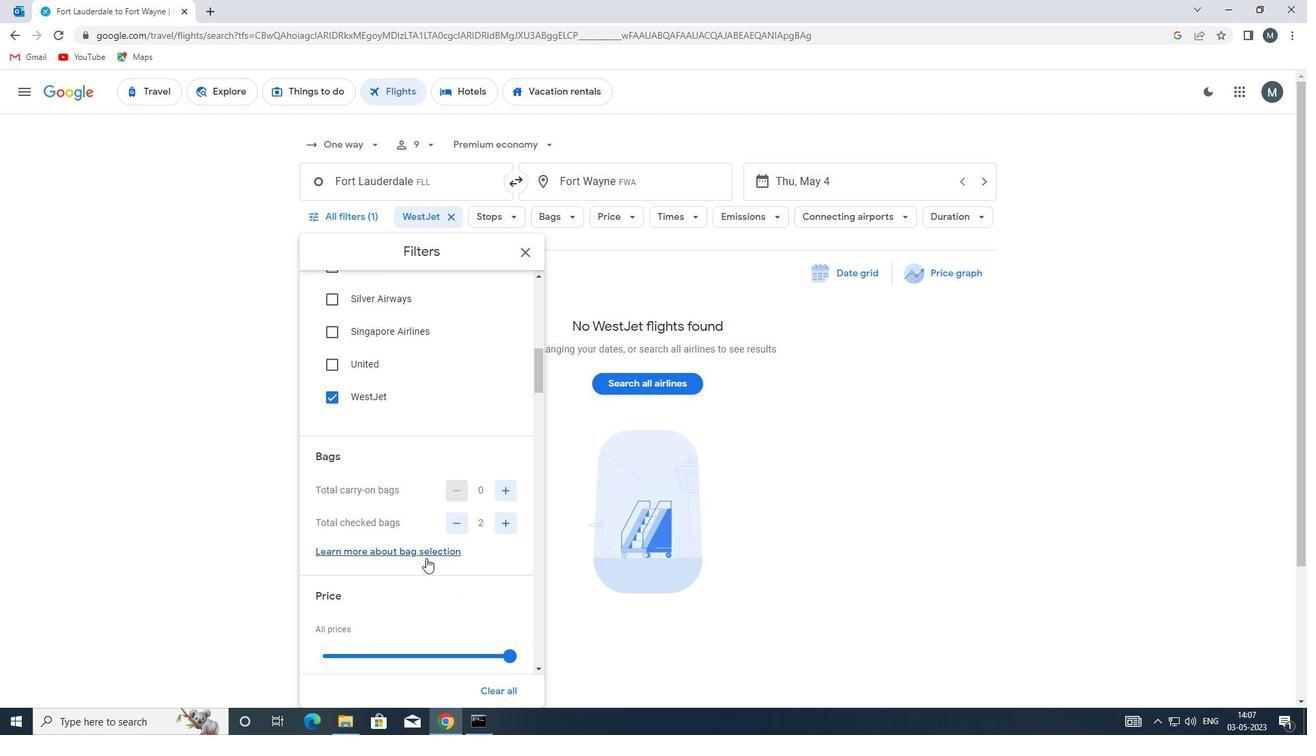 
Action: Mouse scrolled (424, 558) with delta (0, 0)
Screenshot: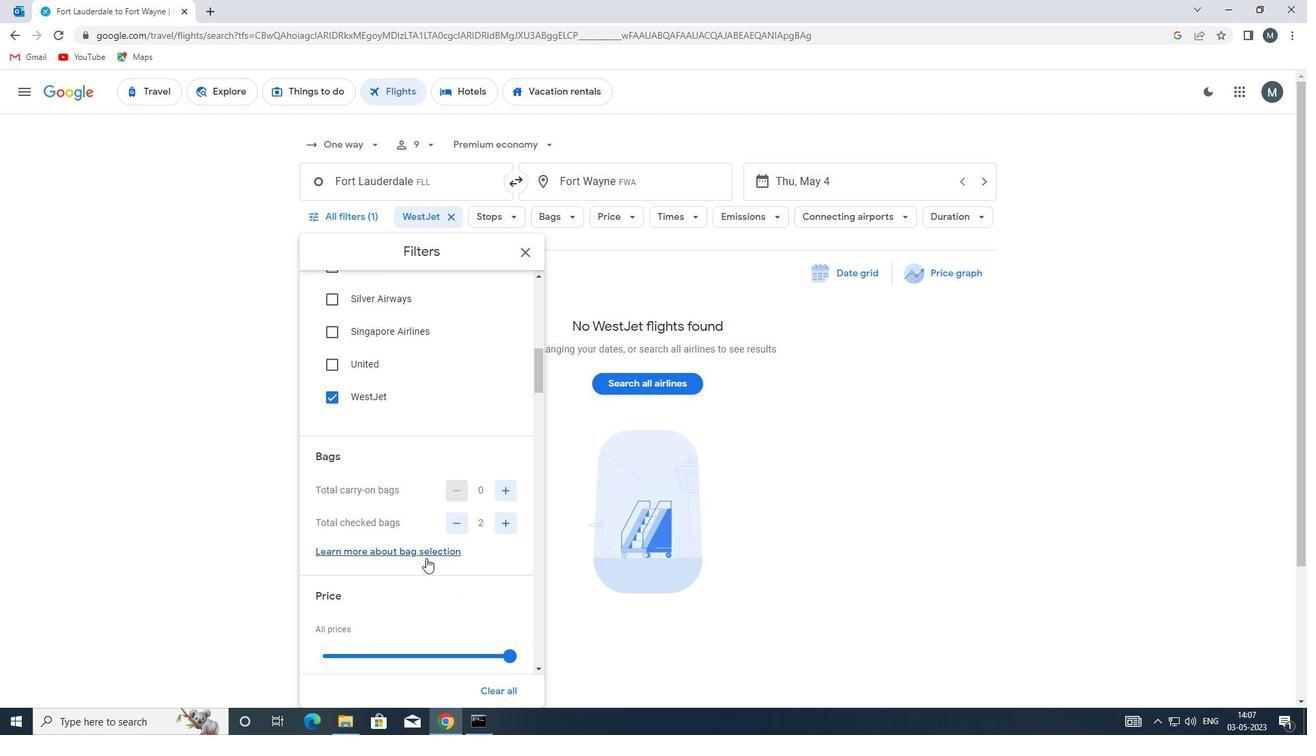 
Action: Mouse moved to (388, 552)
Screenshot: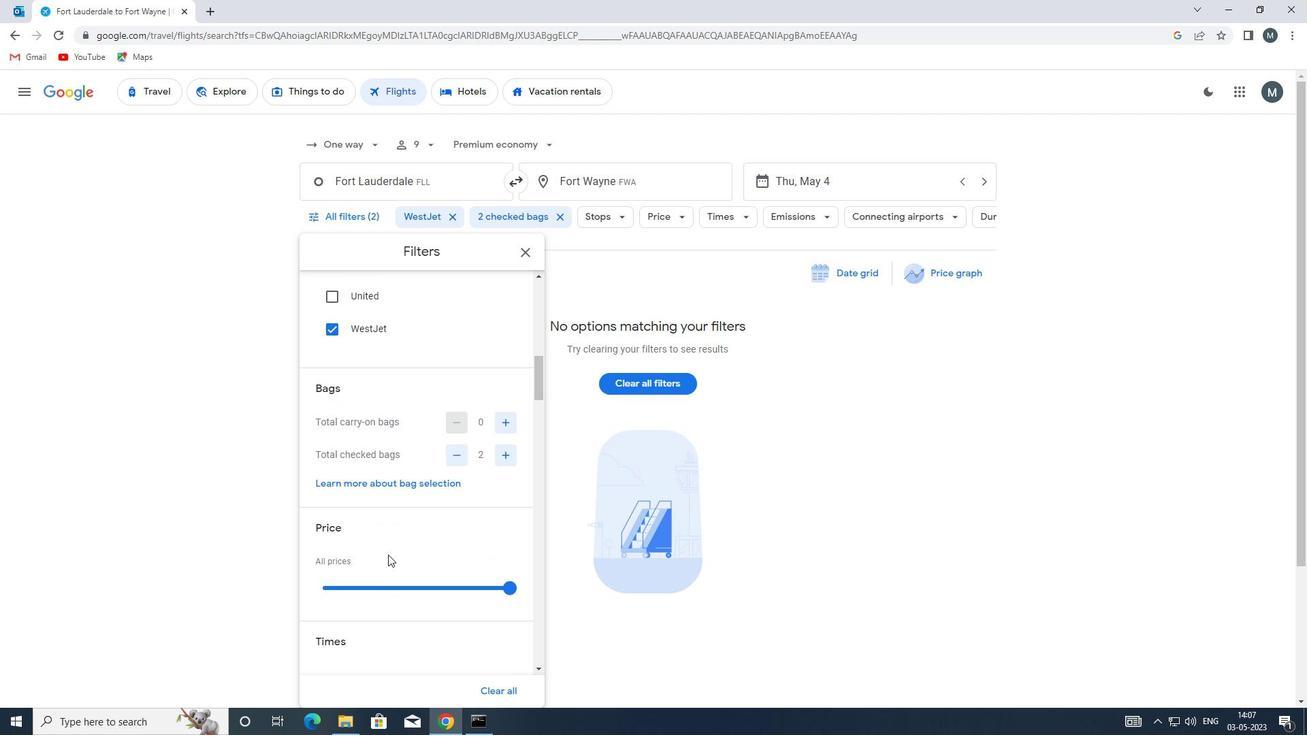 
Action: Mouse scrolled (388, 551) with delta (0, 0)
Screenshot: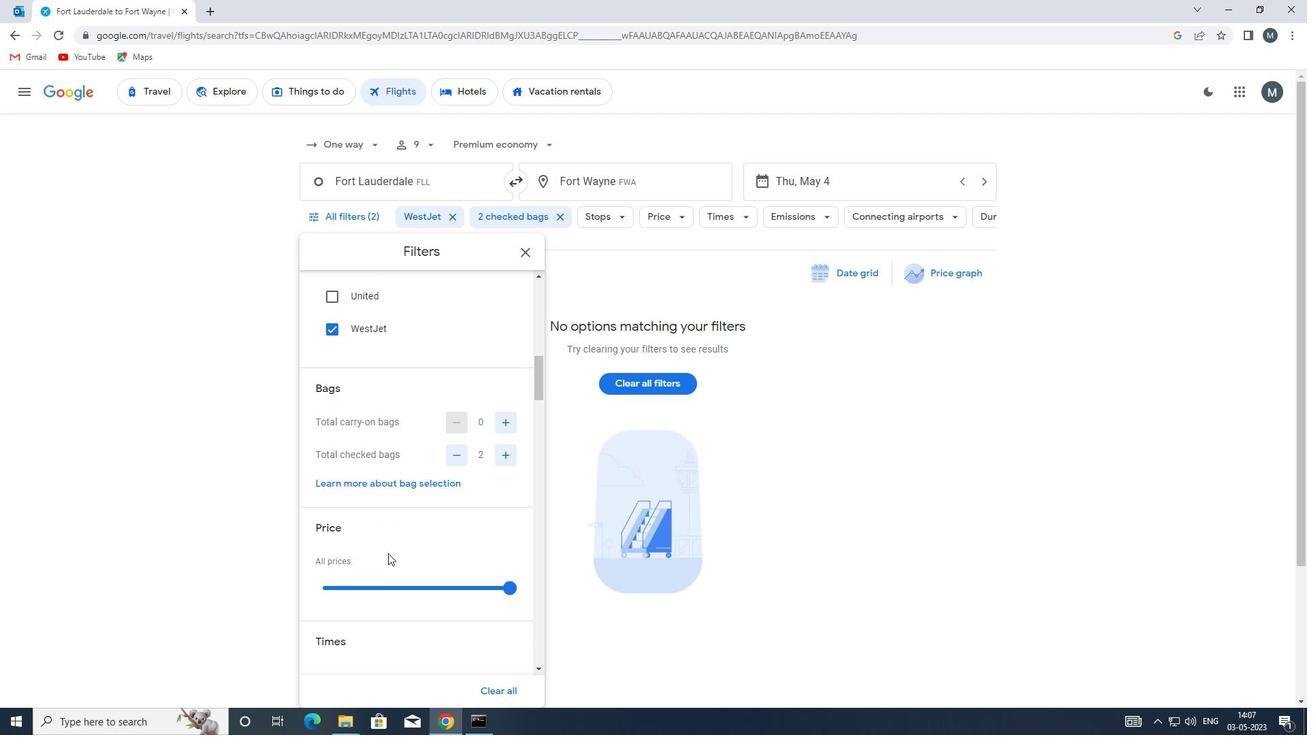
Action: Mouse moved to (372, 522)
Screenshot: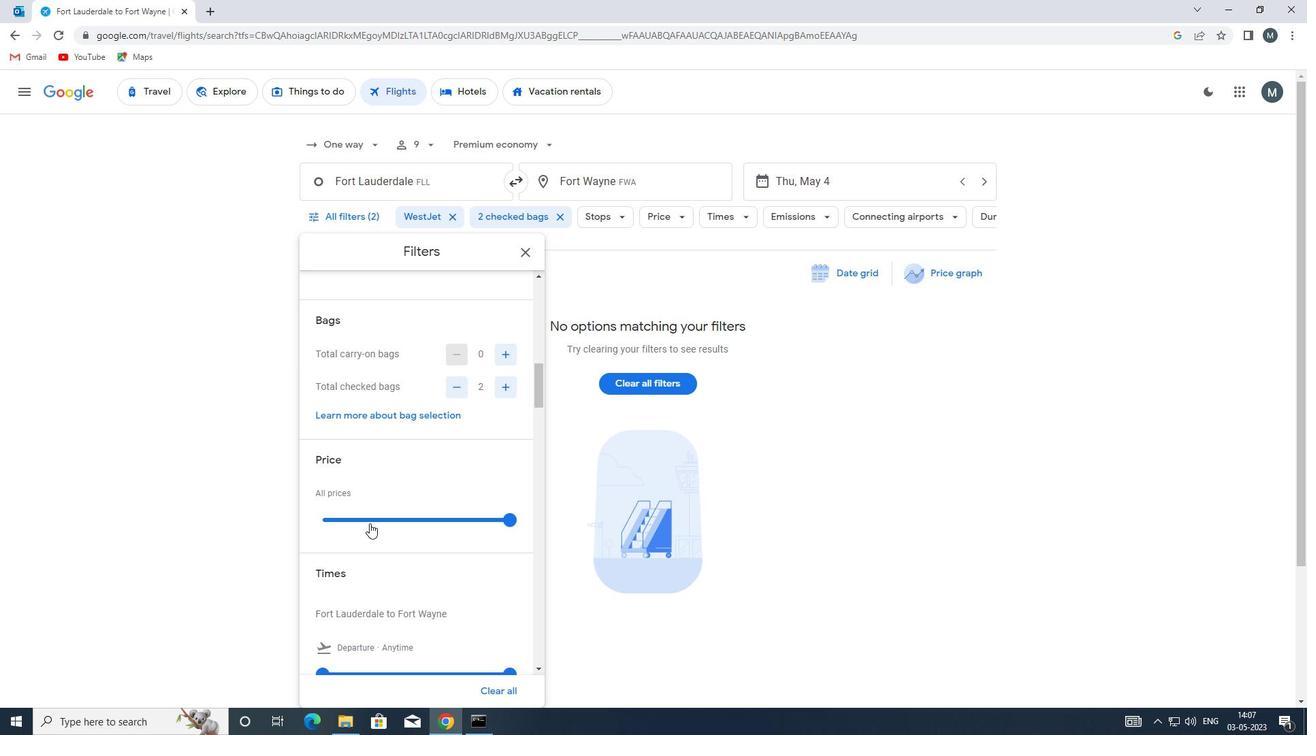 
Action: Mouse scrolled (372, 521) with delta (0, 0)
Screenshot: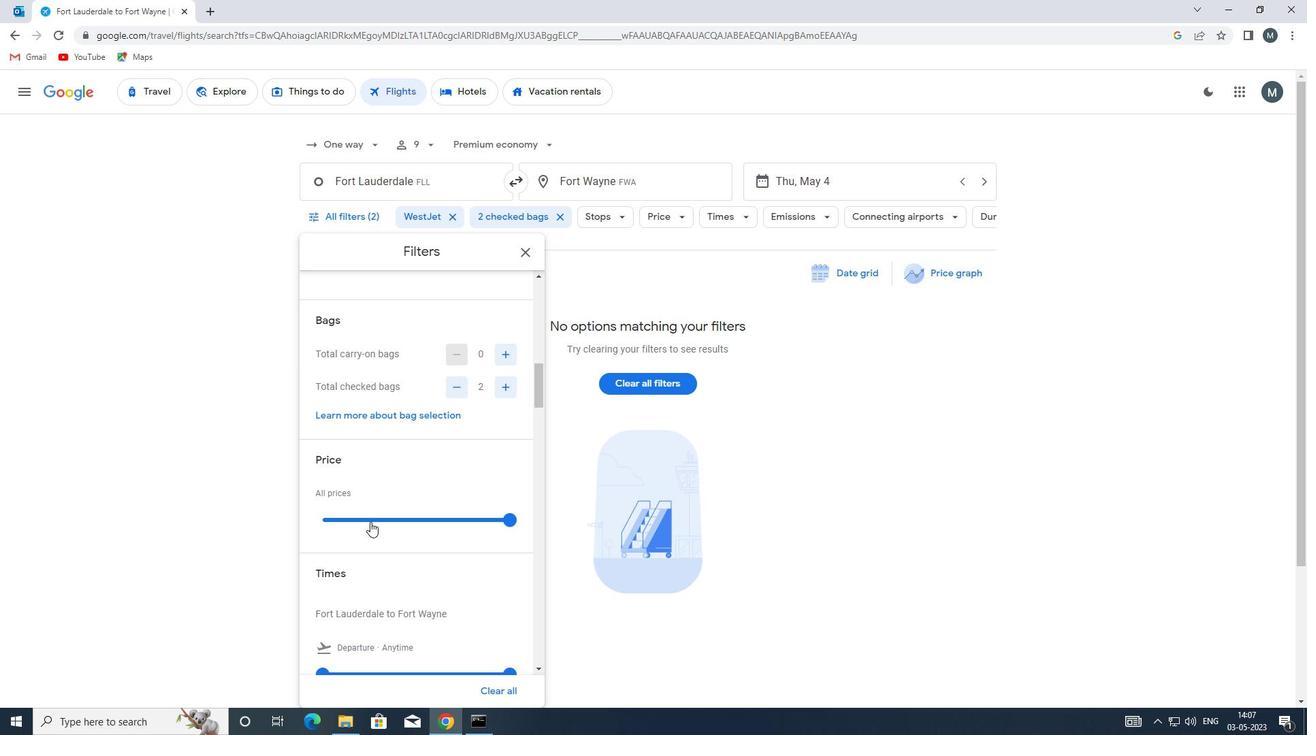 
Action: Mouse moved to (372, 522)
Screenshot: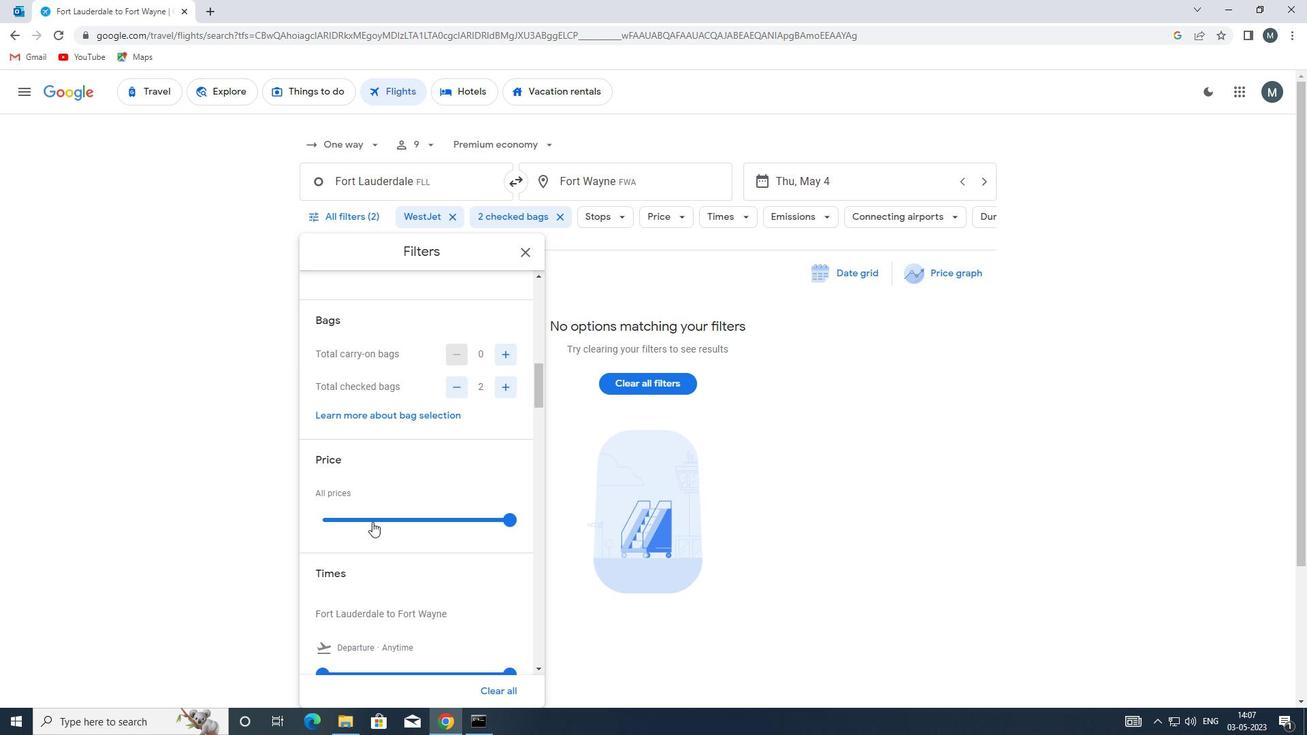 
Action: Mouse scrolled (372, 521) with delta (0, 0)
Screenshot: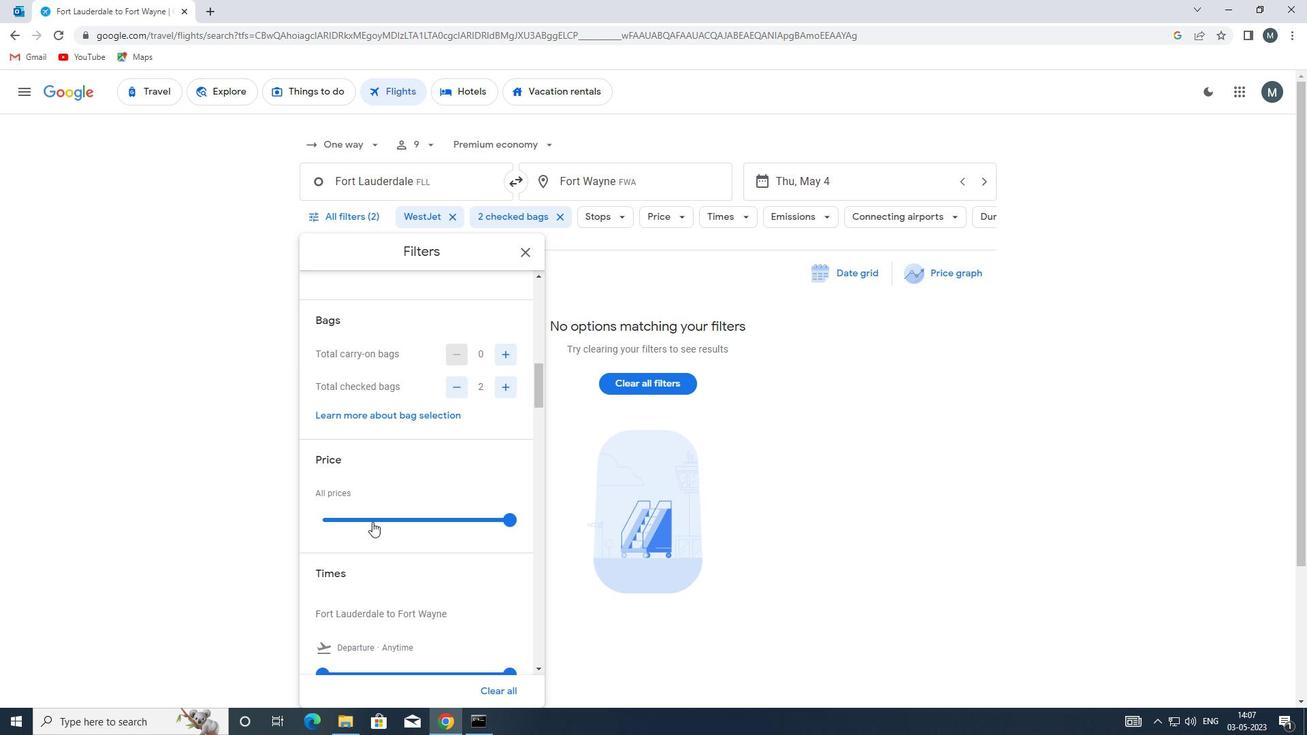 
Action: Mouse moved to (330, 537)
Screenshot: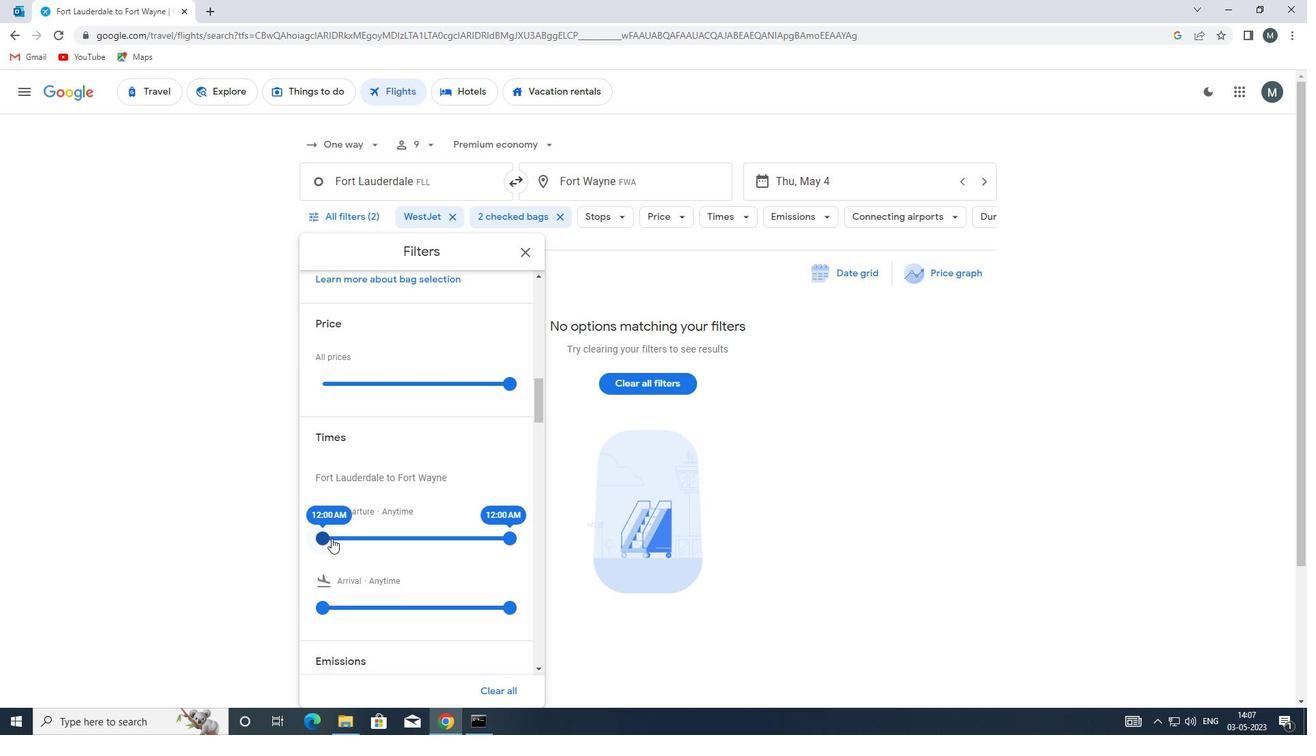 
Action: Mouse pressed left at (330, 537)
Screenshot: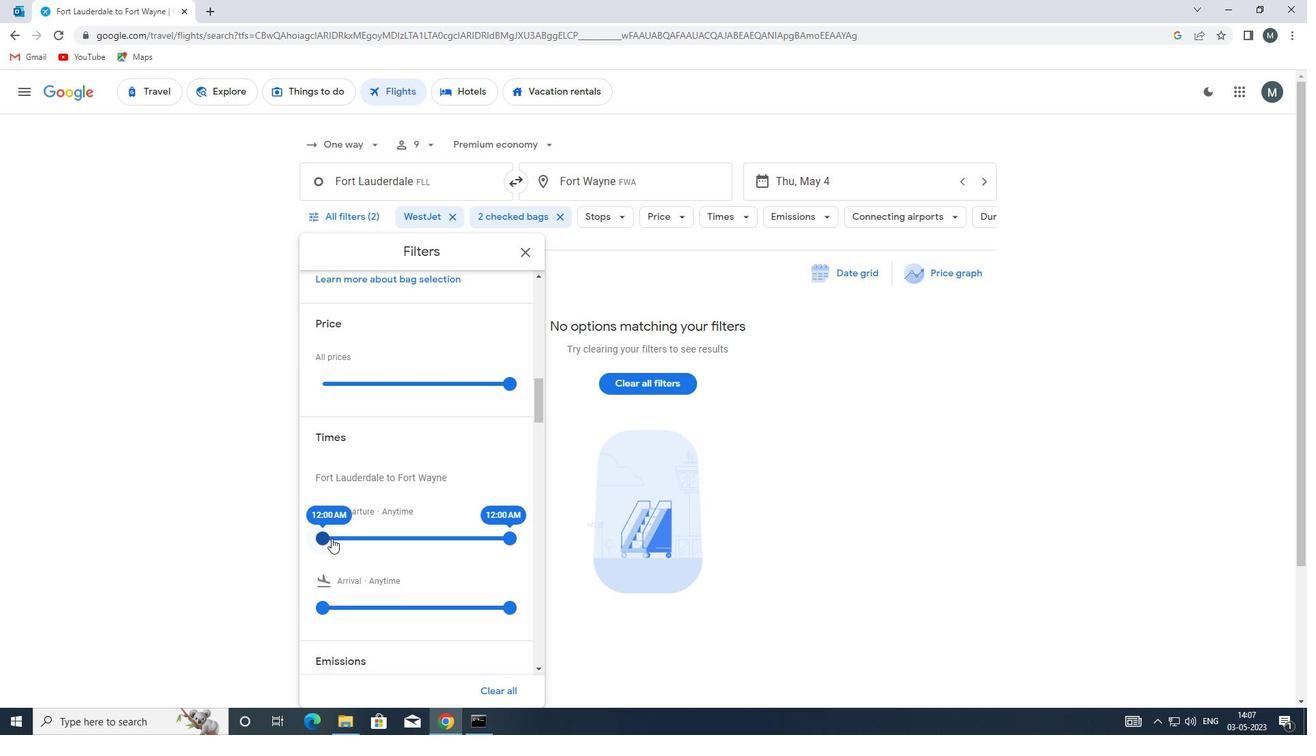 
Action: Mouse moved to (501, 535)
Screenshot: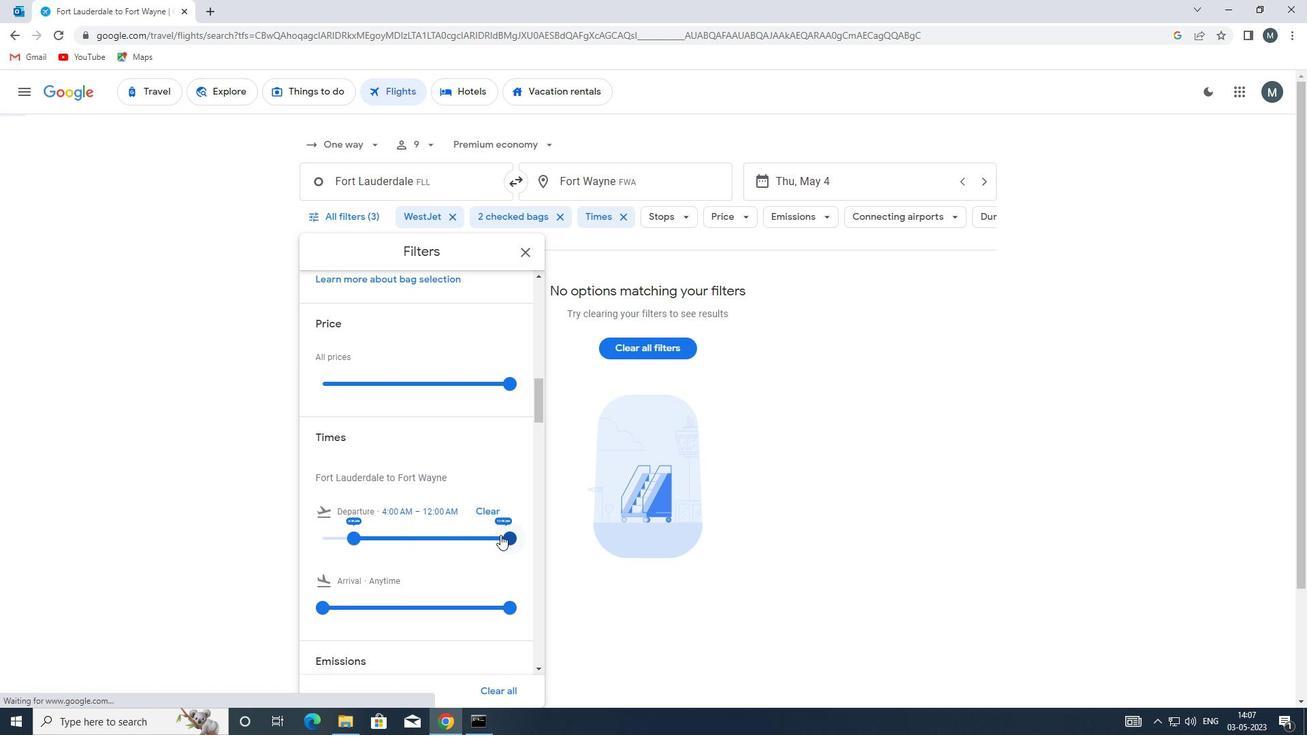
Action: Mouse pressed left at (501, 535)
Screenshot: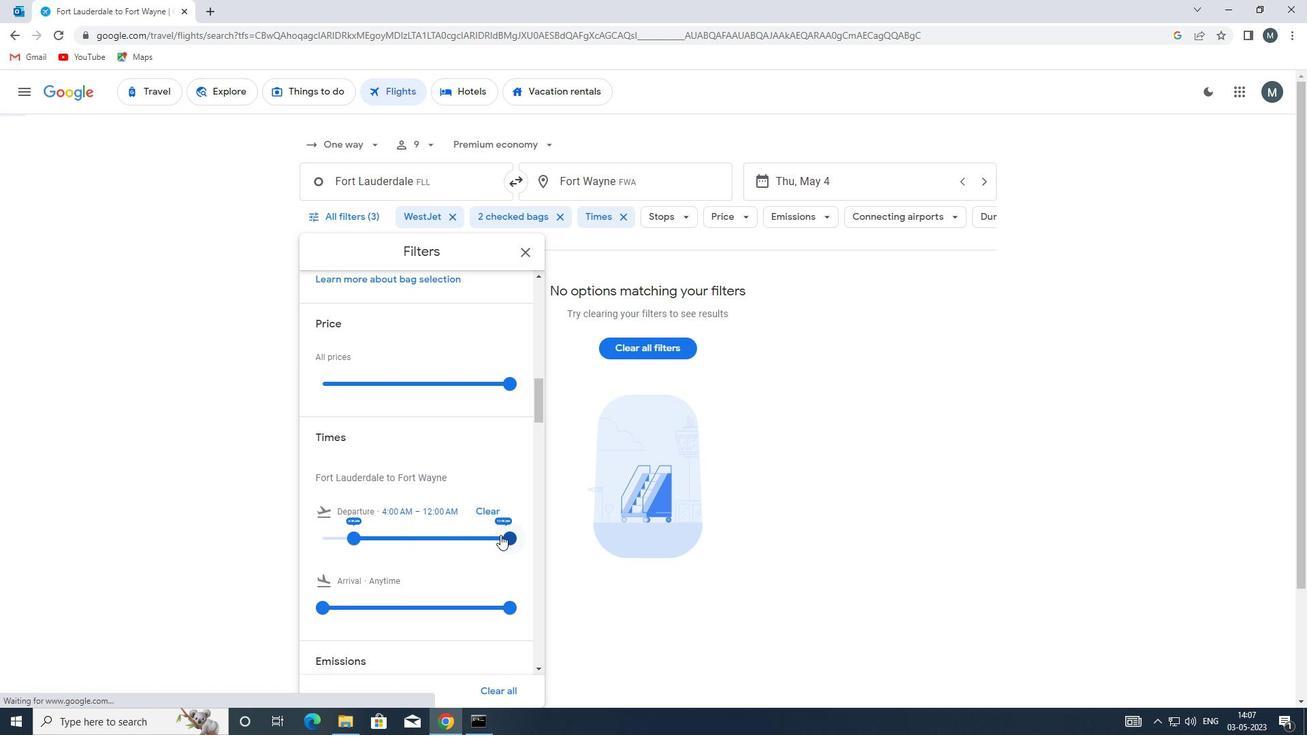 
Action: Mouse moved to (363, 529)
Screenshot: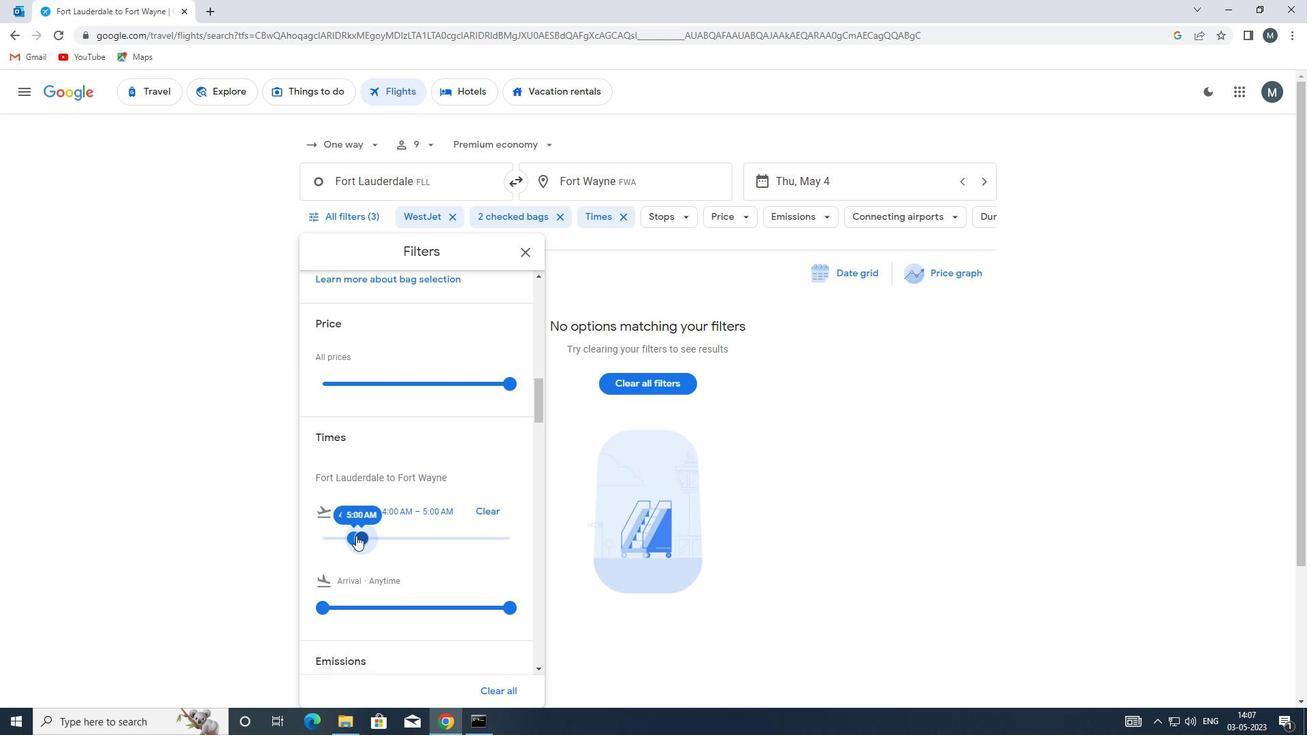 
Action: Mouse scrolled (363, 528) with delta (0, 0)
Screenshot: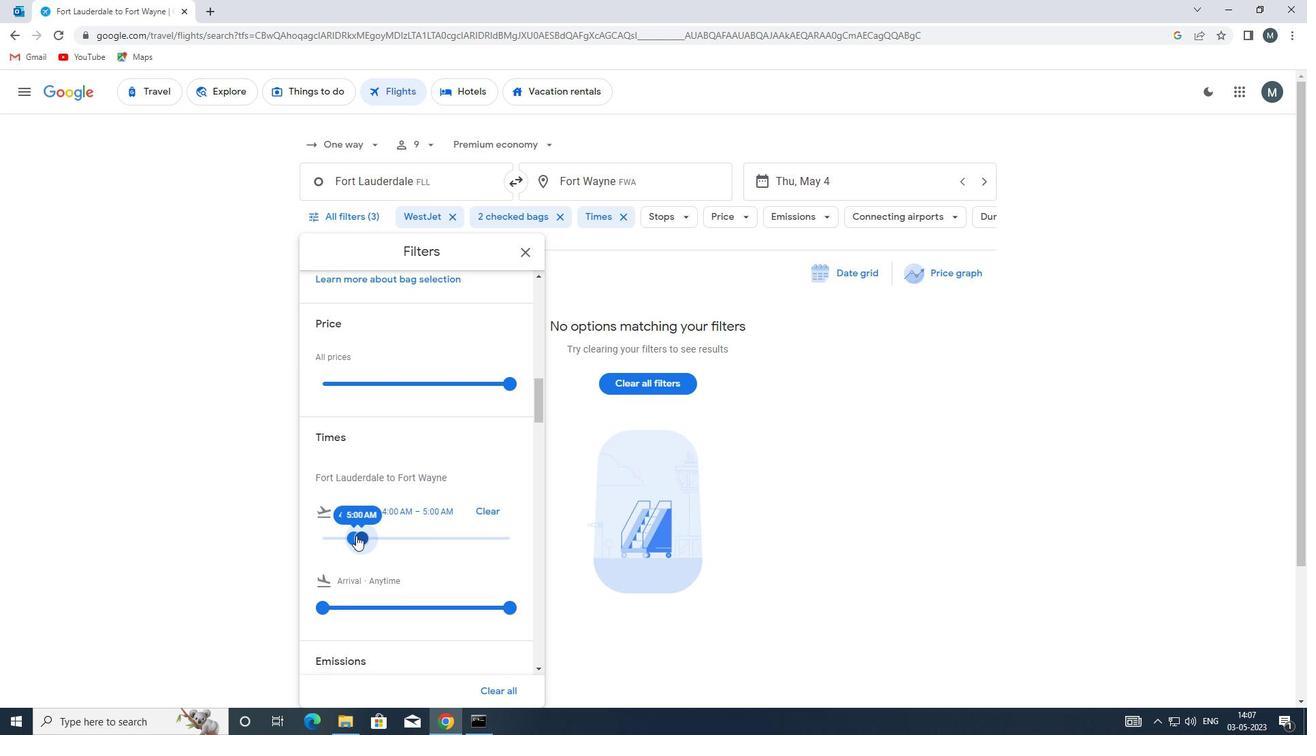 
Action: Mouse scrolled (363, 528) with delta (0, 0)
Screenshot: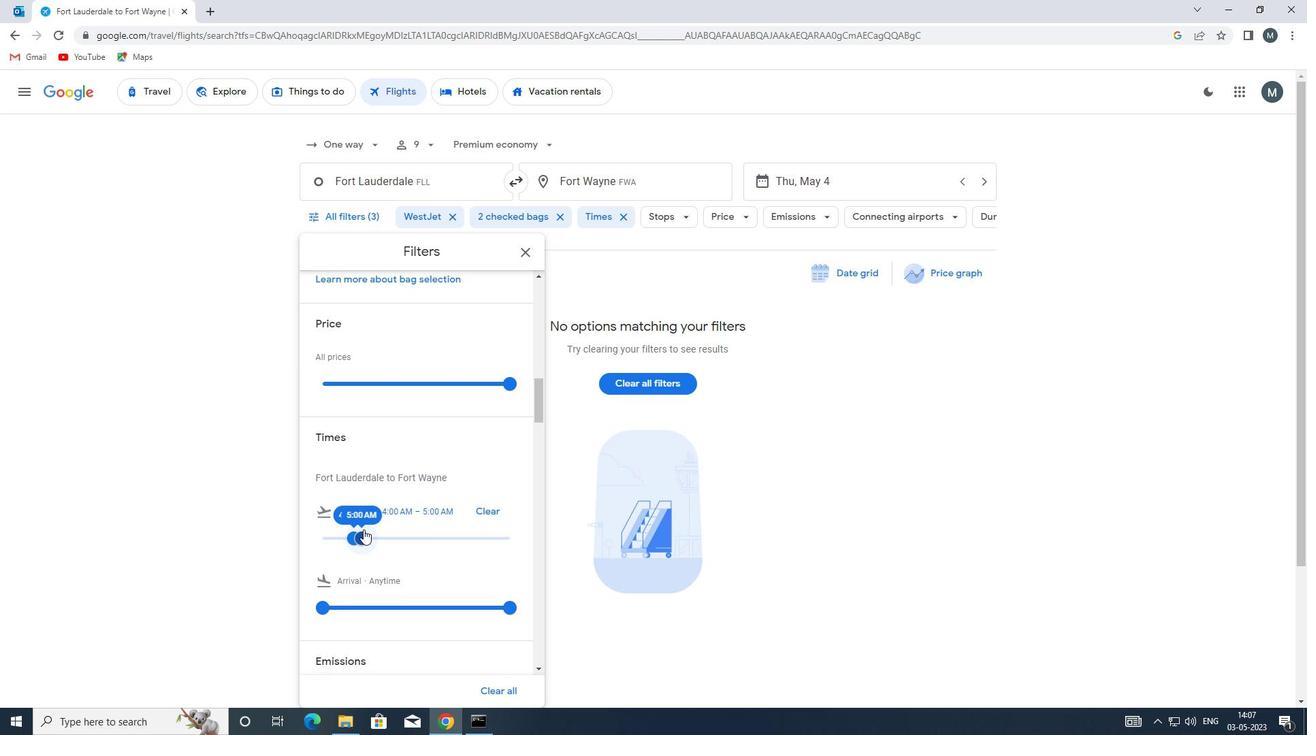 
Action: Mouse moved to (373, 516)
Screenshot: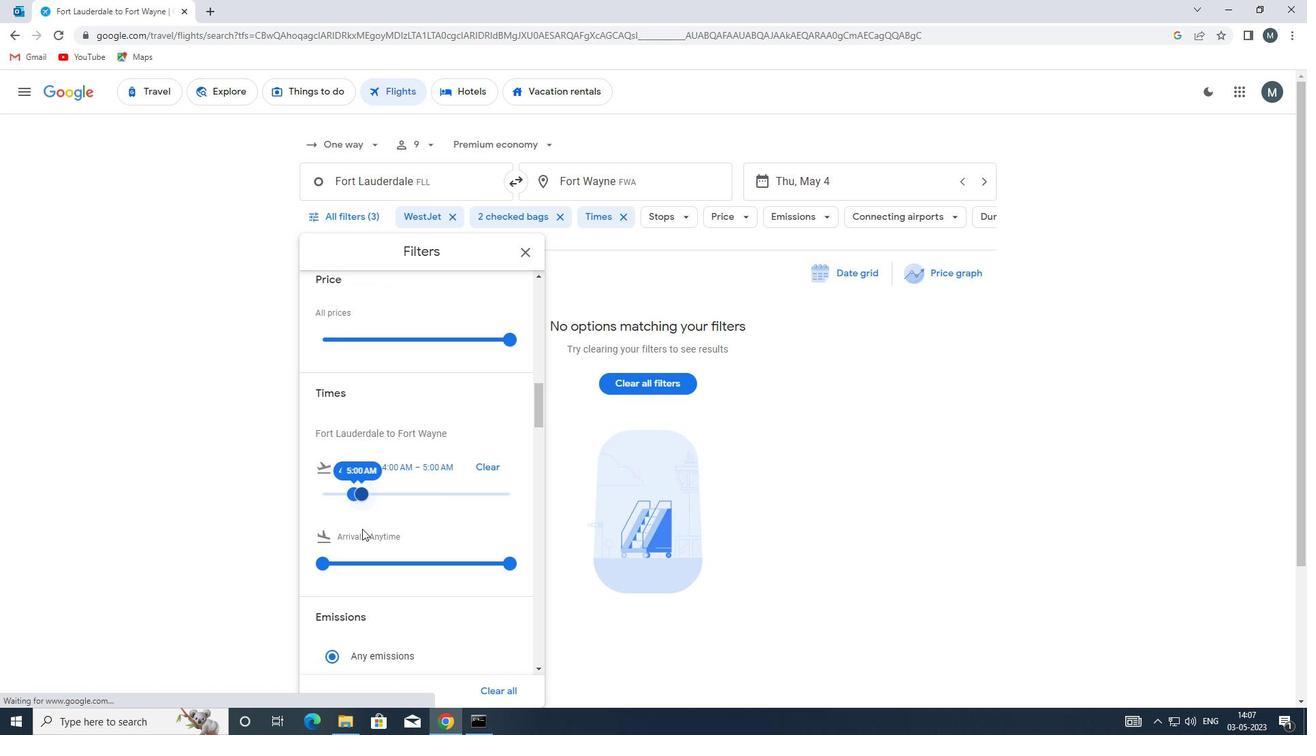 
Action: Mouse scrolled (373, 516) with delta (0, 0)
Screenshot: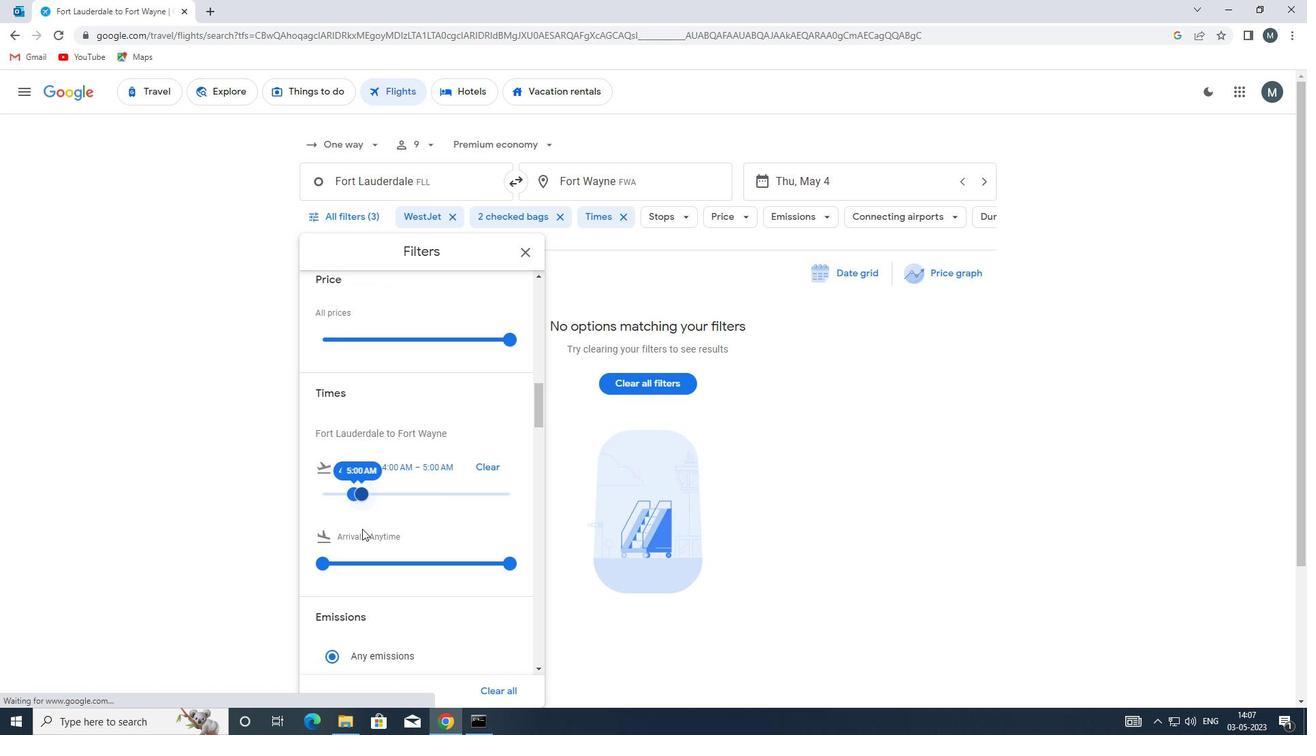 
Action: Mouse moved to (374, 516)
Screenshot: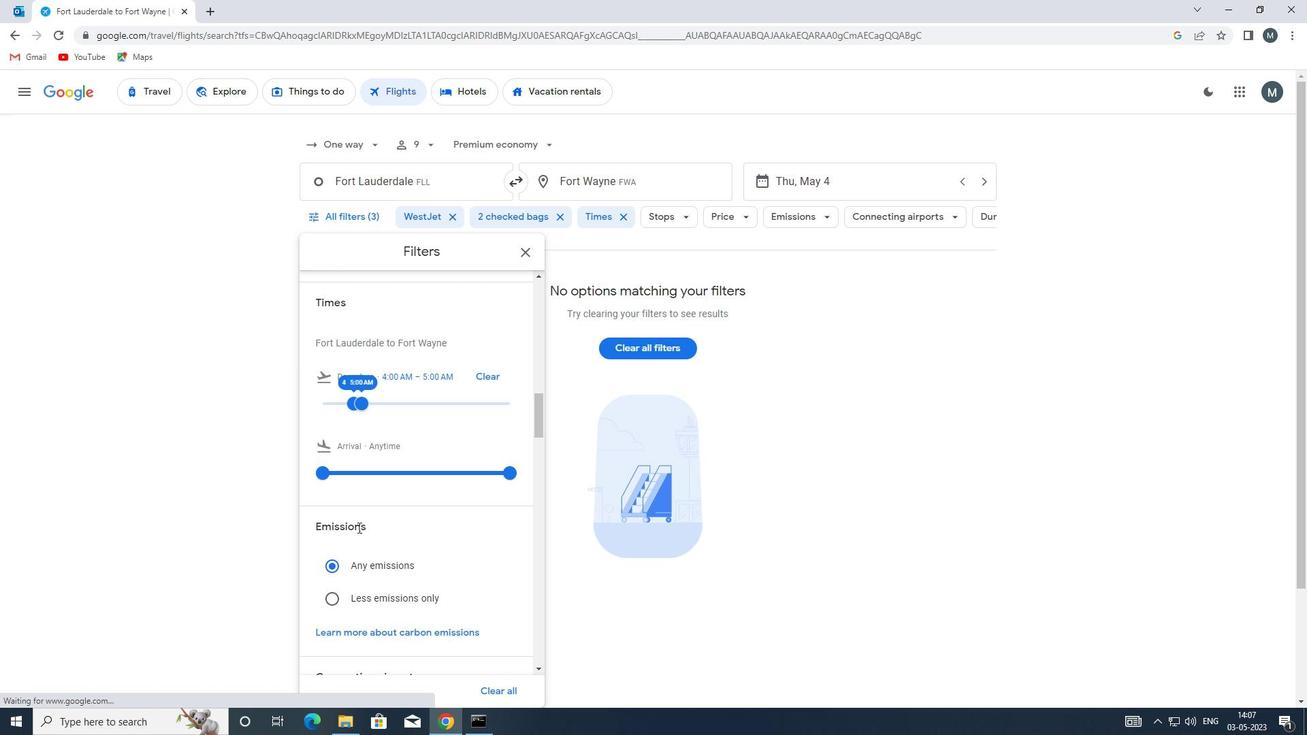 
Action: Mouse scrolled (374, 516) with delta (0, 0)
Screenshot: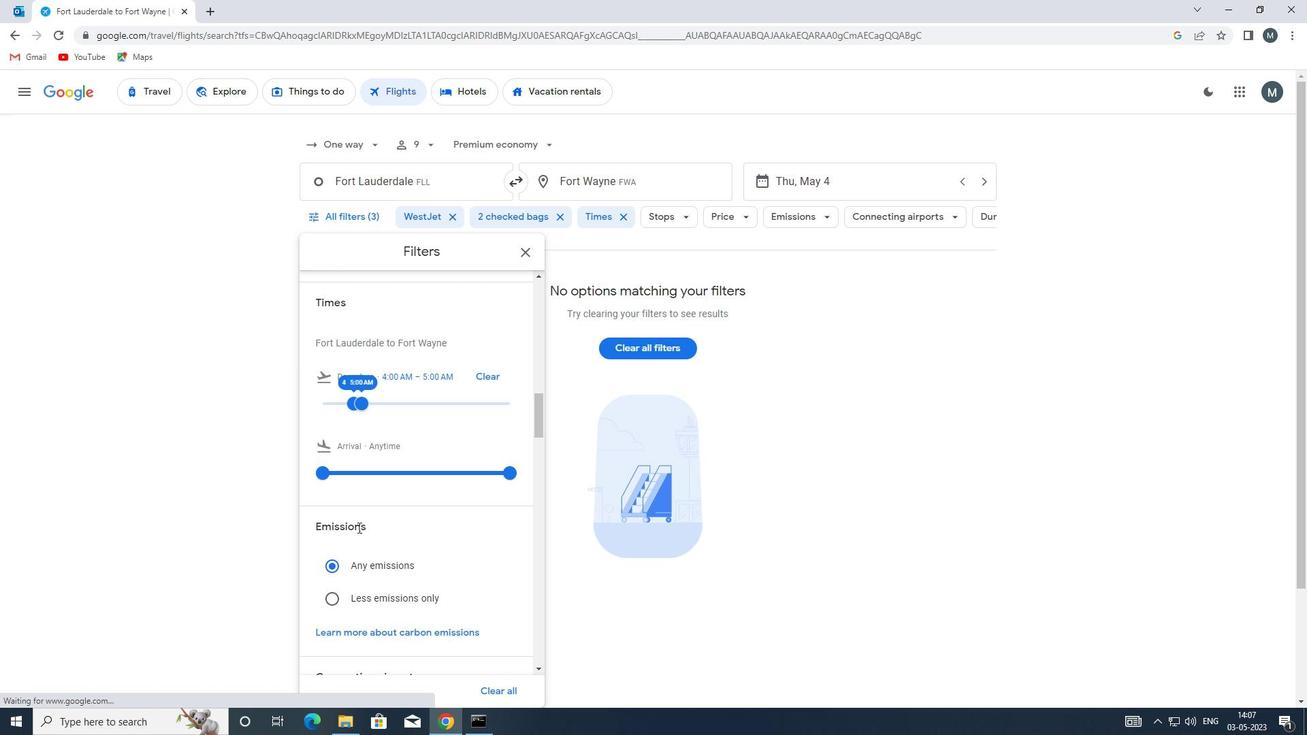 
Action: Mouse moved to (527, 256)
Screenshot: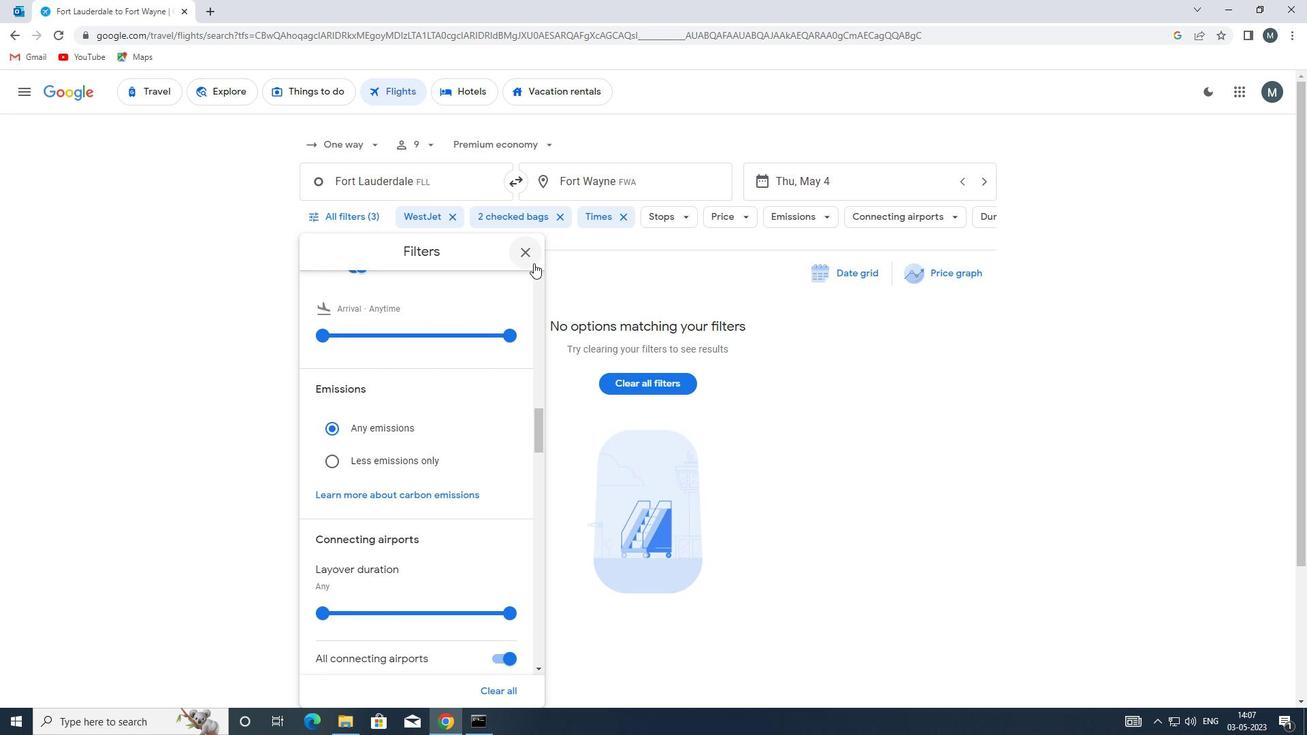 
Action: Mouse pressed left at (527, 256)
Screenshot: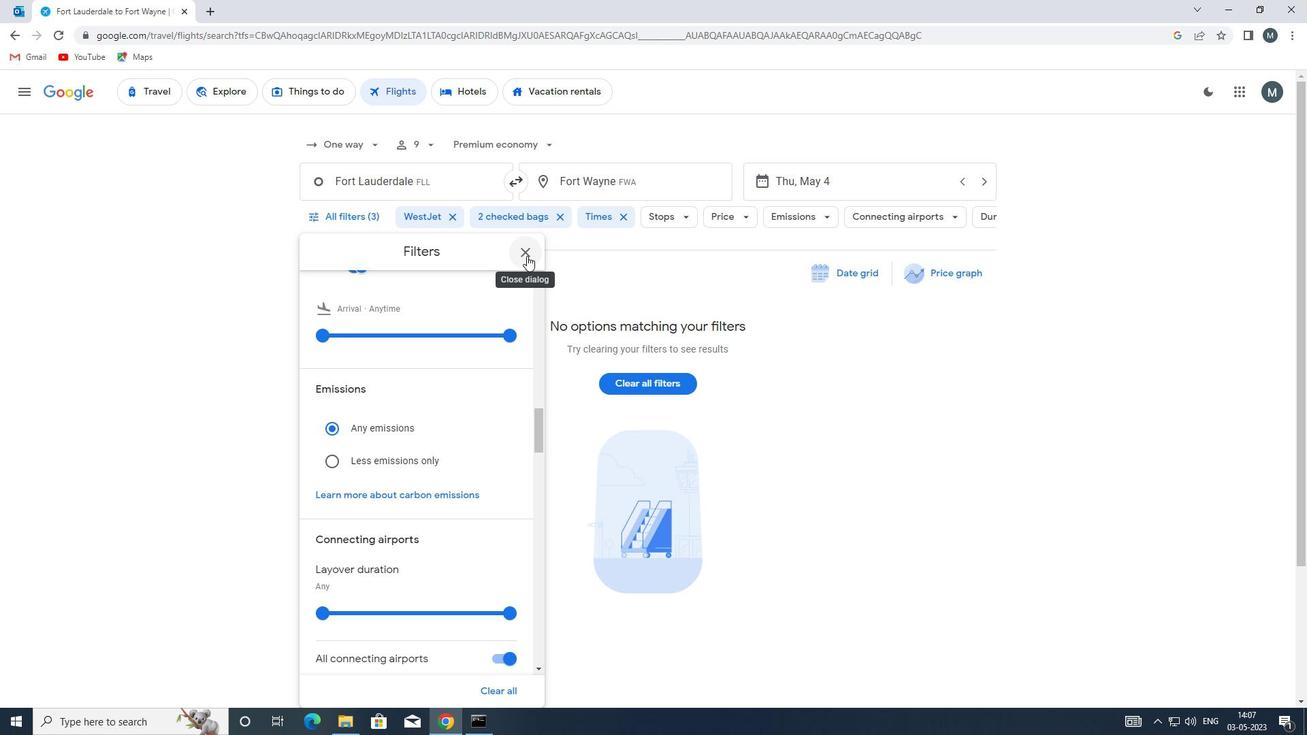 
